 Task: Find connections with filter location Budapest XII. kerület with filter topic #marketswith filter profile language French with filter current company Vedantu with filter school KGiSL Institute of Technology with filter industry Courts of Law with filter service category Financial Planning with filter keywords title Credit Counselor
Action: Mouse pressed left at (557, 73)
Screenshot: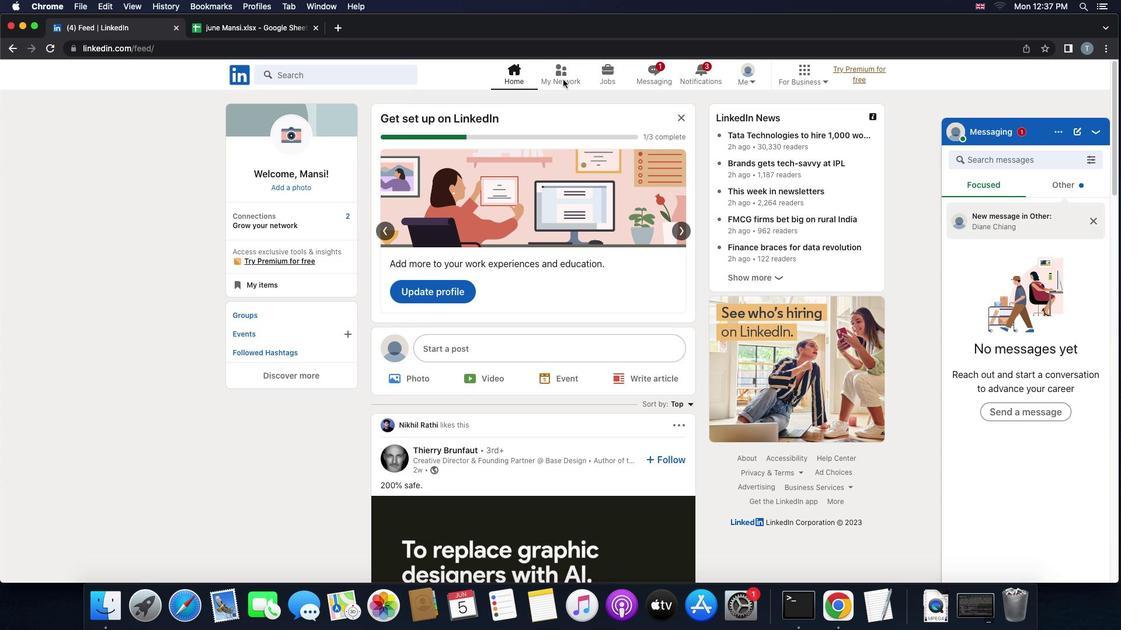 
Action: Mouse pressed left at (557, 73)
Screenshot: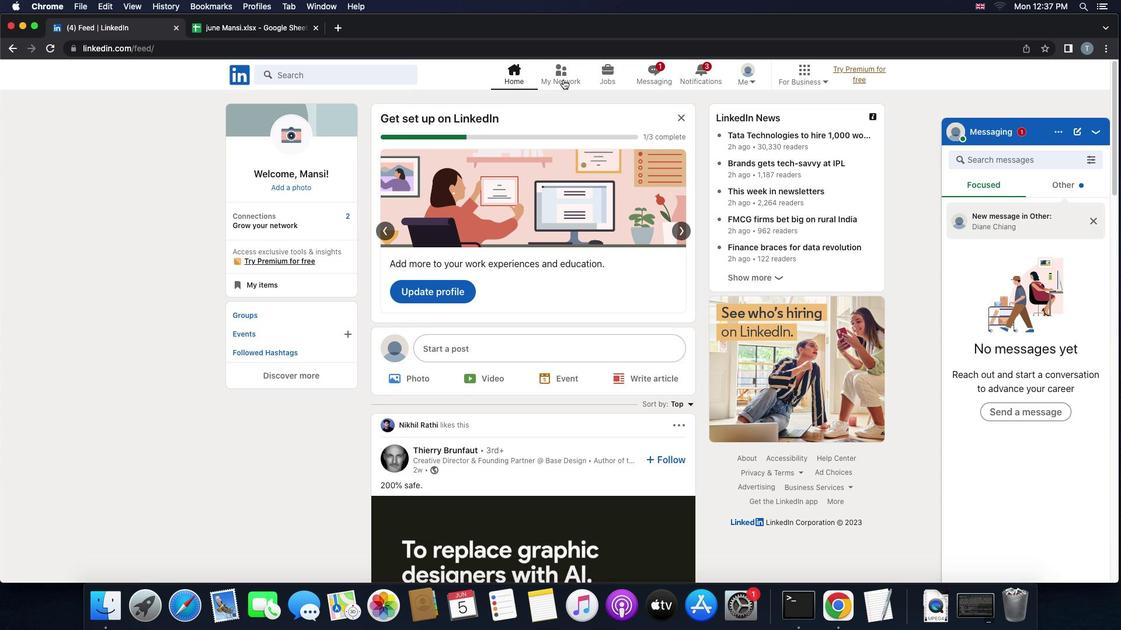 
Action: Mouse moved to (363, 130)
Screenshot: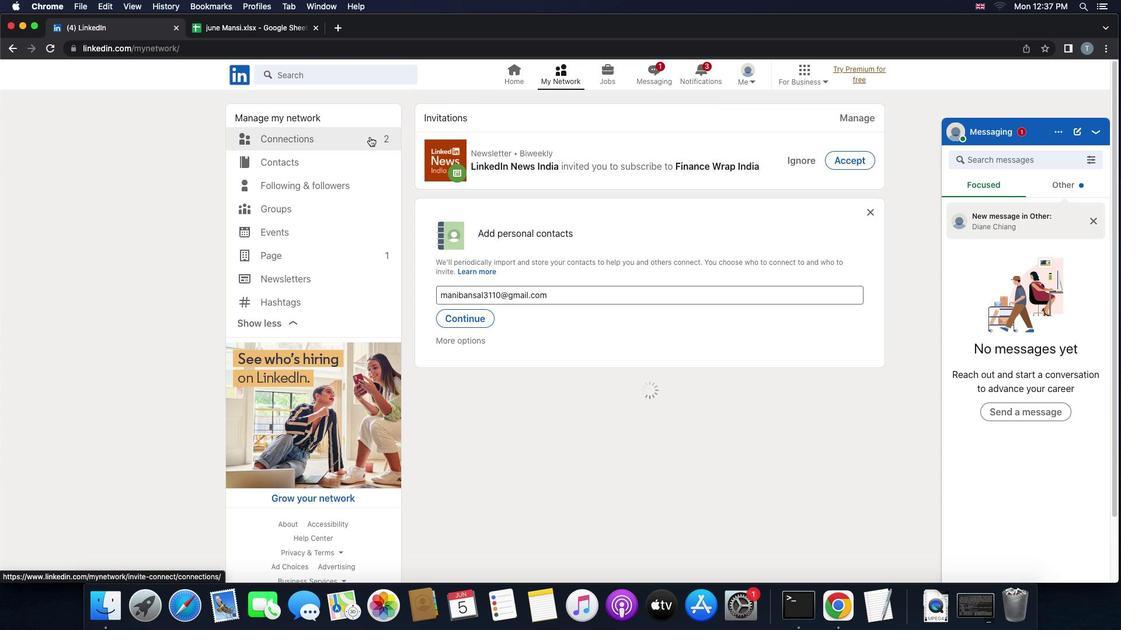 
Action: Mouse pressed left at (363, 130)
Screenshot: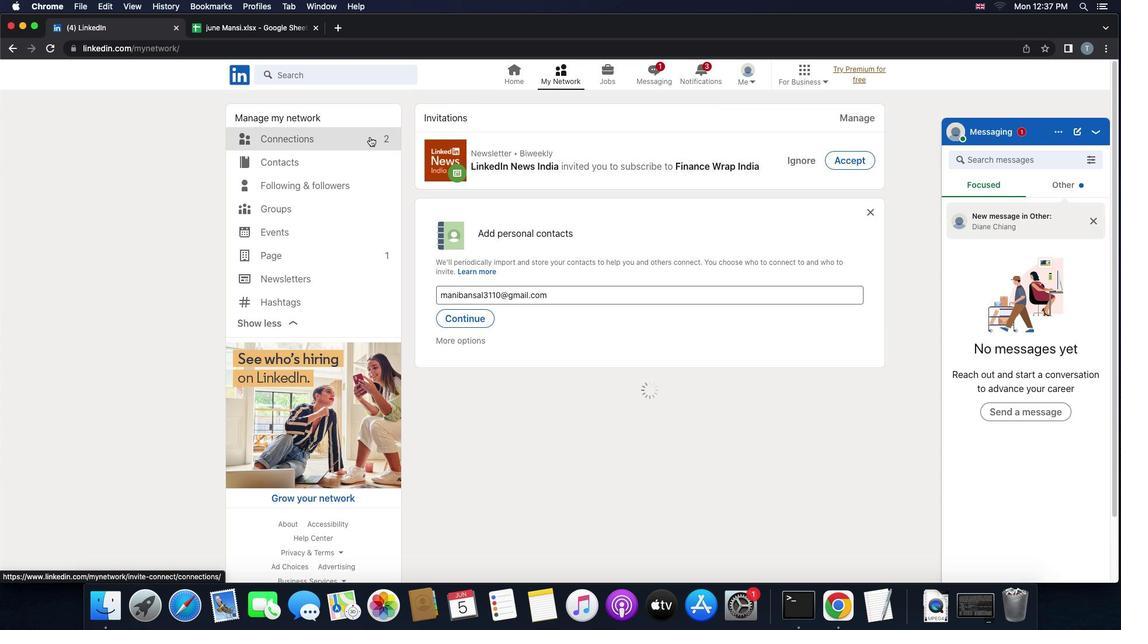 
Action: Mouse pressed left at (363, 130)
Screenshot: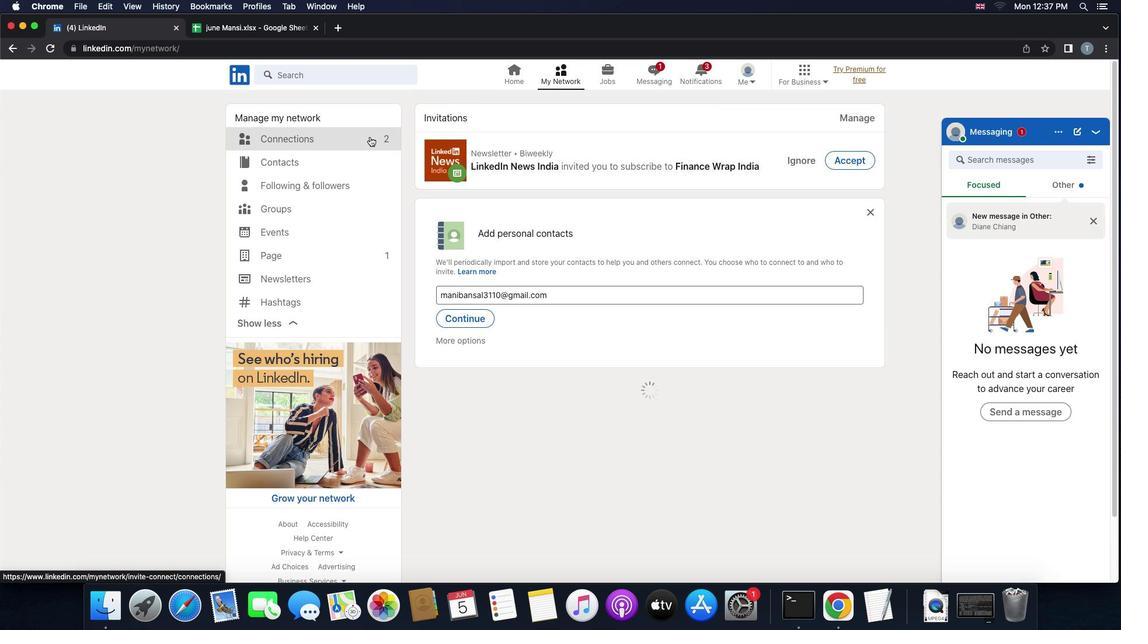
Action: Mouse moved to (633, 127)
Screenshot: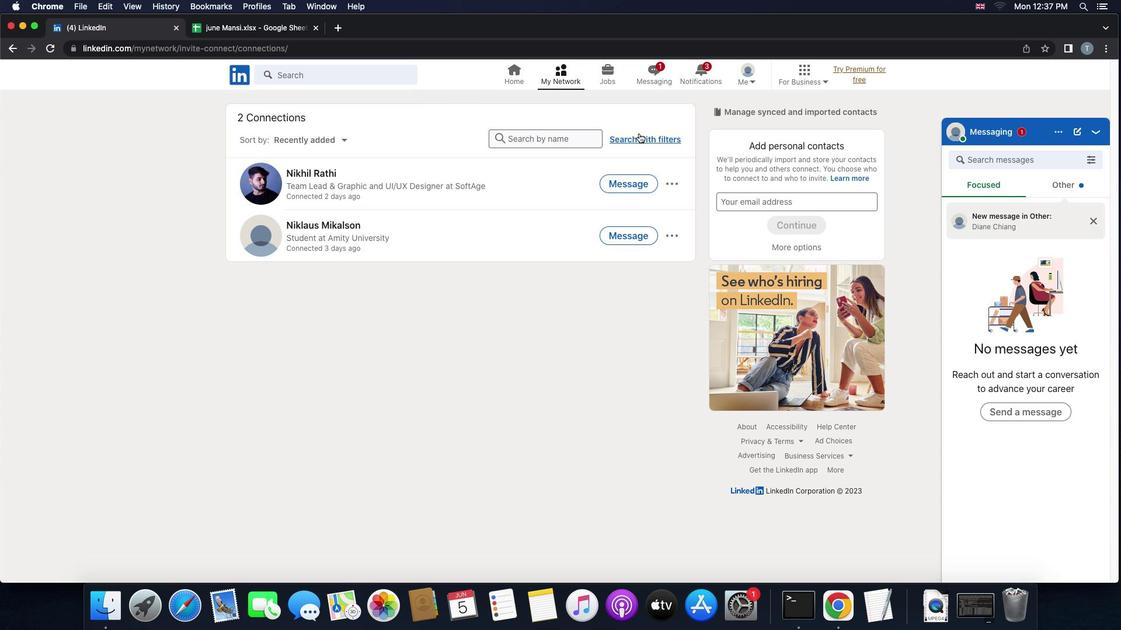 
Action: Mouse pressed left at (633, 127)
Screenshot: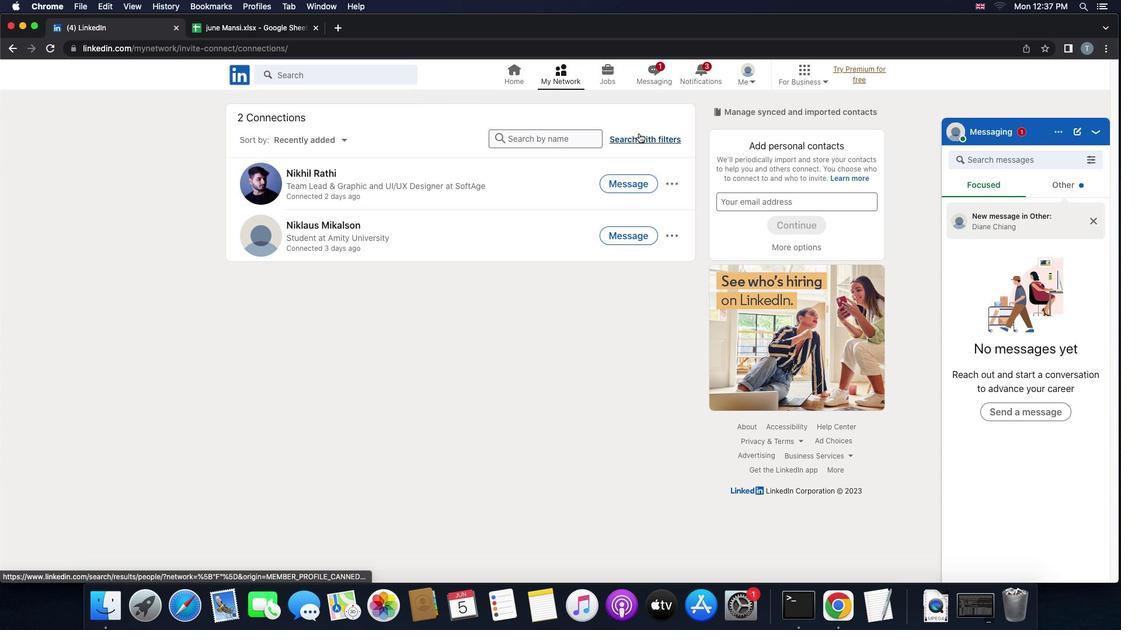 
Action: Mouse moved to (599, 108)
Screenshot: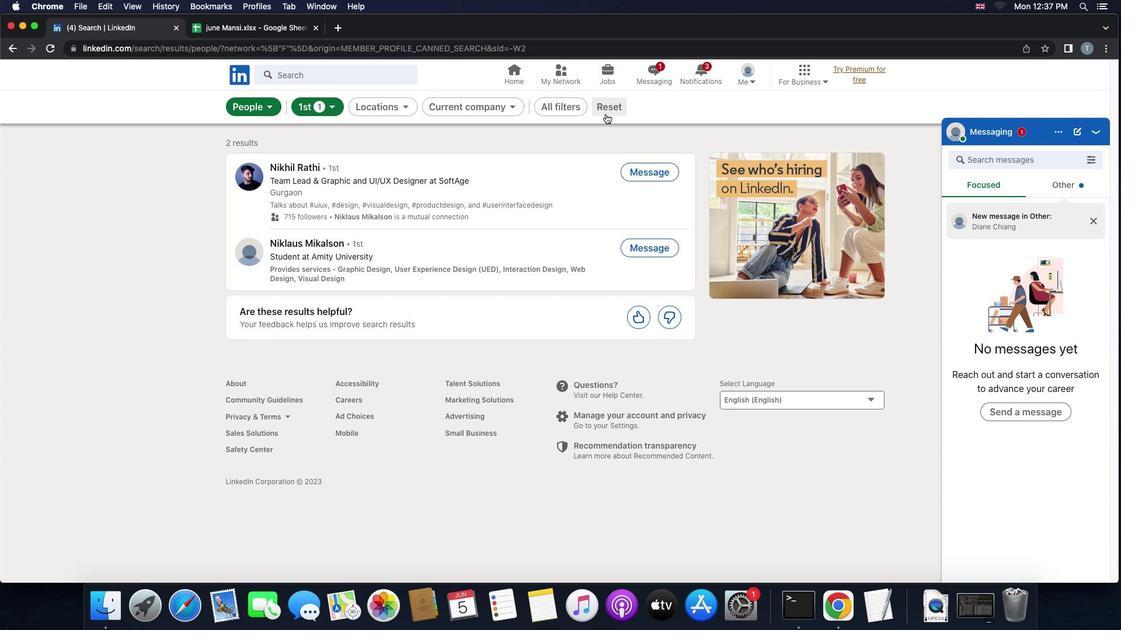 
Action: Mouse pressed left at (599, 108)
Screenshot: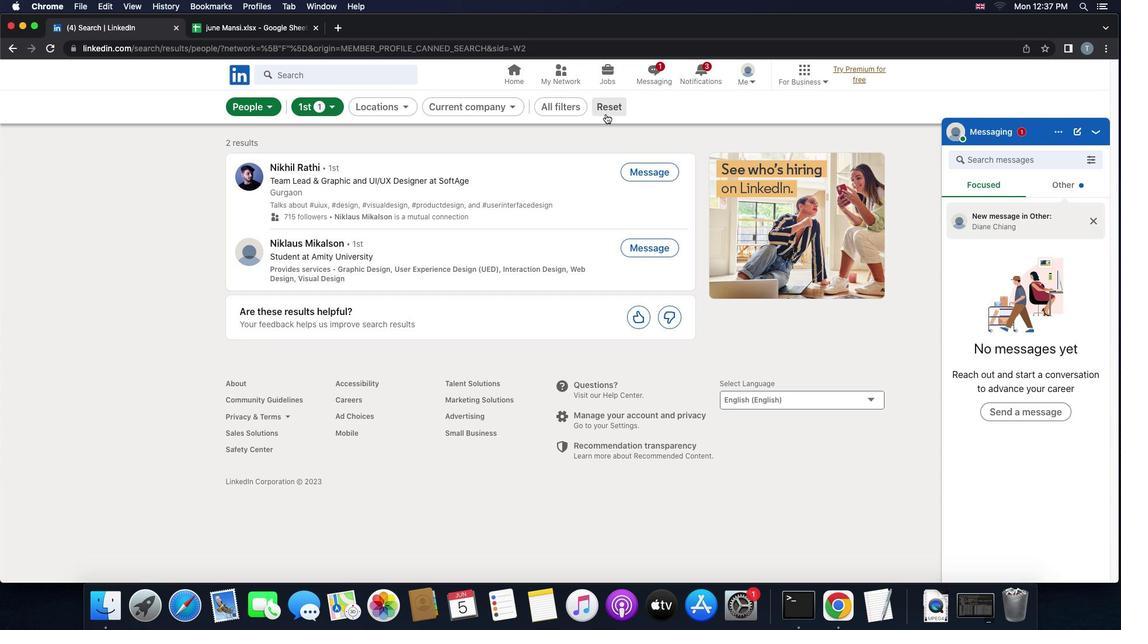 
Action: Mouse moved to (581, 106)
Screenshot: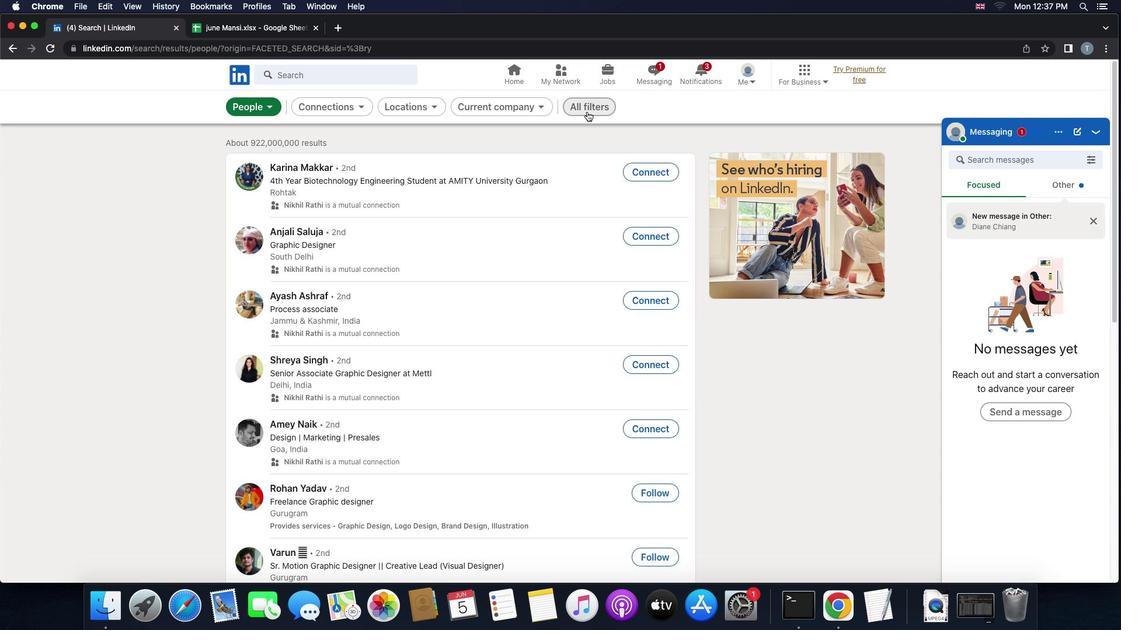 
Action: Mouse pressed left at (581, 106)
Screenshot: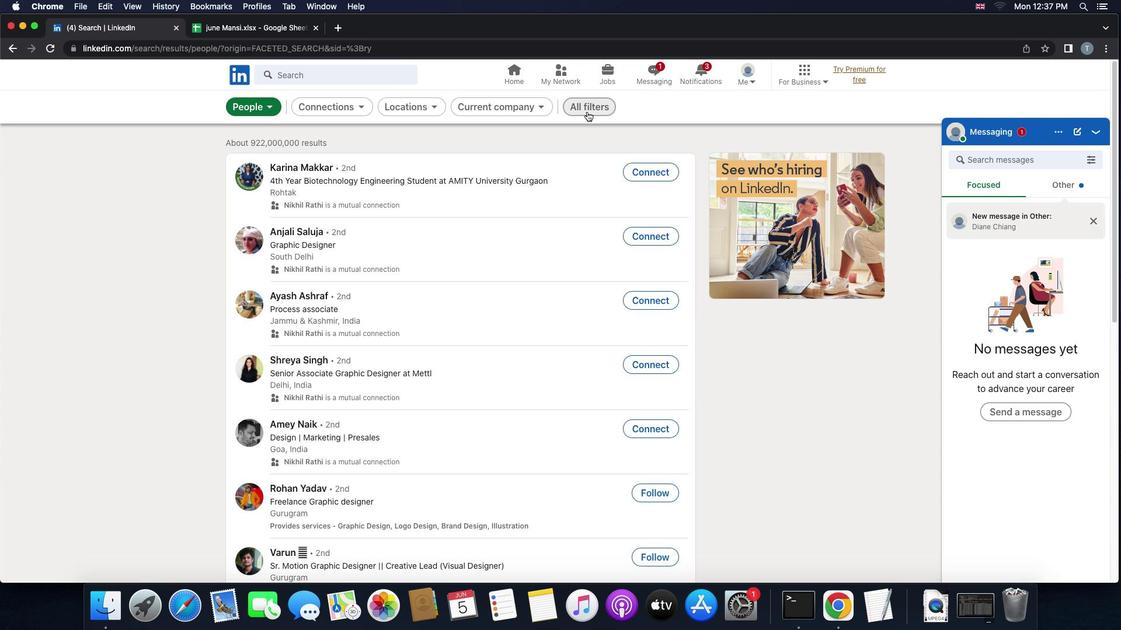 
Action: Mouse moved to (893, 289)
Screenshot: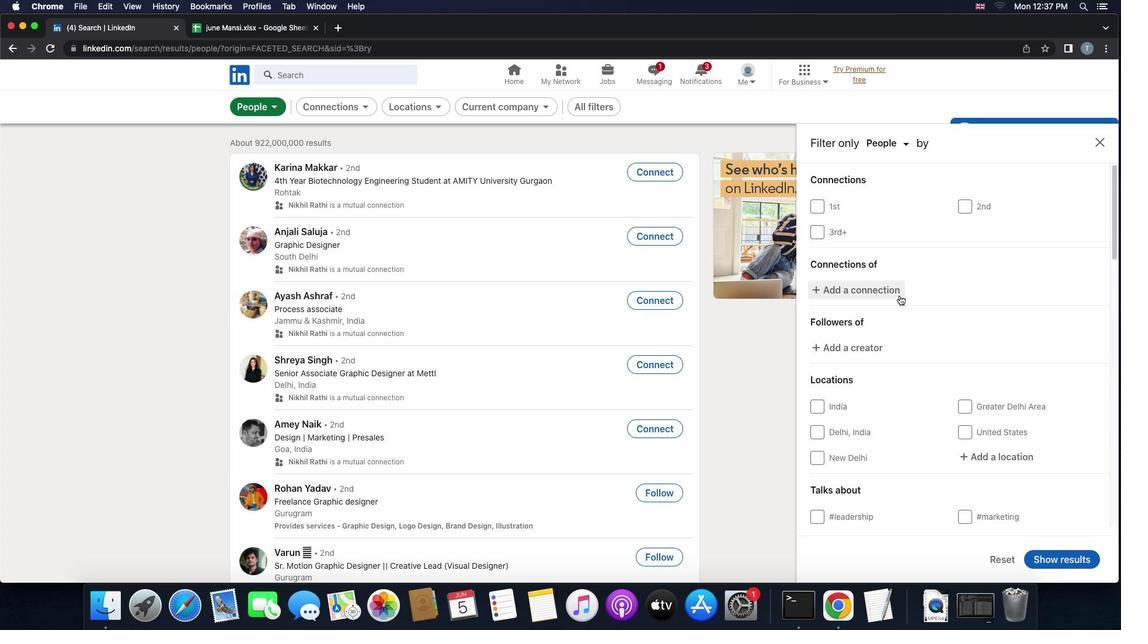 
Action: Mouse scrolled (893, 289) with delta (-5, -5)
Screenshot: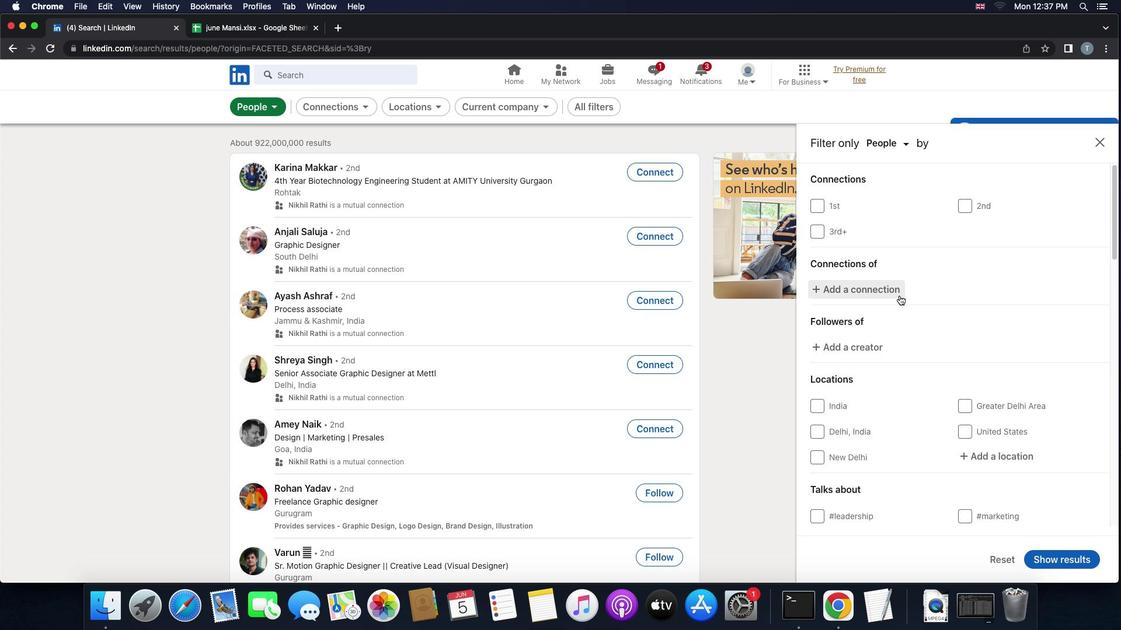 
Action: Mouse scrolled (893, 289) with delta (-5, -5)
Screenshot: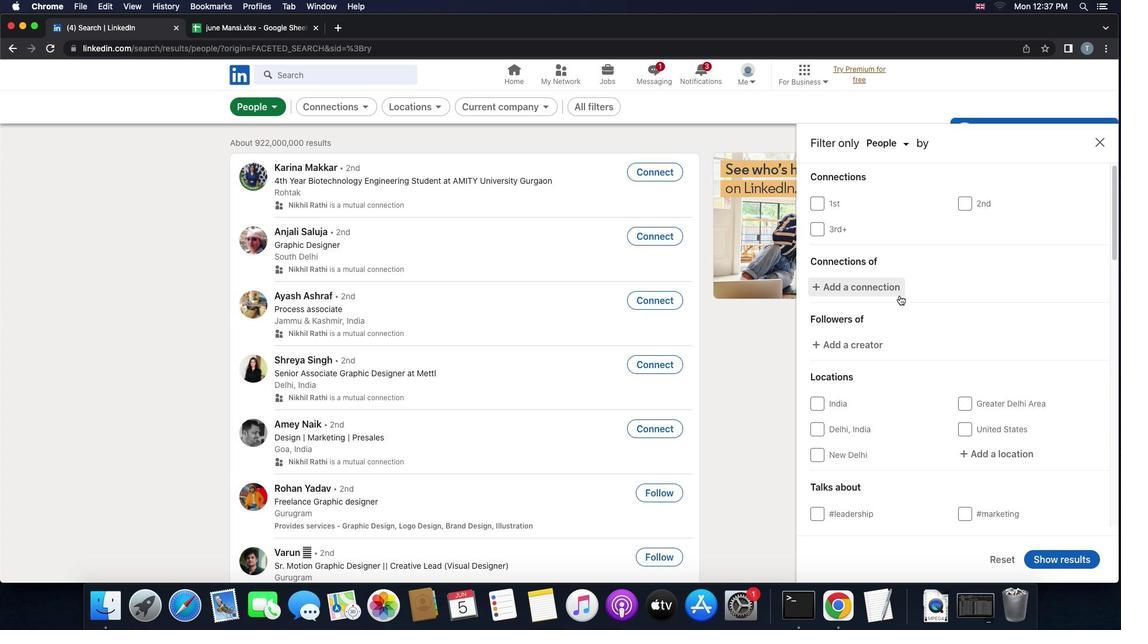 
Action: Mouse scrolled (893, 289) with delta (-5, -6)
Screenshot: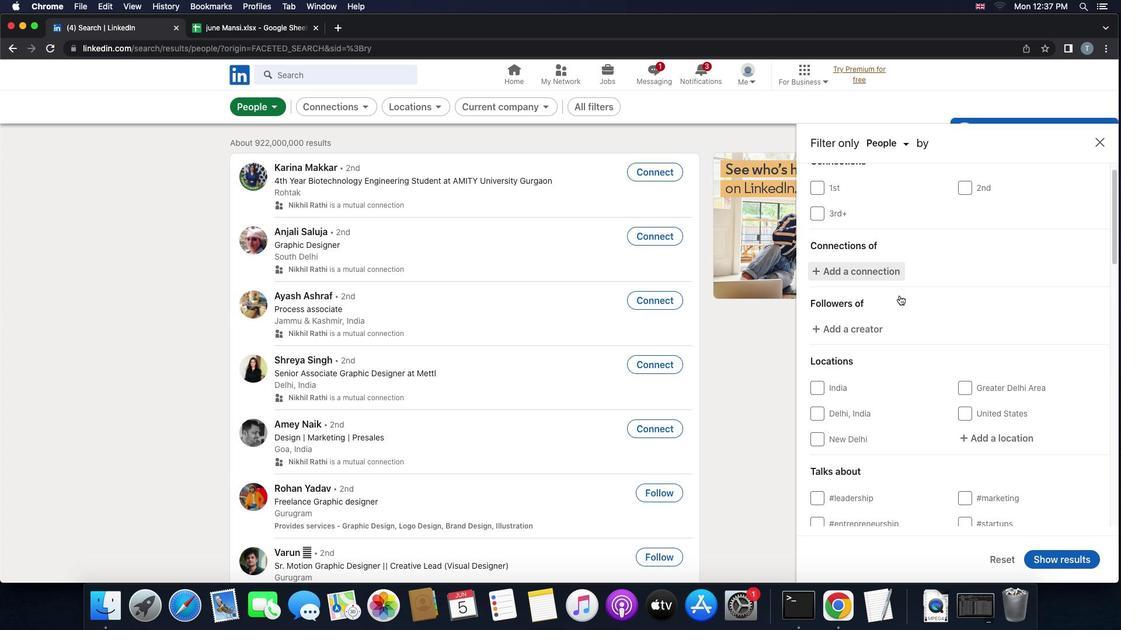 
Action: Mouse scrolled (893, 289) with delta (-5, -6)
Screenshot: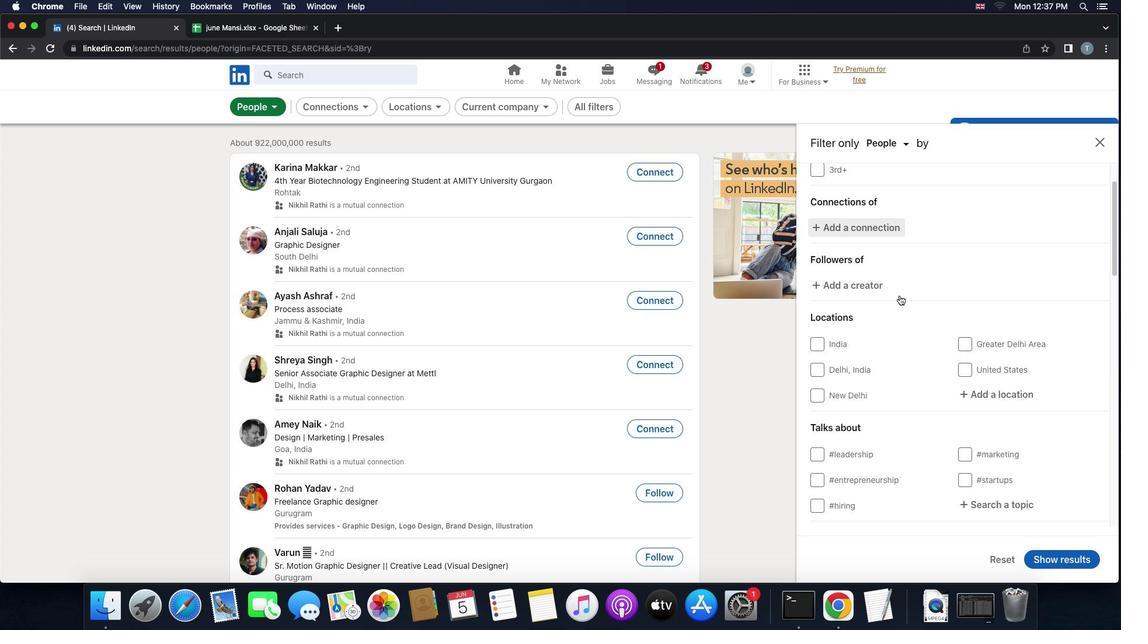 
Action: Mouse scrolled (893, 289) with delta (-5, -5)
Screenshot: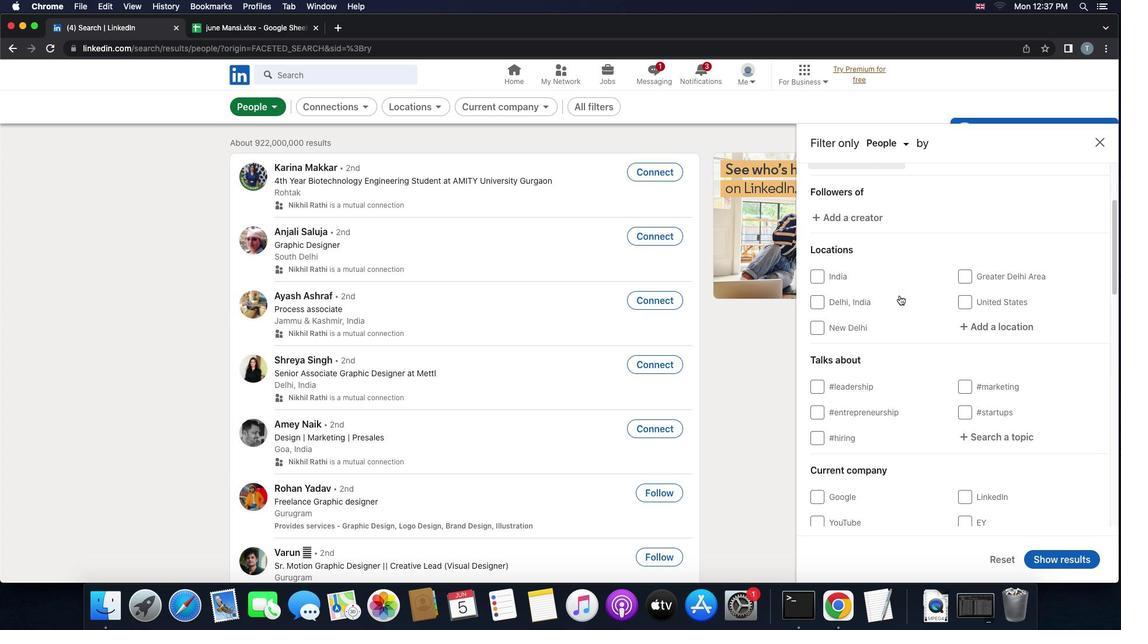 
Action: Mouse scrolled (893, 289) with delta (-5, -5)
Screenshot: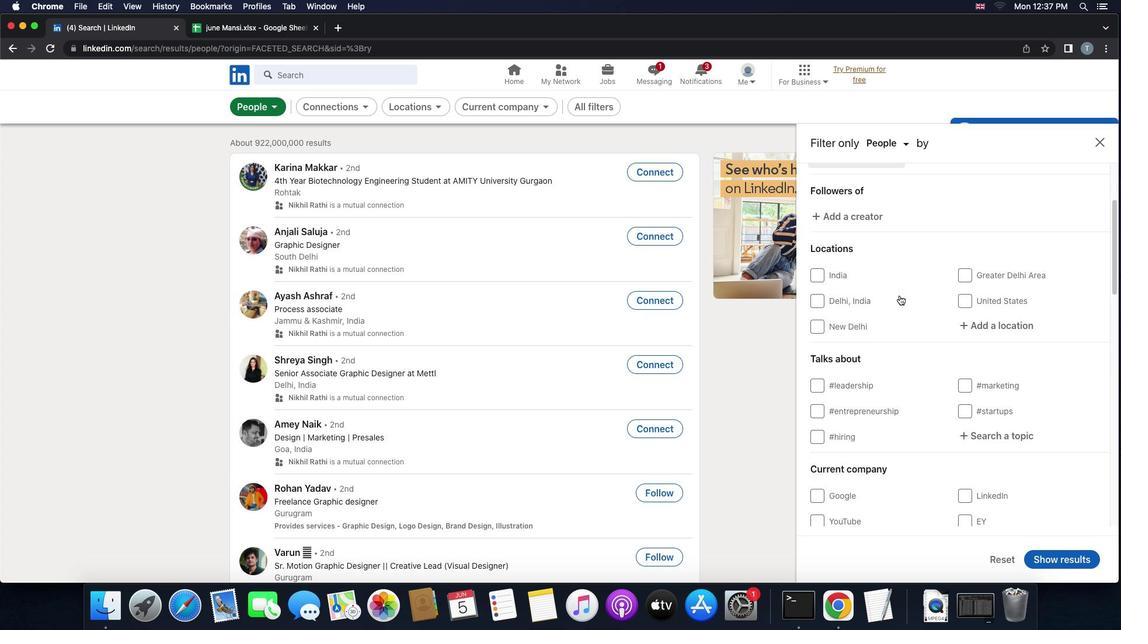 
Action: Mouse moved to (984, 307)
Screenshot: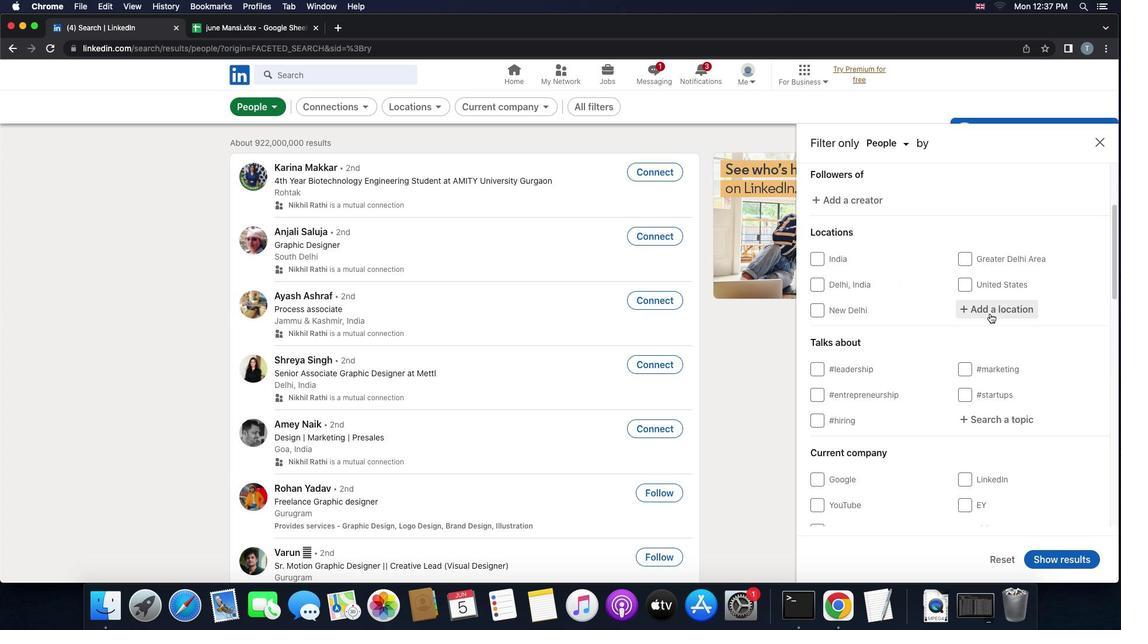 
Action: Mouse pressed left at (984, 307)
Screenshot: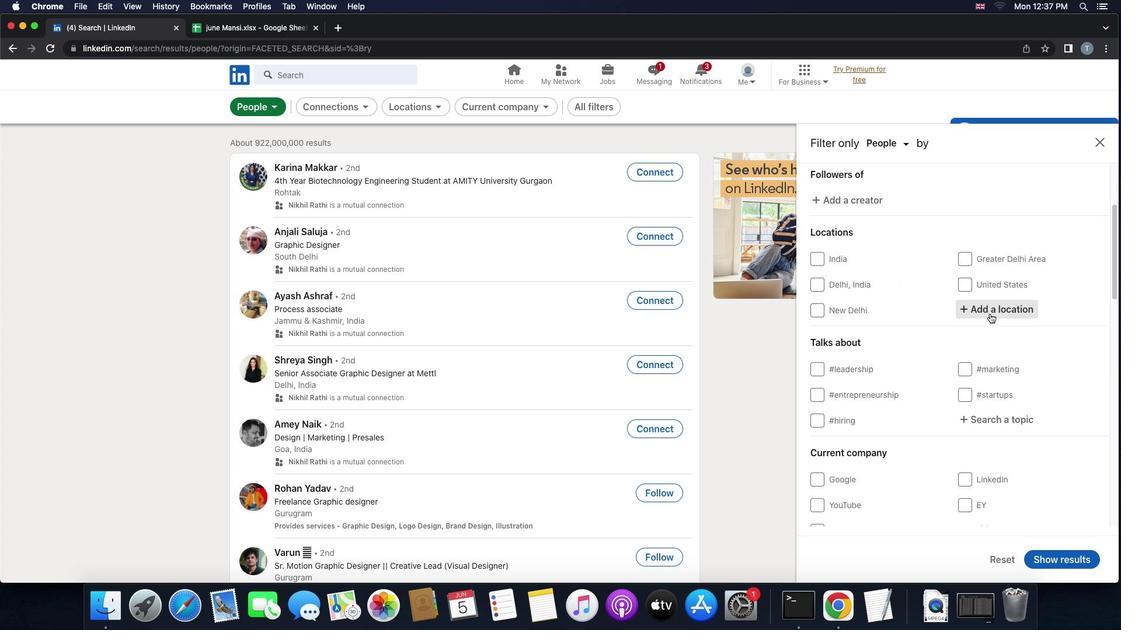 
Action: Key pressed Key.shift'B''u''d''a''p''e''s''t'Key.spaceKey.shift_r'X'Key.shift_r'I''I''.''k''e''r''u''l''e''t'
Screenshot: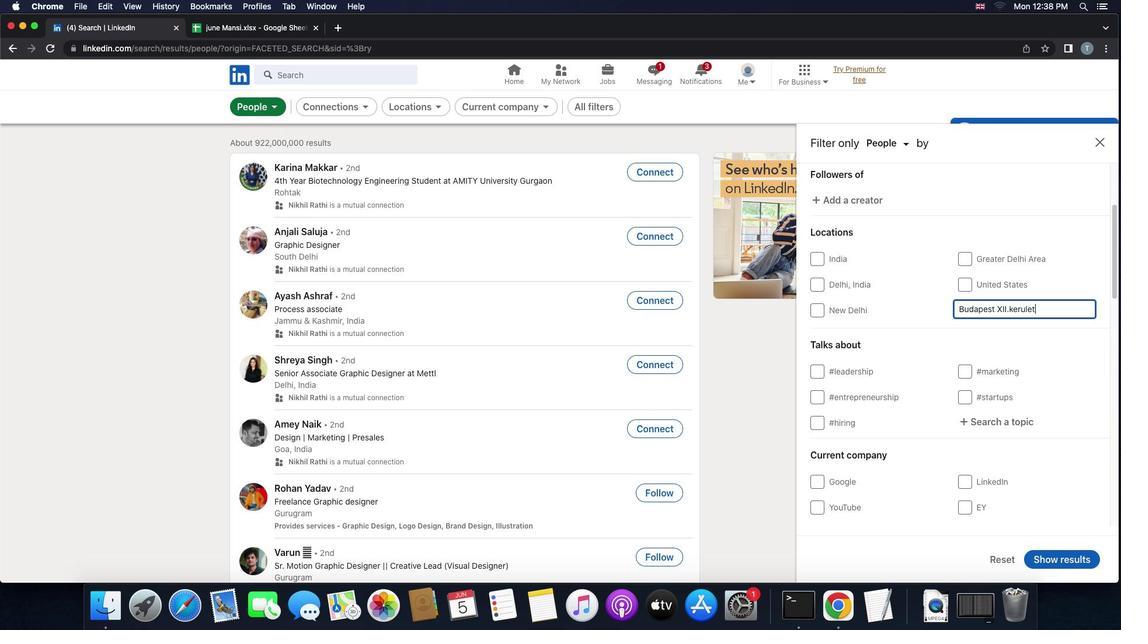 
Action: Mouse moved to (967, 320)
Screenshot: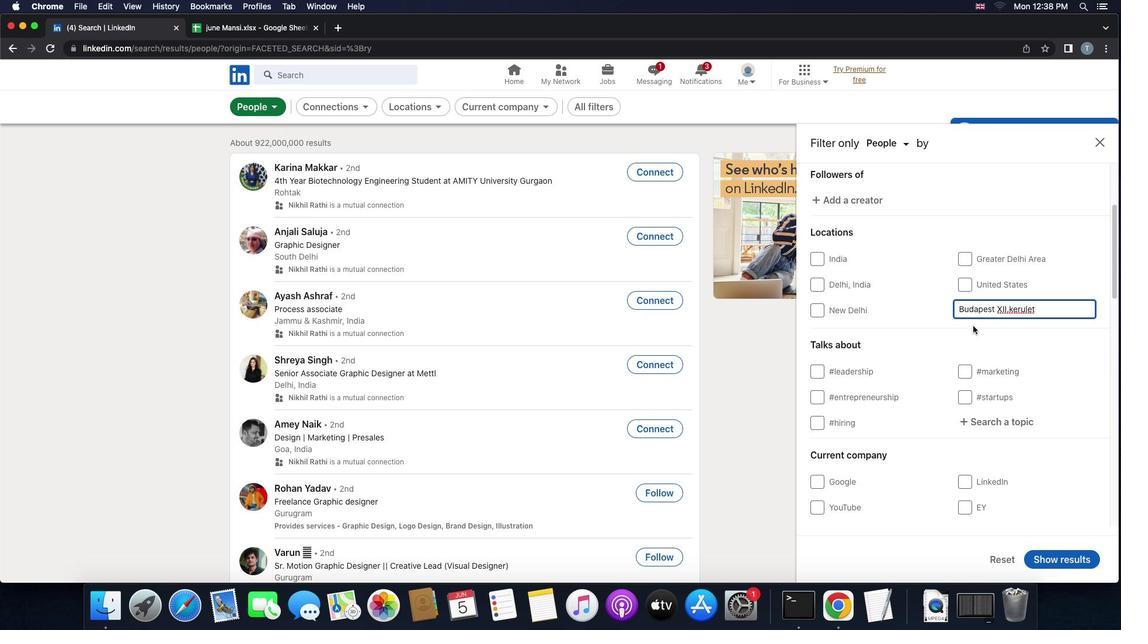 
Action: Key pressed Key.enter
Screenshot: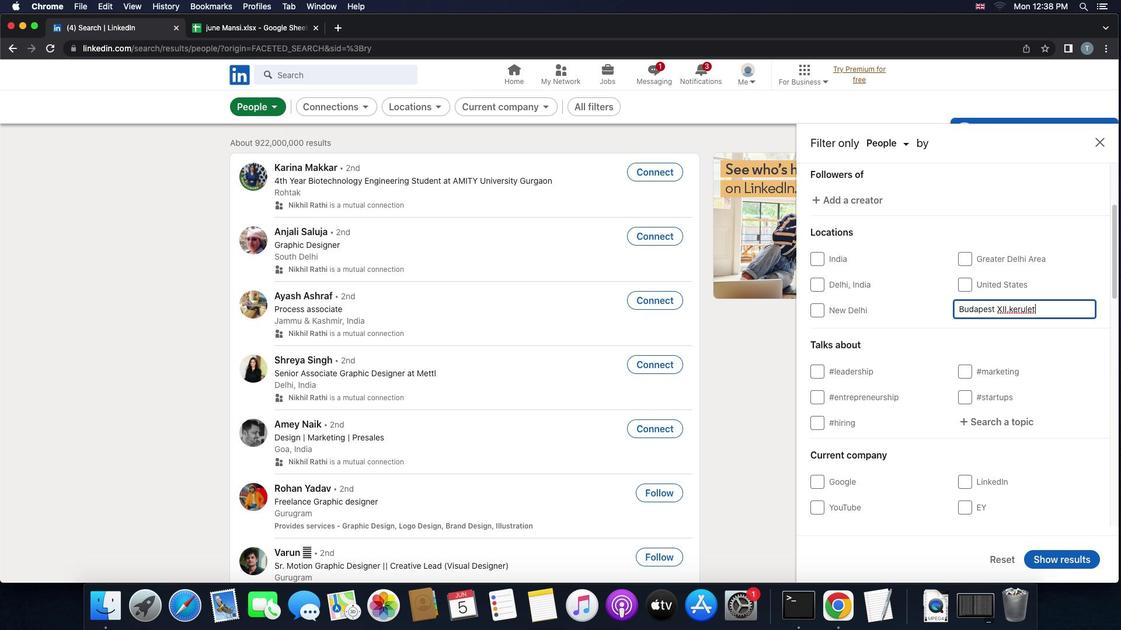 
Action: Mouse moved to (939, 282)
Screenshot: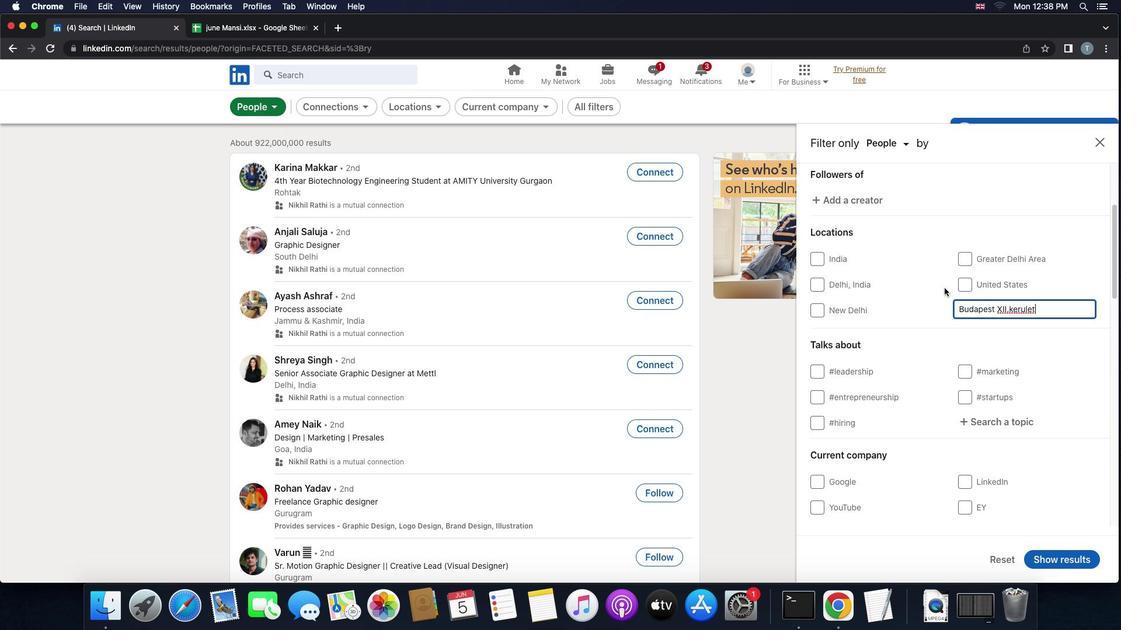 
Action: Mouse scrolled (939, 282) with delta (-5, -5)
Screenshot: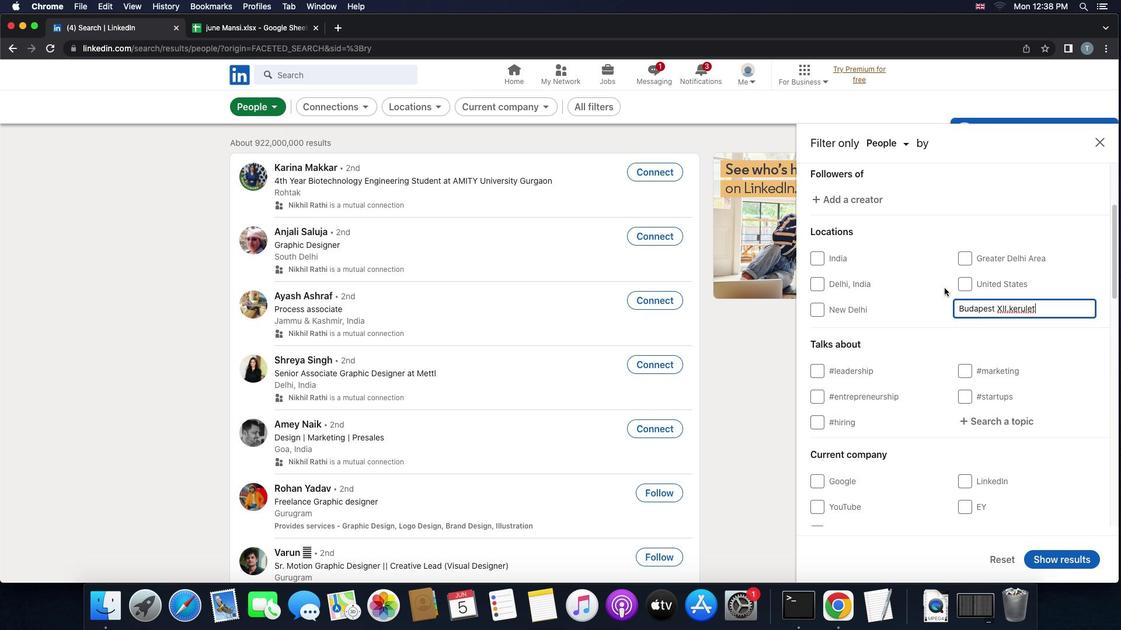
Action: Mouse scrolled (939, 282) with delta (-5, -5)
Screenshot: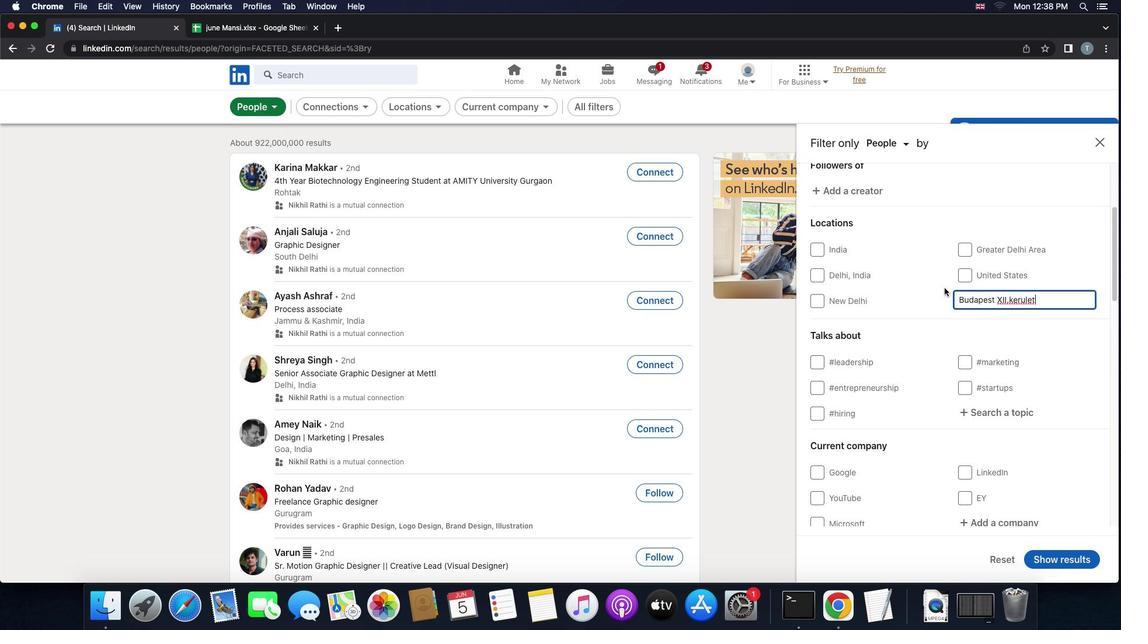 
Action: Mouse scrolled (939, 282) with delta (-5, -6)
Screenshot: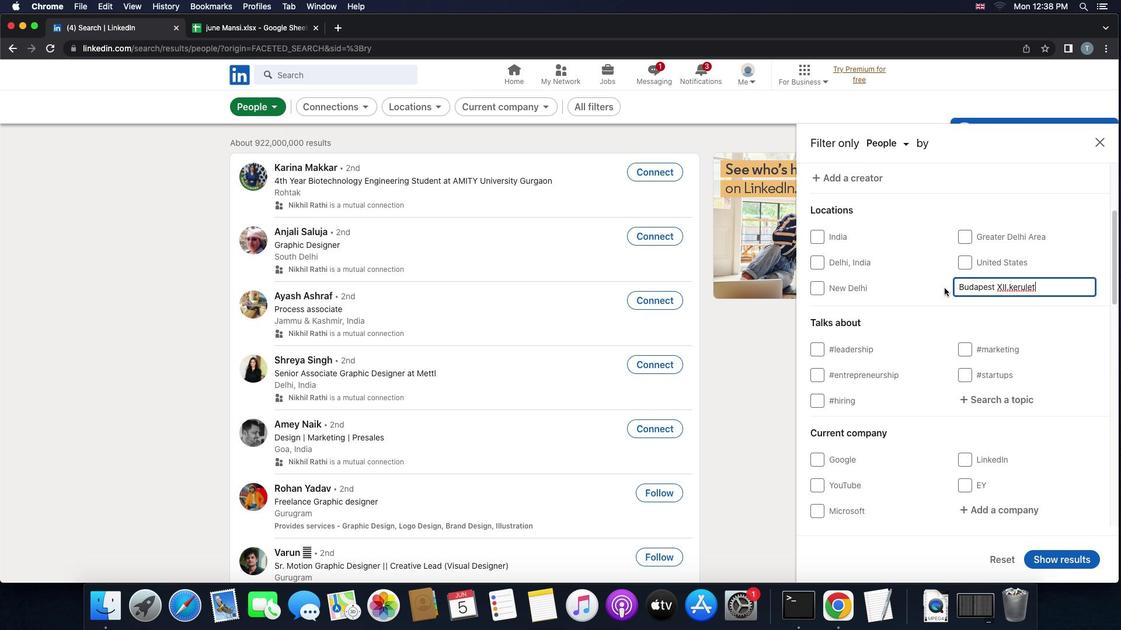 
Action: Mouse moved to (938, 288)
Screenshot: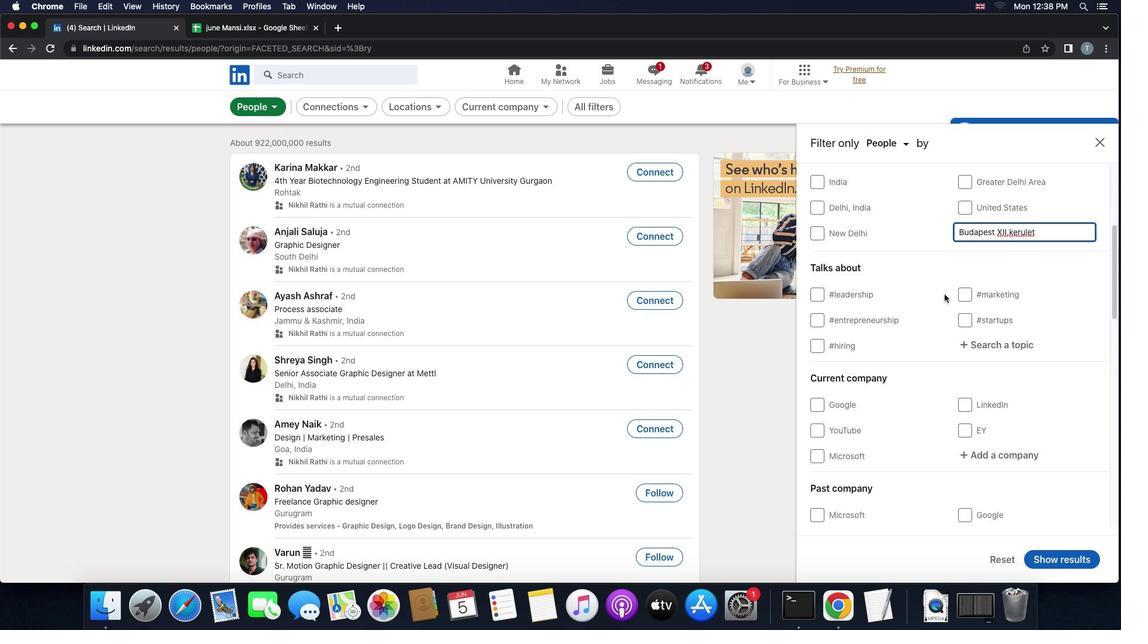 
Action: Mouse scrolled (938, 288) with delta (-5, -5)
Screenshot: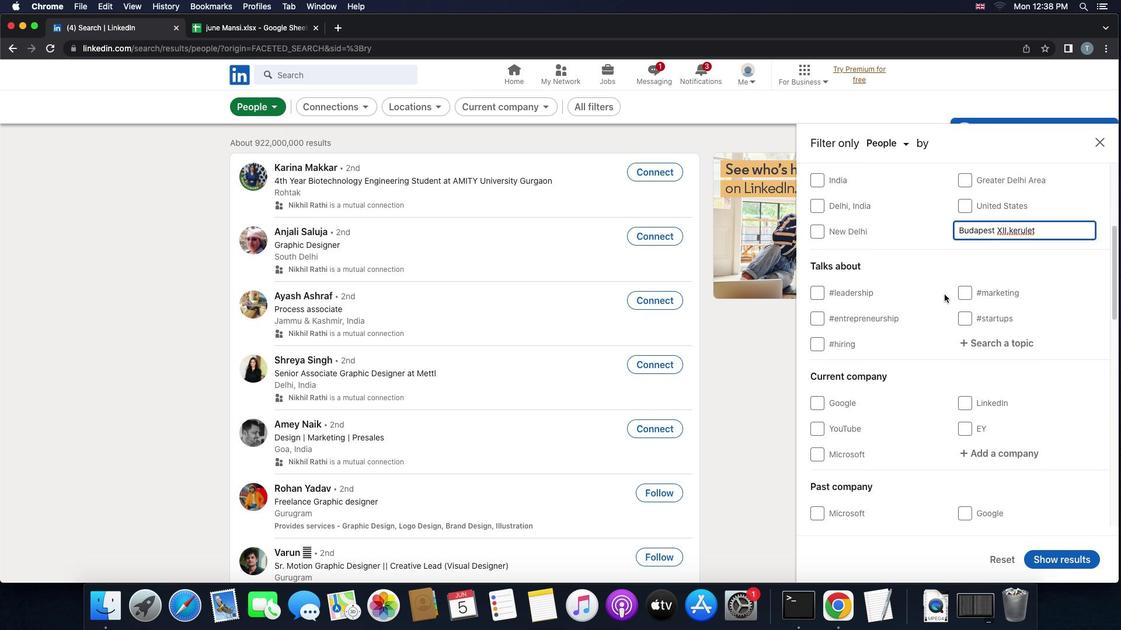 
Action: Mouse scrolled (938, 288) with delta (-5, -5)
Screenshot: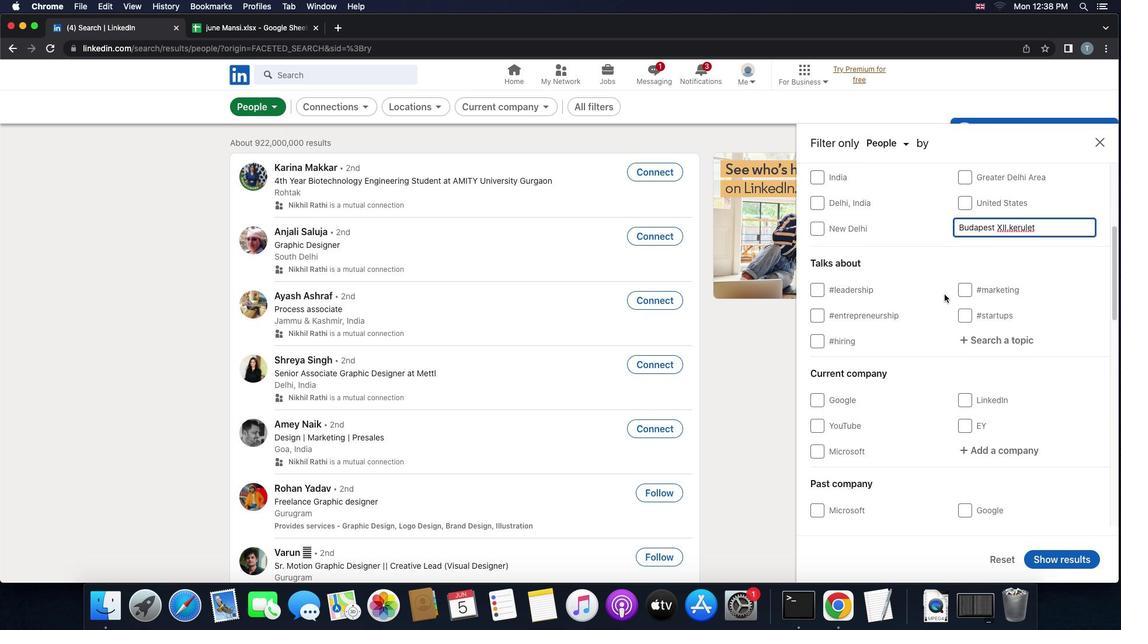 
Action: Mouse moved to (979, 314)
Screenshot: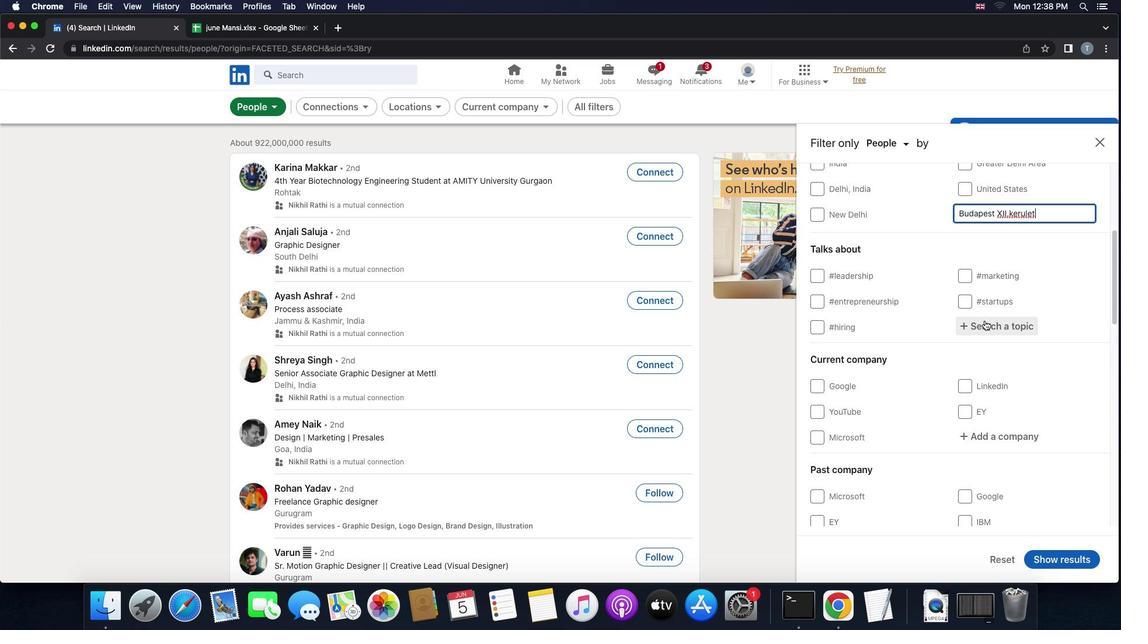 
Action: Mouse pressed left at (979, 314)
Screenshot: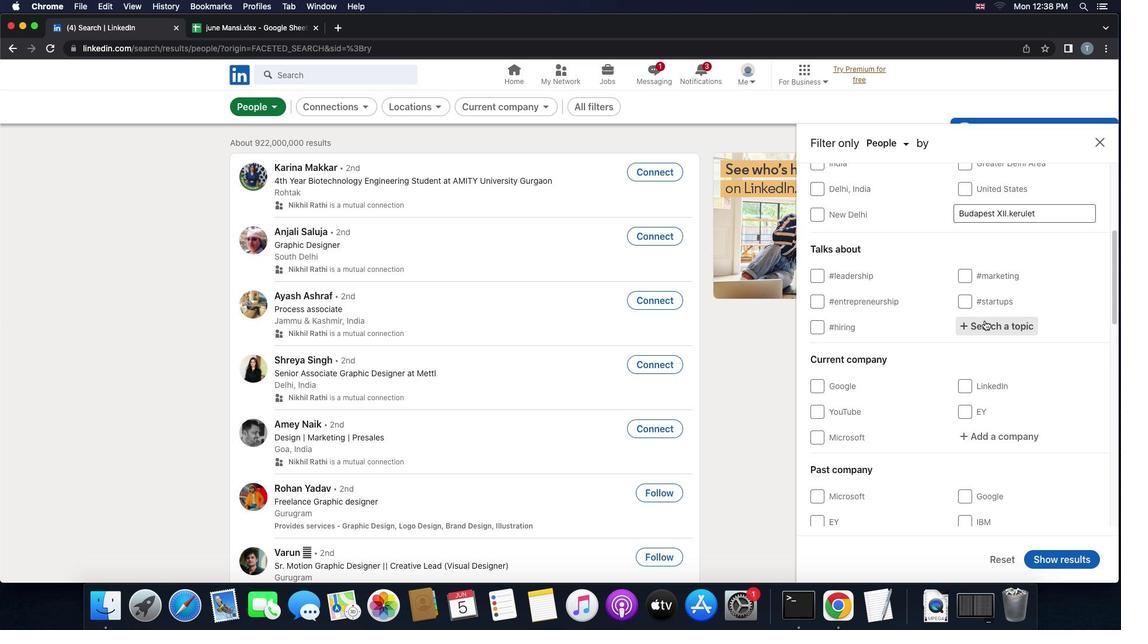 
Action: Key pressed 'm''a''r''k''e''t''s'
Screenshot: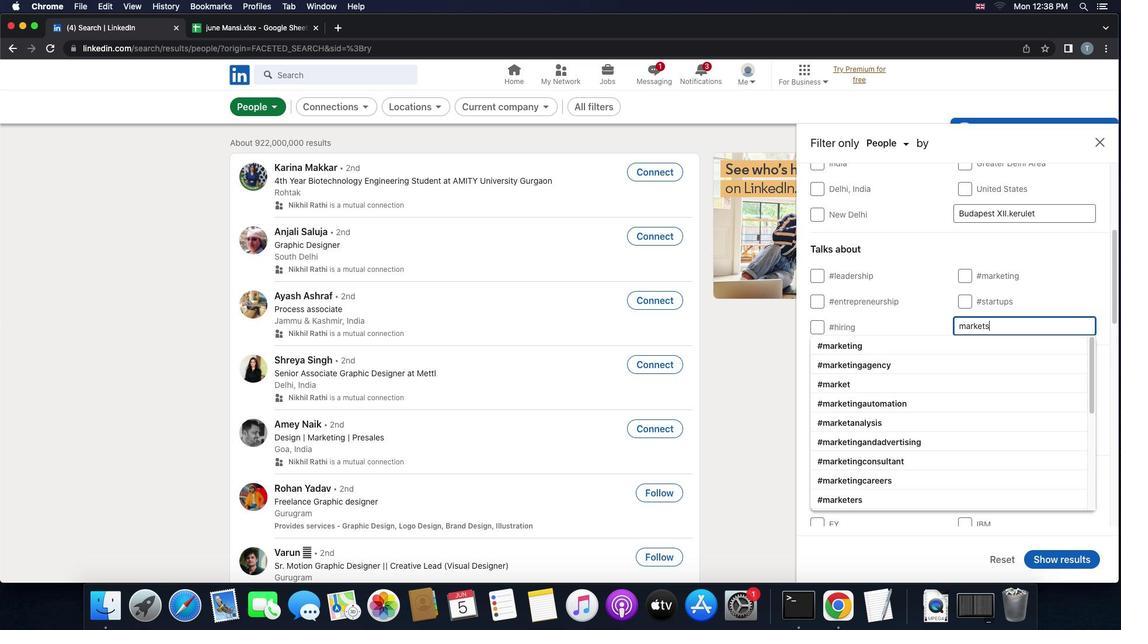 
Action: Mouse moved to (944, 334)
Screenshot: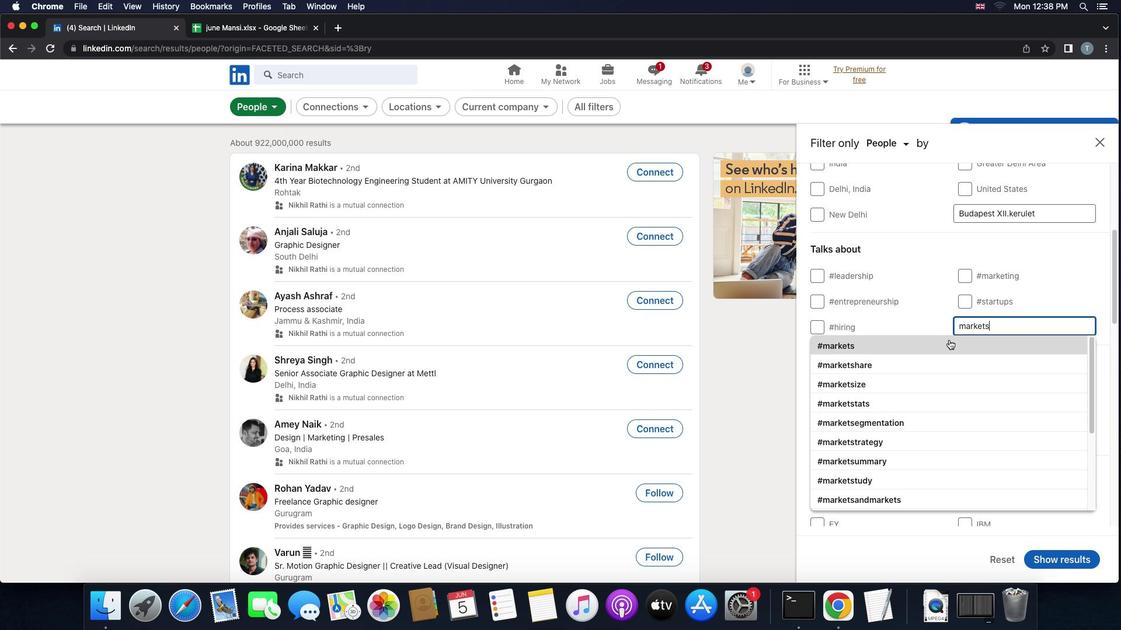 
Action: Mouse pressed left at (944, 334)
Screenshot: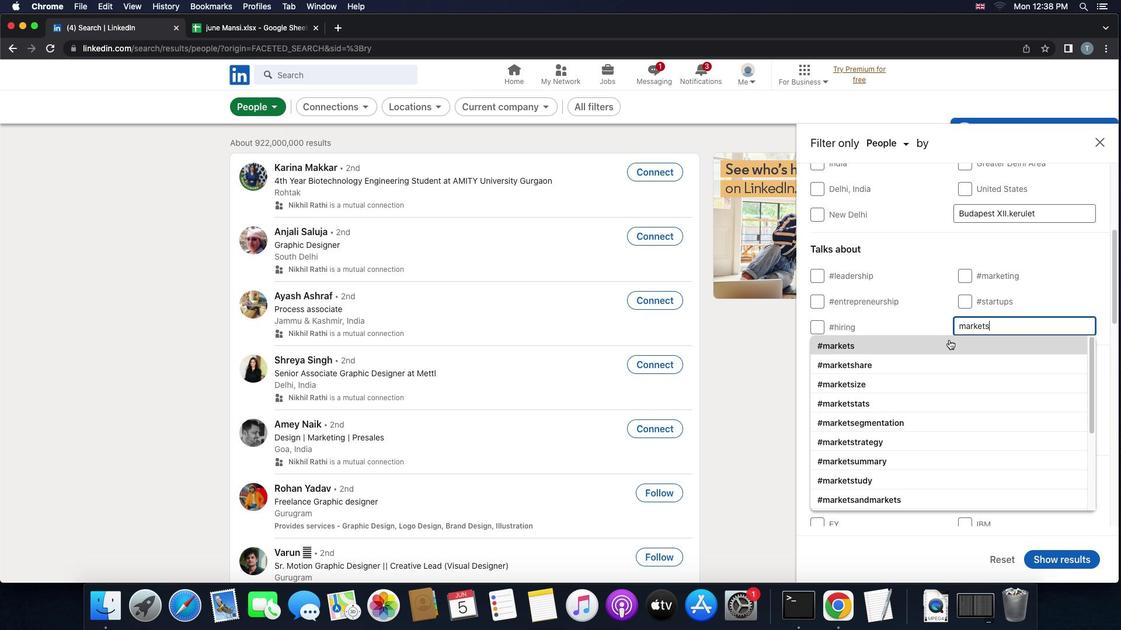 
Action: Mouse moved to (943, 334)
Screenshot: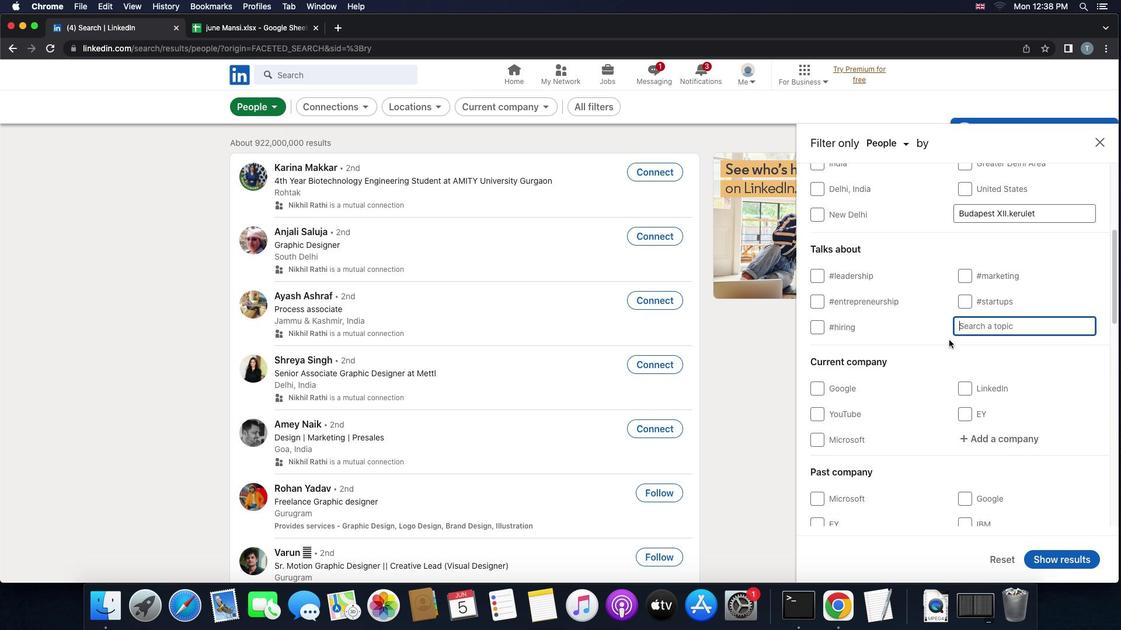 
Action: Mouse scrolled (943, 334) with delta (-5, -5)
Screenshot: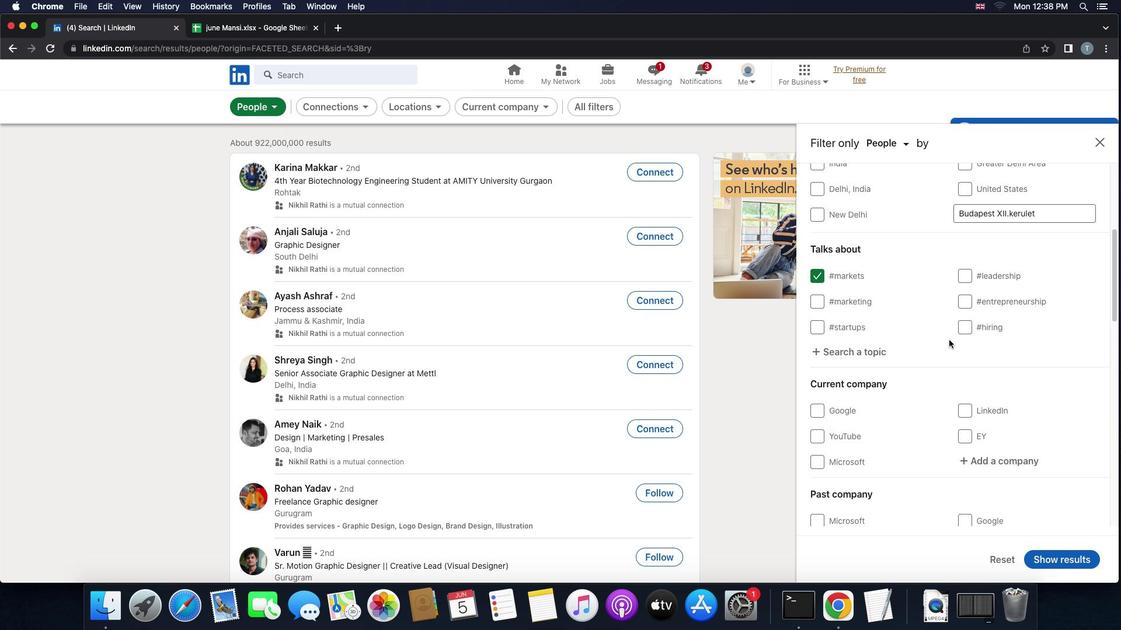 
Action: Mouse scrolled (943, 334) with delta (-5, -5)
Screenshot: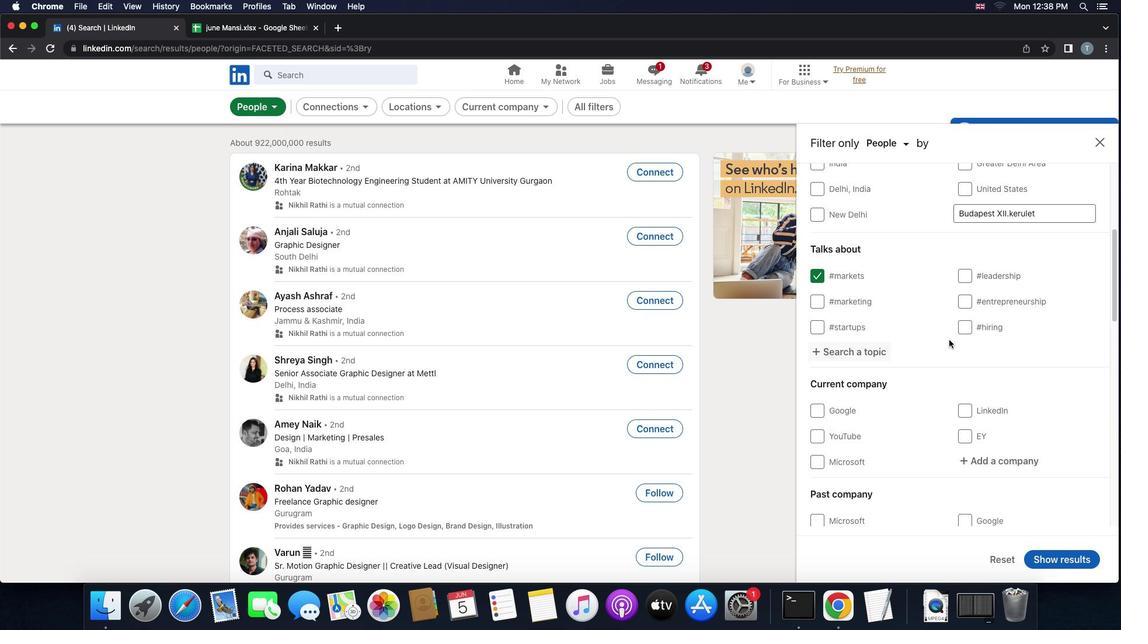 
Action: Mouse scrolled (943, 334) with delta (-5, -6)
Screenshot: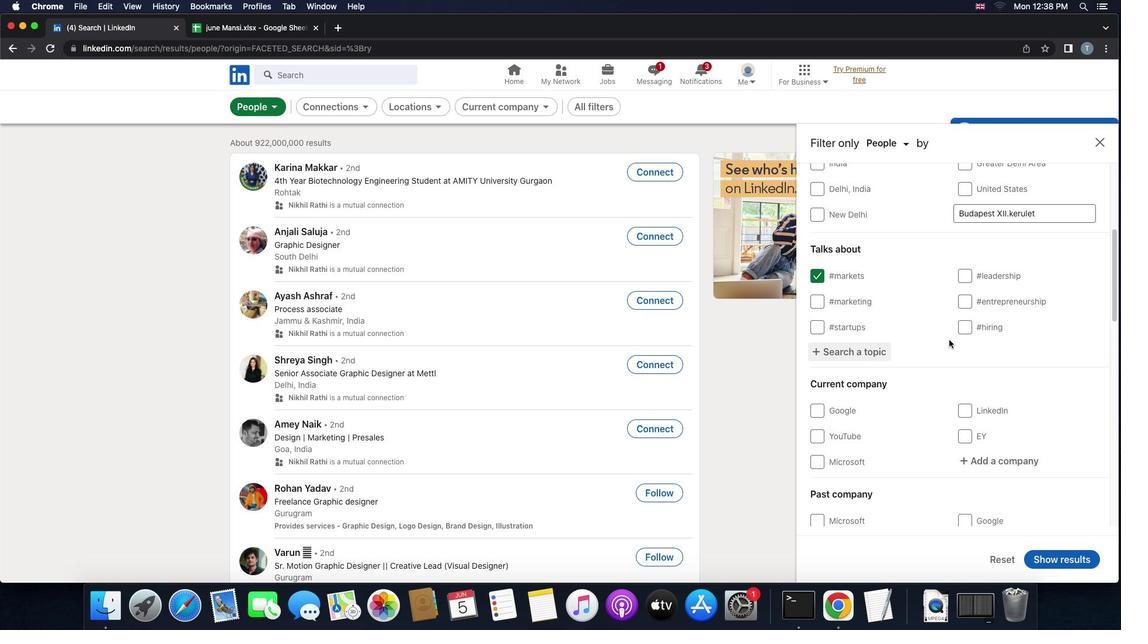 
Action: Mouse scrolled (943, 334) with delta (-5, -6)
Screenshot: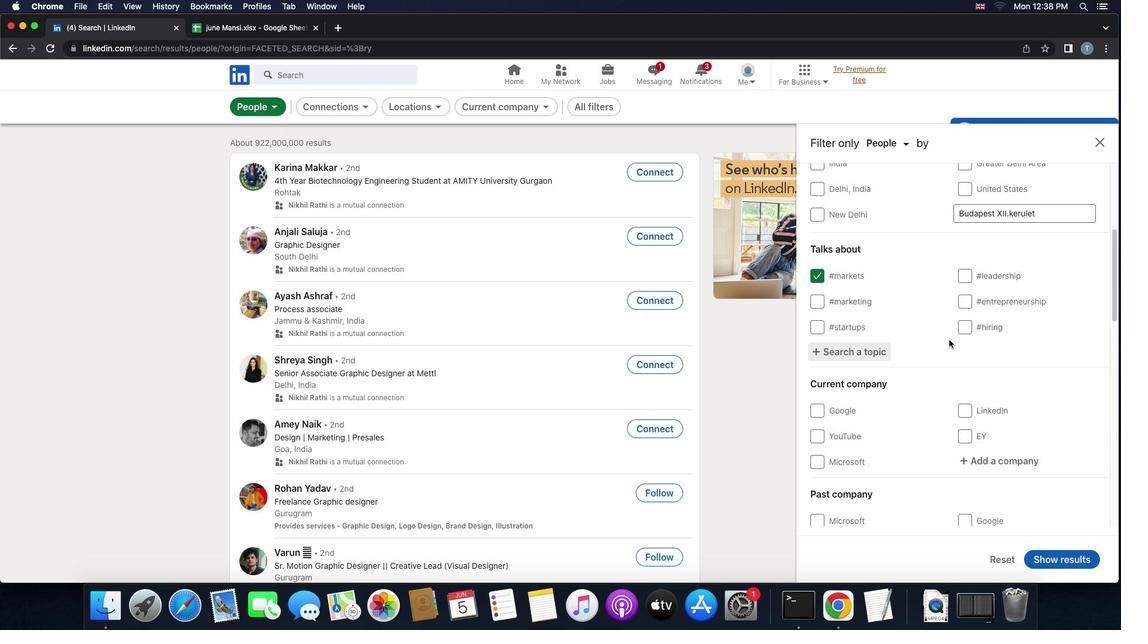 
Action: Mouse scrolled (943, 334) with delta (-5, -5)
Screenshot: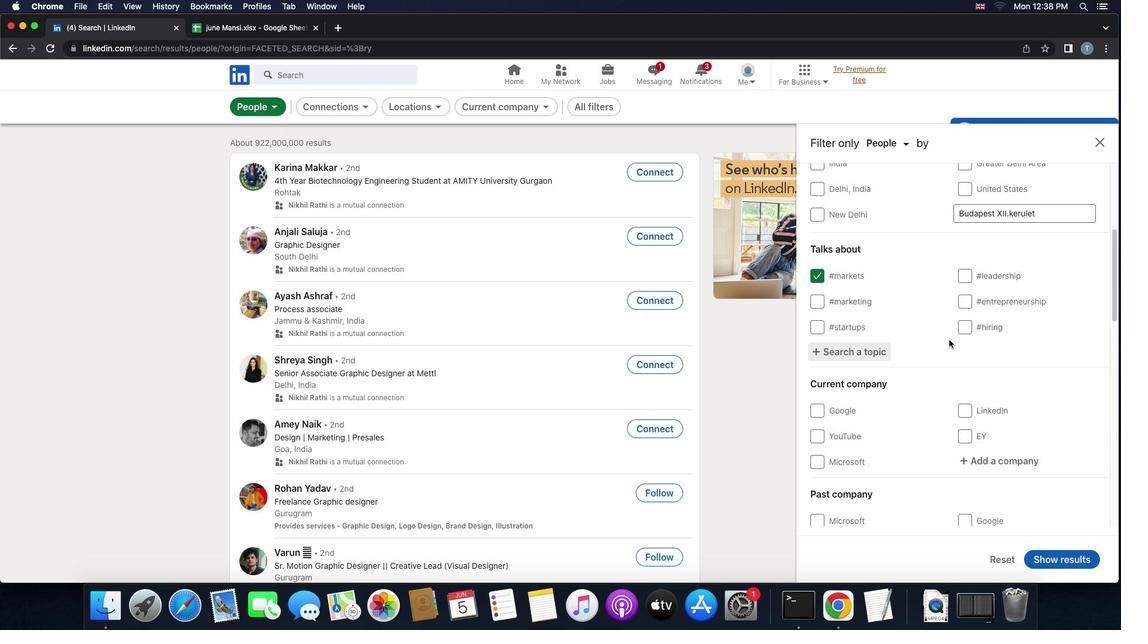 
Action: Mouse scrolled (943, 334) with delta (-5, -5)
Screenshot: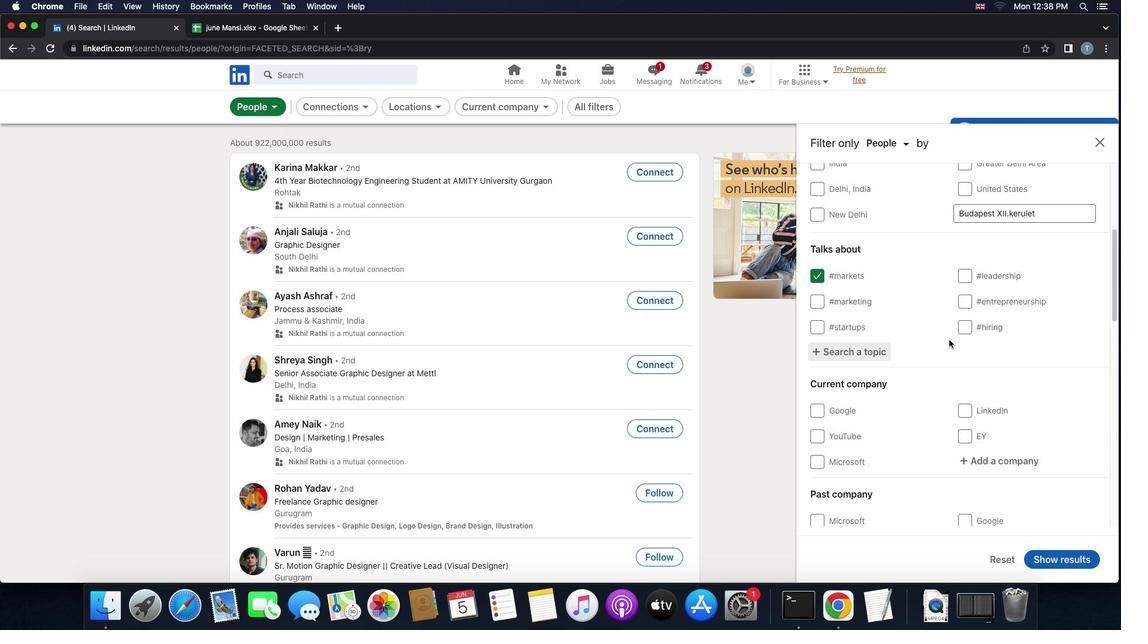
Action: Mouse scrolled (943, 334) with delta (-5, -6)
Screenshot: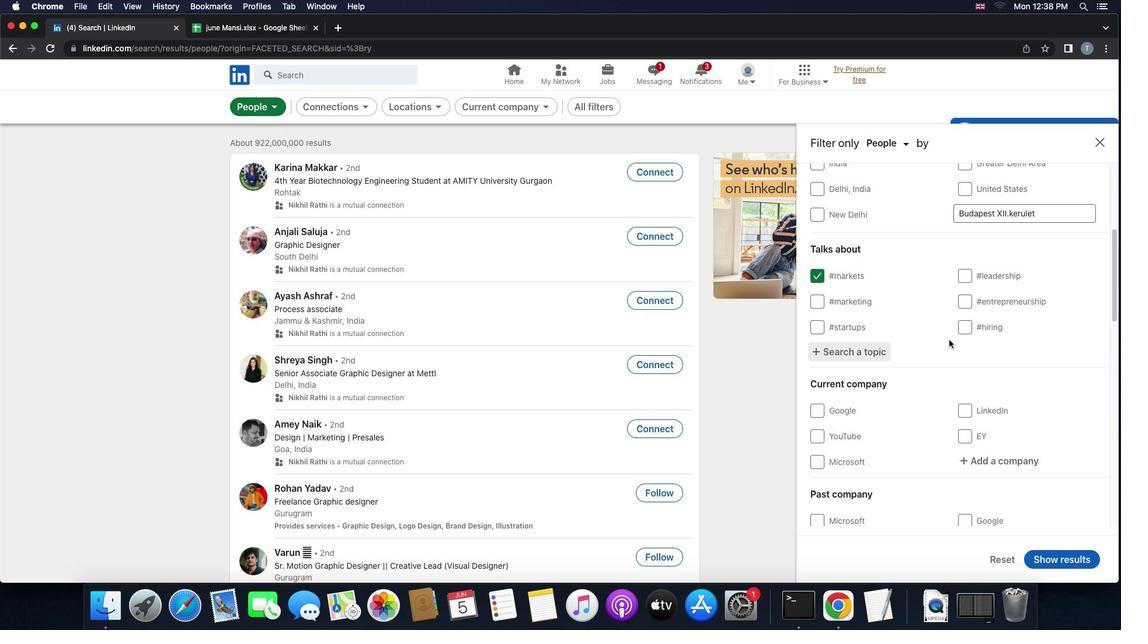 
Action: Mouse moved to (934, 394)
Screenshot: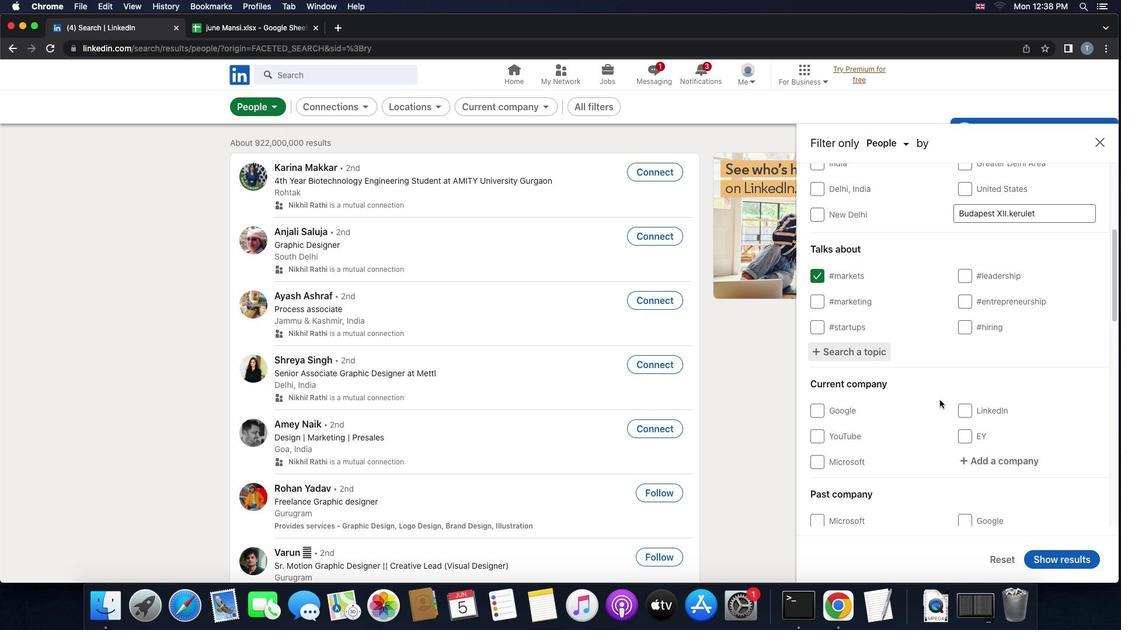 
Action: Mouse scrolled (934, 394) with delta (-5, -5)
Screenshot: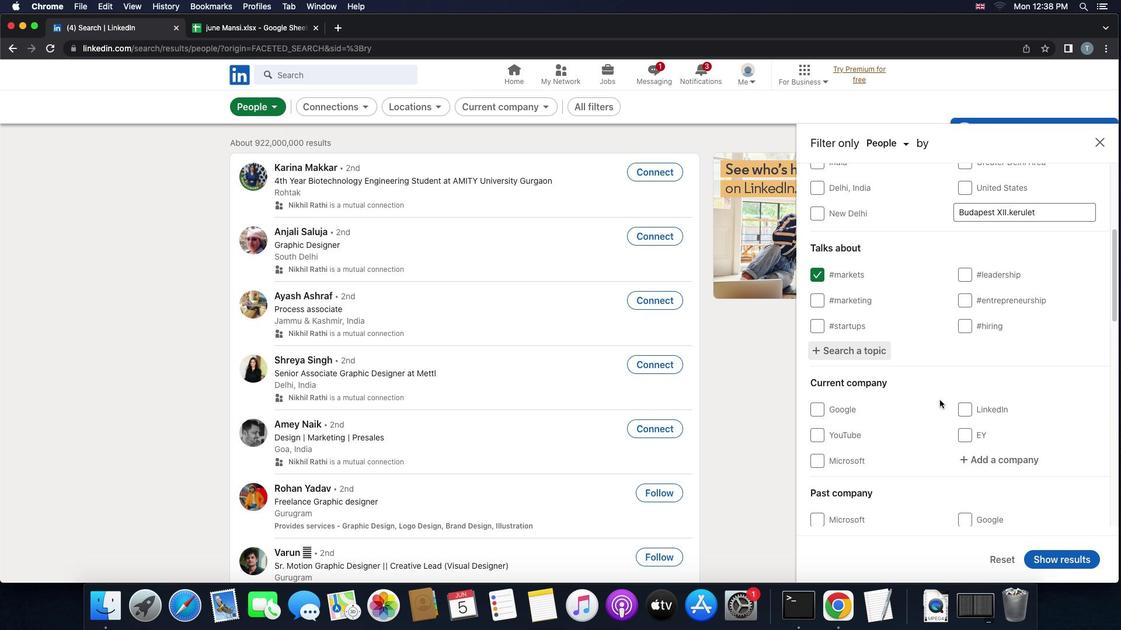
Action: Mouse scrolled (934, 394) with delta (-5, -5)
Screenshot: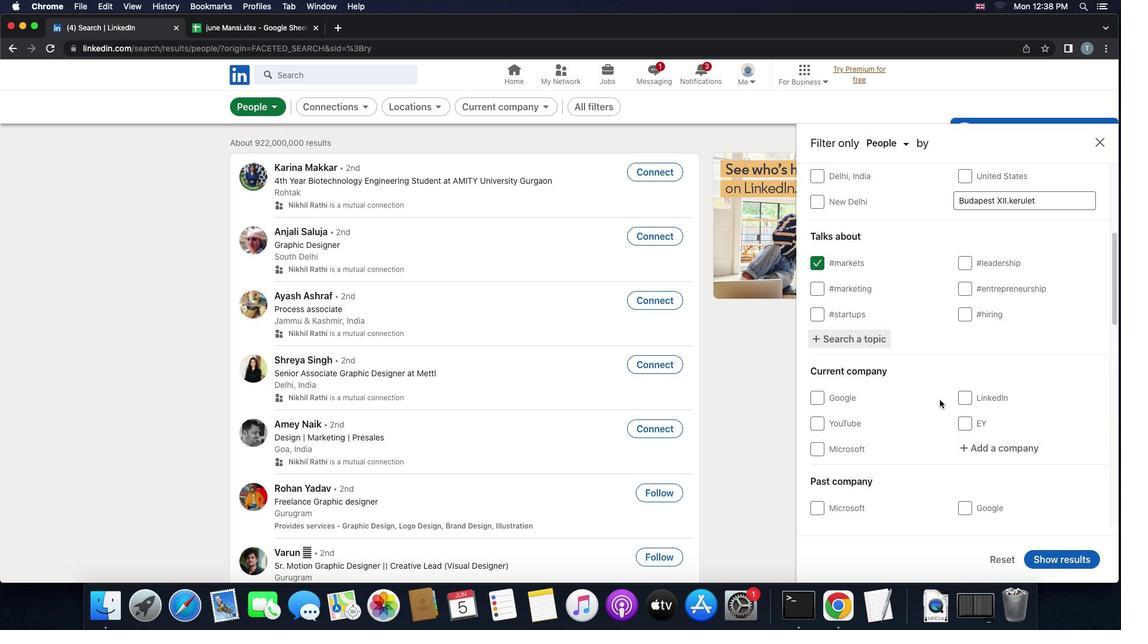 
Action: Mouse scrolled (934, 394) with delta (-5, -6)
Screenshot: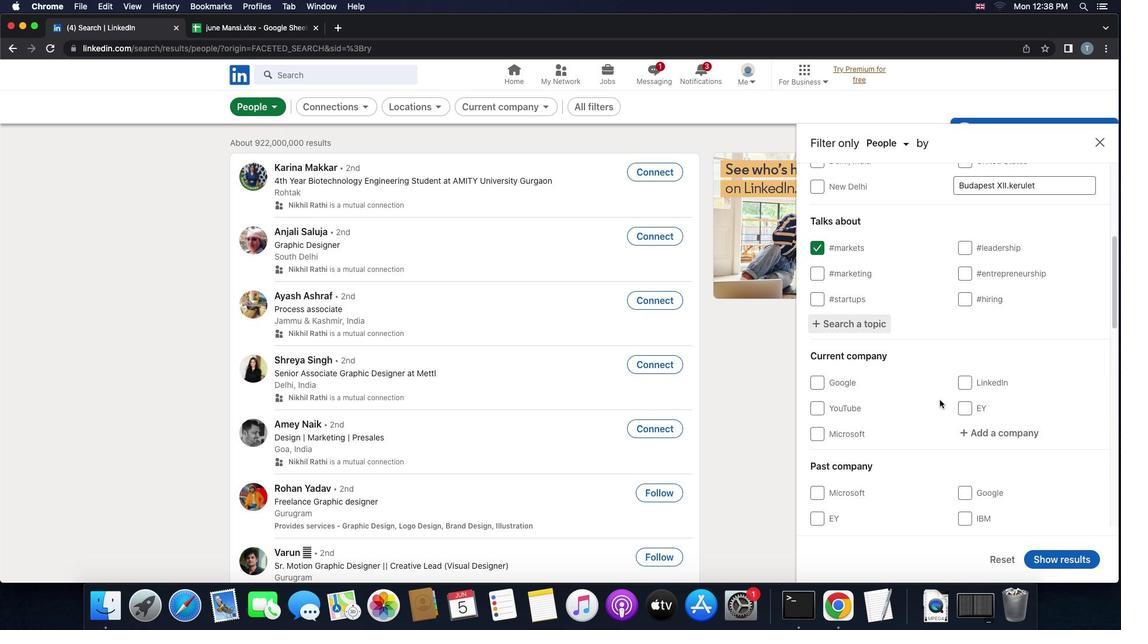 
Action: Mouse scrolled (934, 394) with delta (-5, -5)
Screenshot: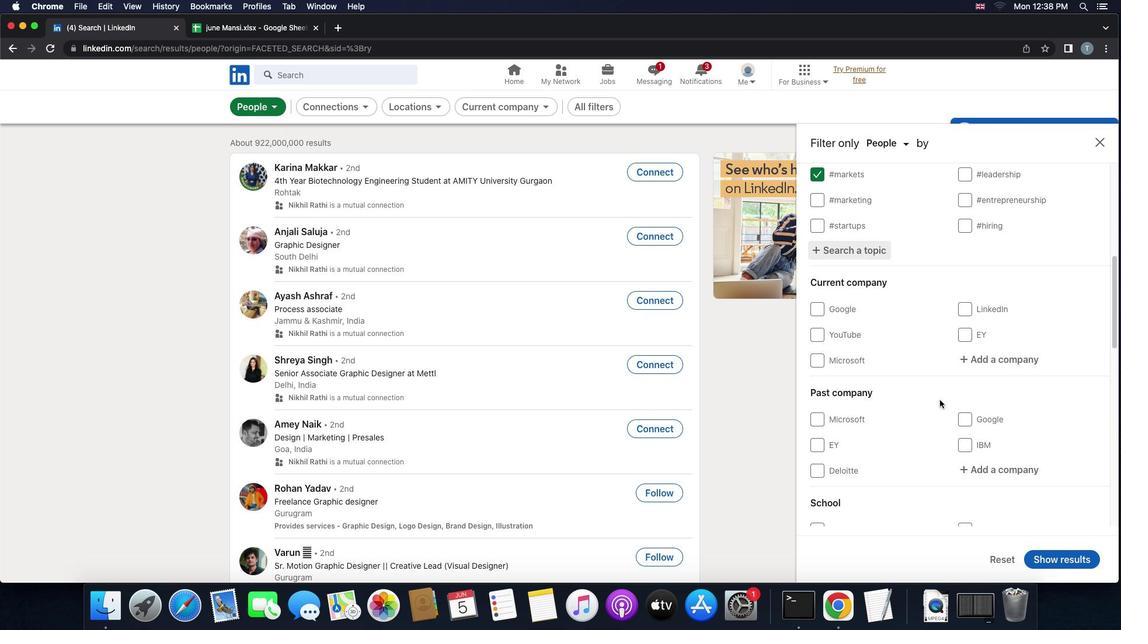 
Action: Mouse moved to (1000, 331)
Screenshot: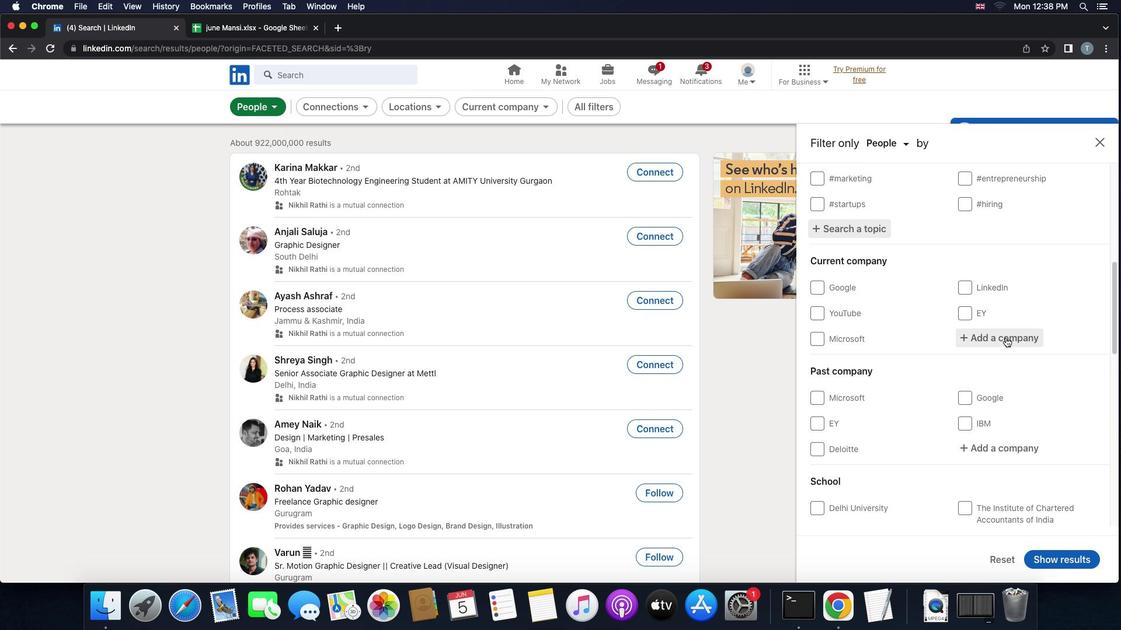 
Action: Mouse pressed left at (1000, 331)
Screenshot: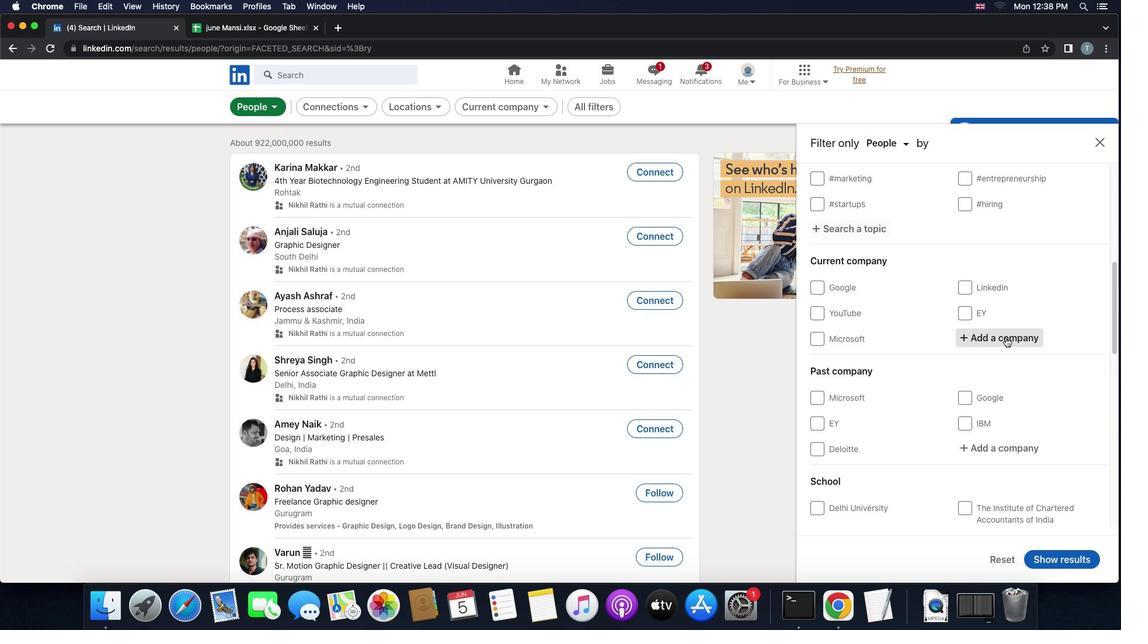 
Action: Key pressed 'v''e''d''a''n''t''u'
Screenshot: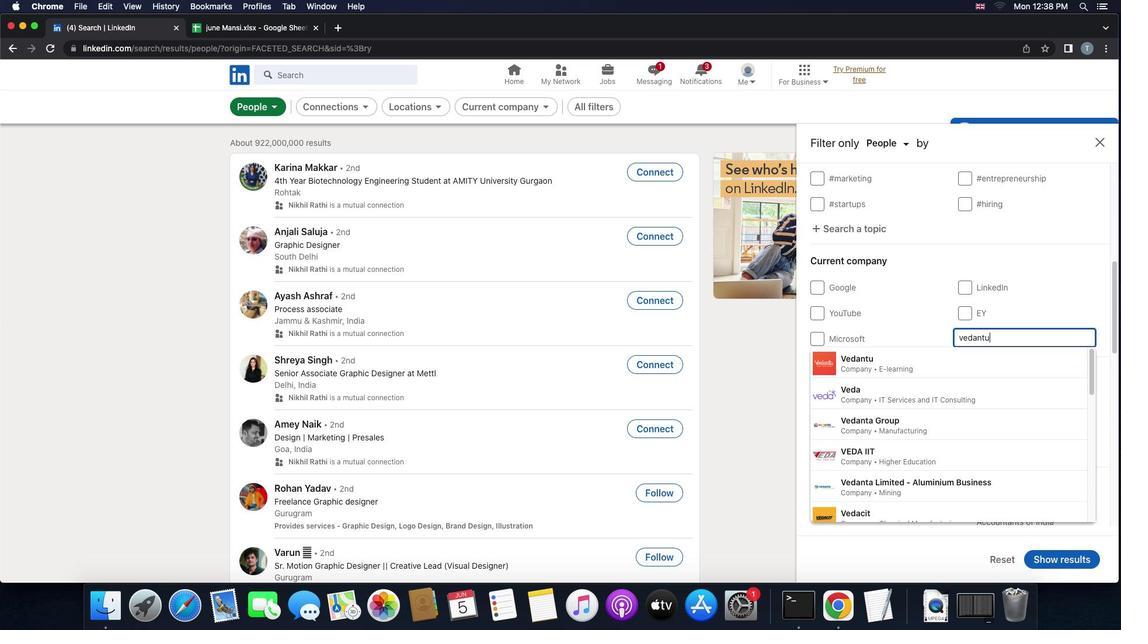 
Action: Mouse moved to (988, 349)
Screenshot: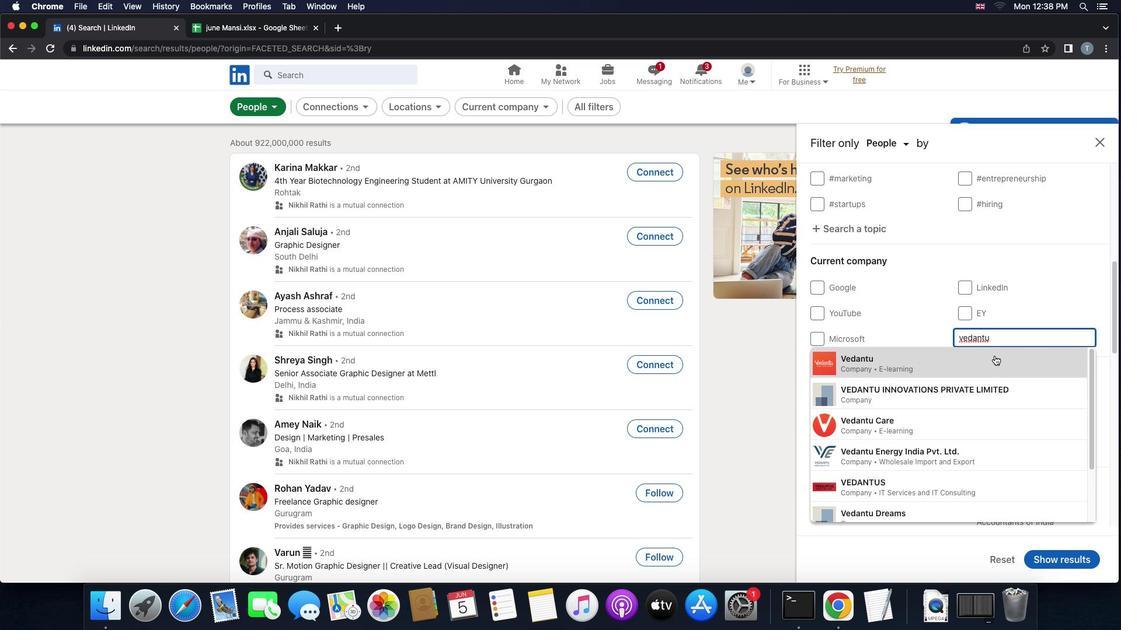 
Action: Mouse pressed left at (988, 349)
Screenshot: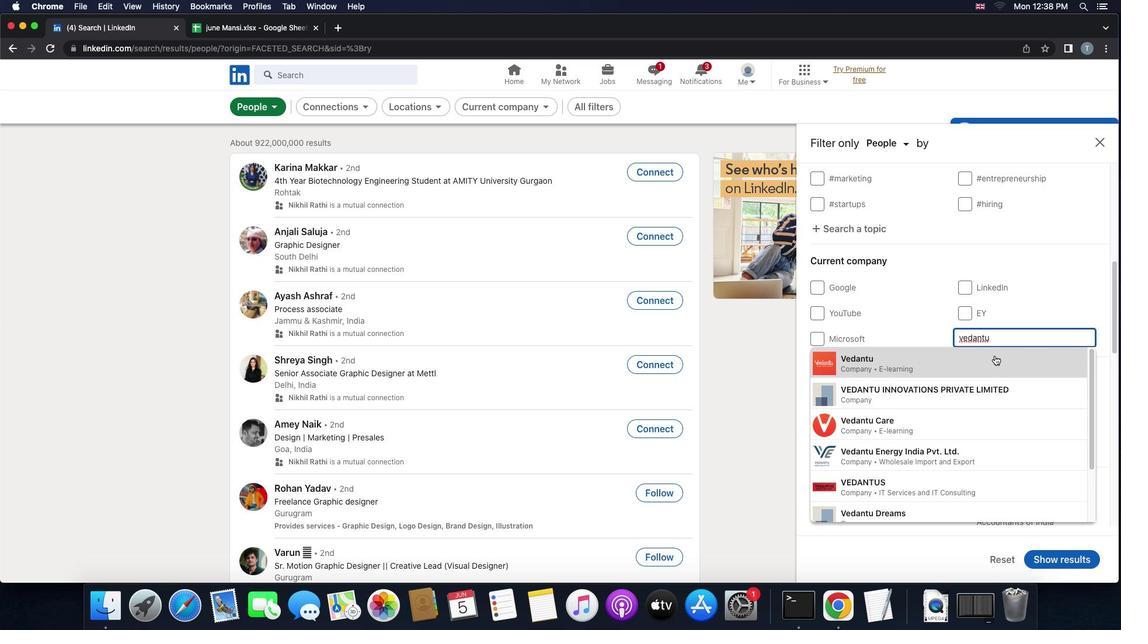 
Action: Mouse moved to (989, 354)
Screenshot: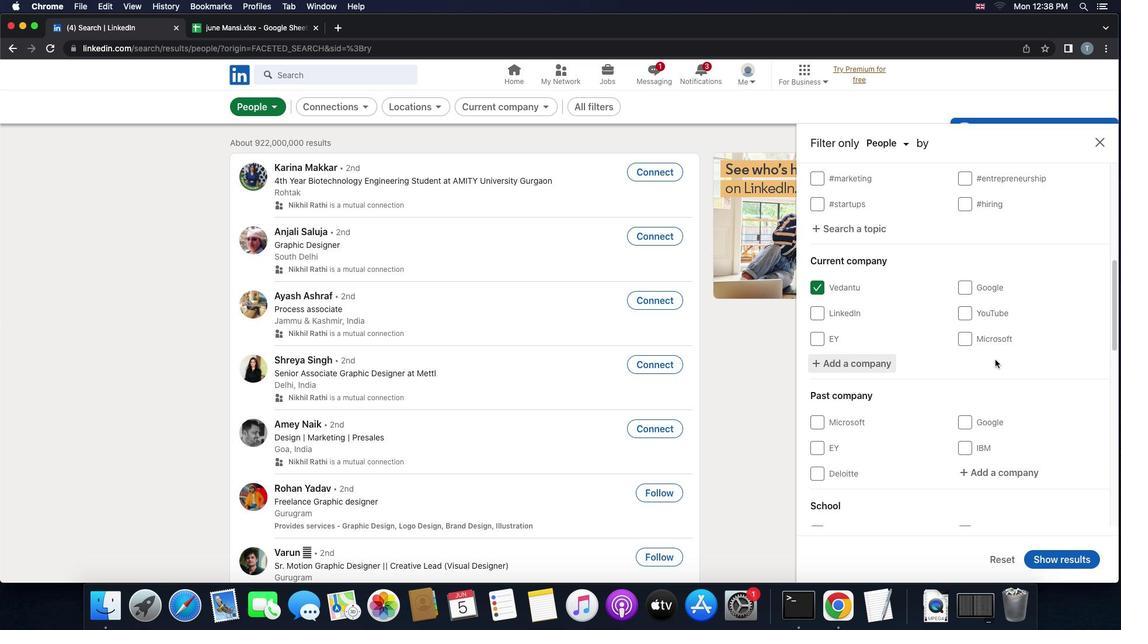 
Action: Mouse scrolled (989, 354) with delta (-5, -5)
Screenshot: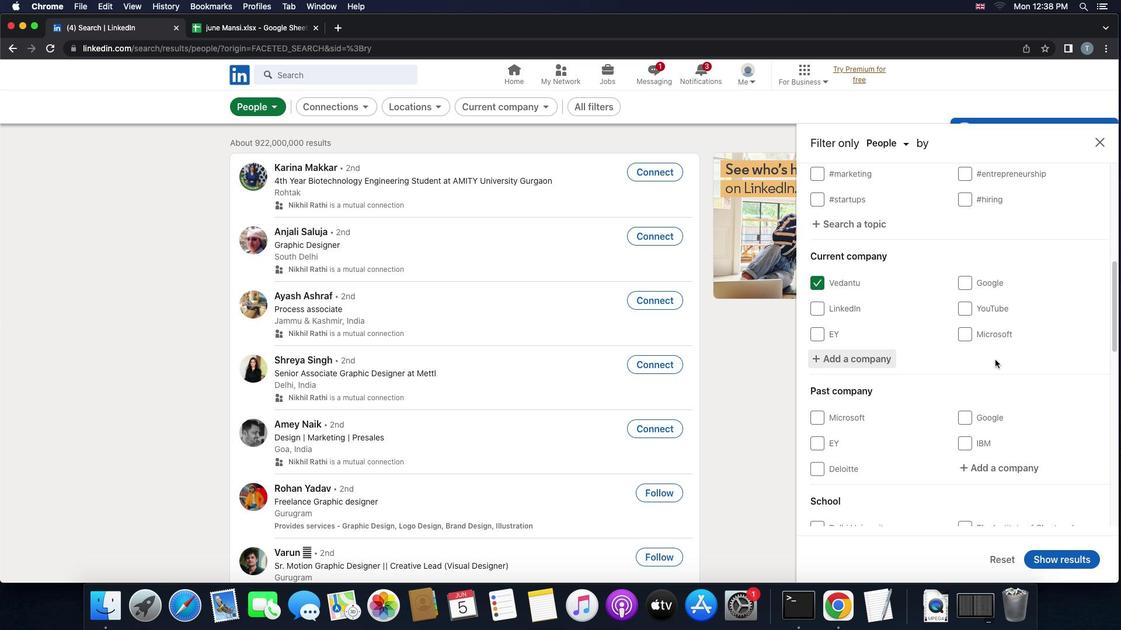 
Action: Mouse scrolled (989, 354) with delta (-5, -5)
Screenshot: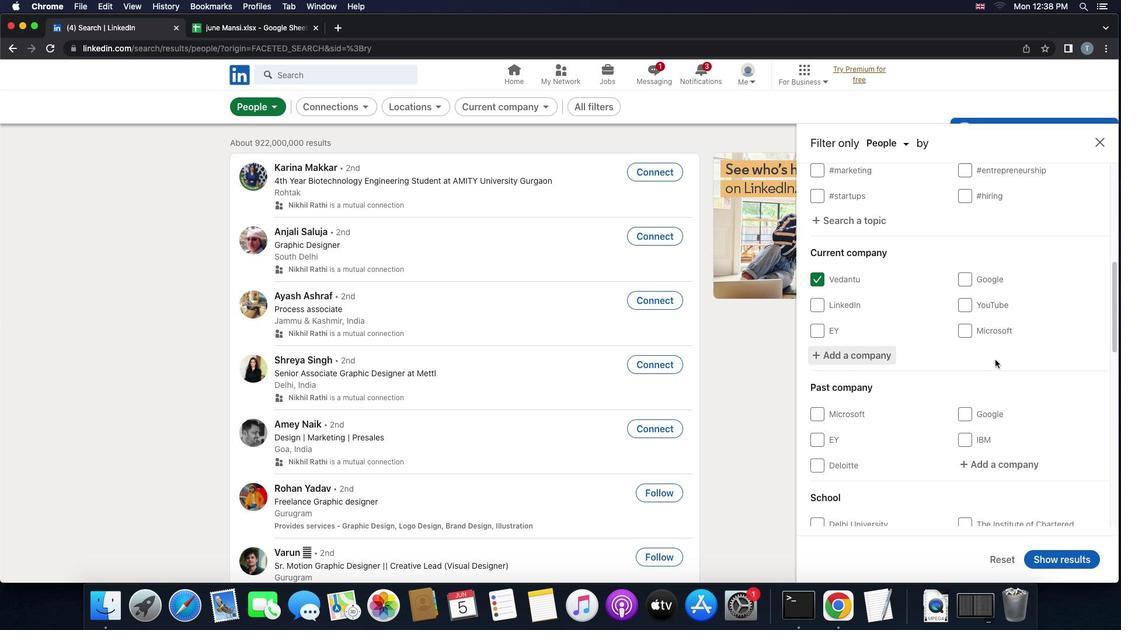 
Action: Mouse scrolled (989, 354) with delta (-5, -6)
Screenshot: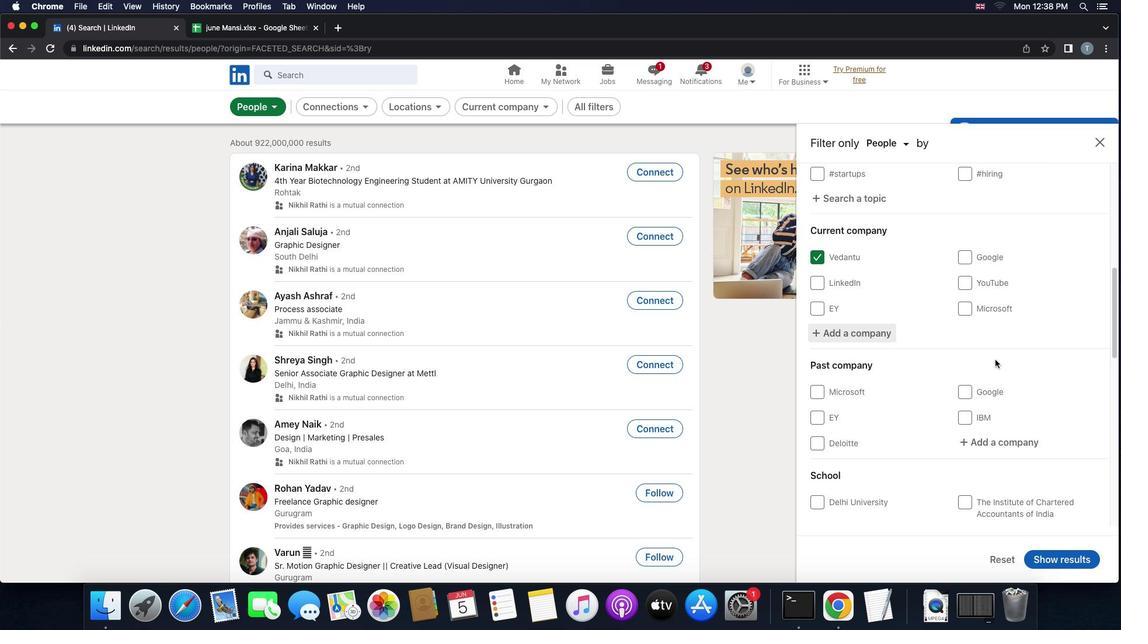 
Action: Mouse scrolled (989, 354) with delta (-5, -5)
Screenshot: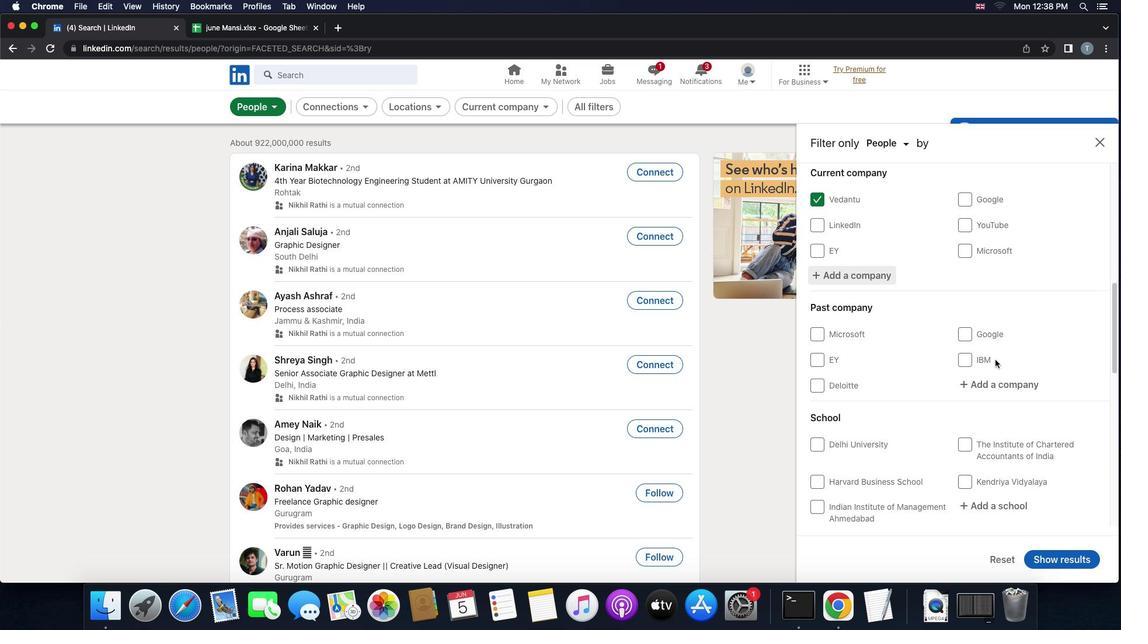 
Action: Mouse scrolled (989, 354) with delta (-5, -5)
Screenshot: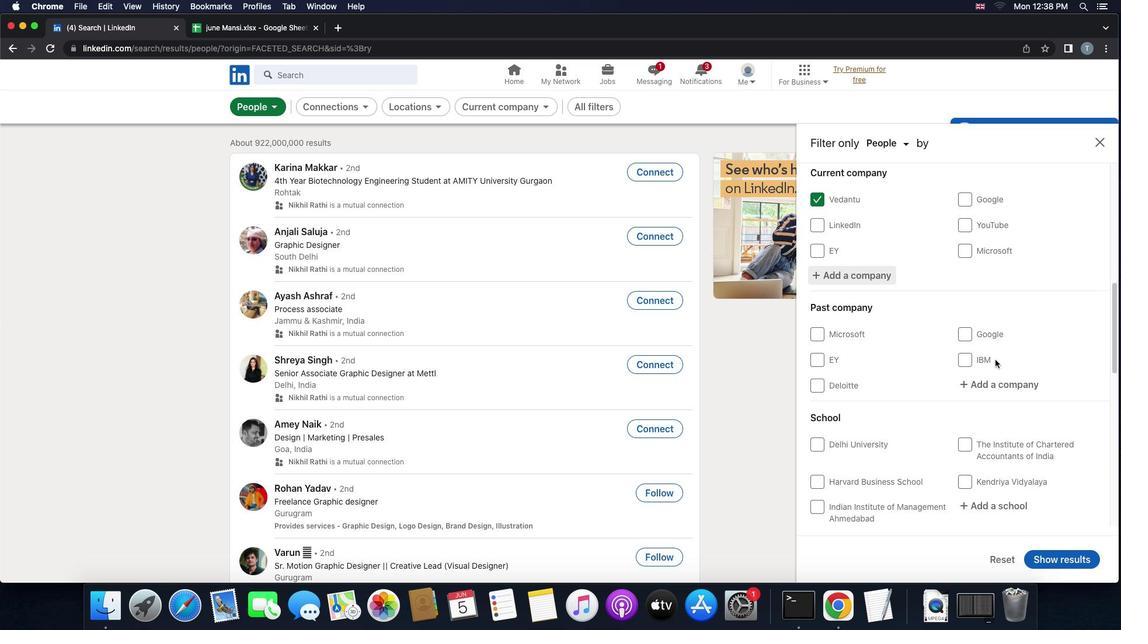 
Action: Mouse scrolled (989, 354) with delta (-5, -7)
Screenshot: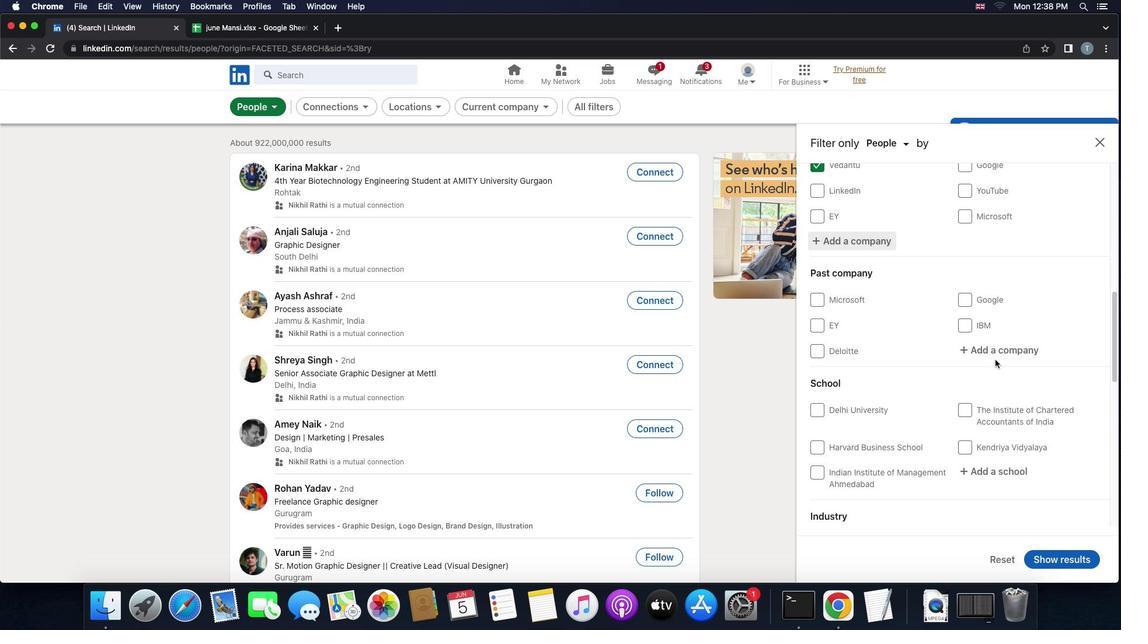 
Action: Mouse moved to (1015, 417)
Screenshot: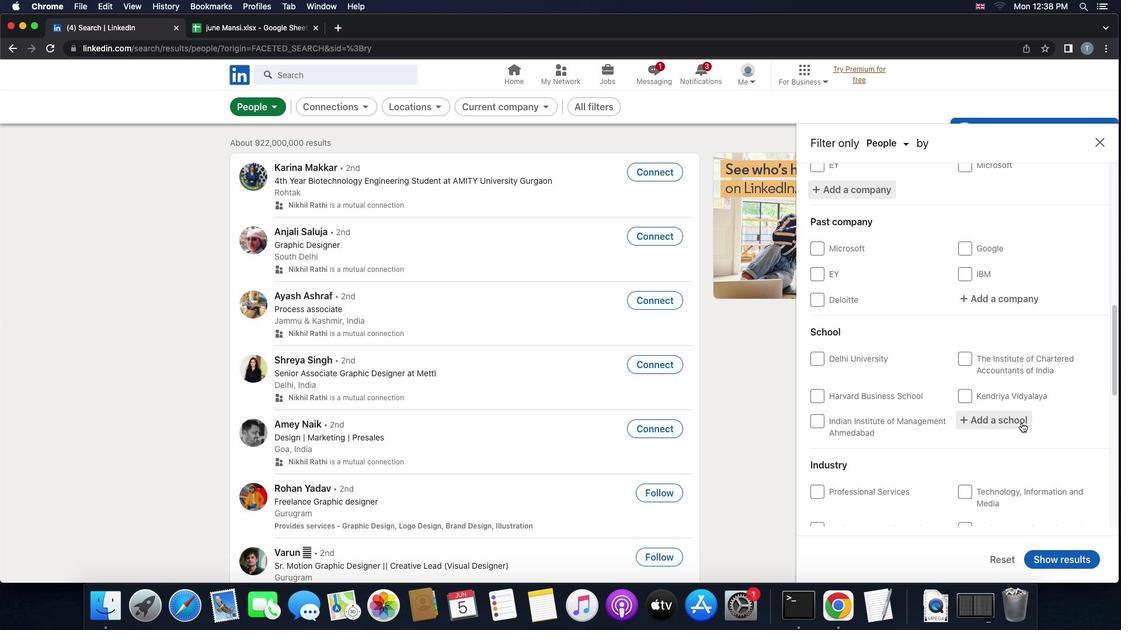 
Action: Mouse pressed left at (1015, 417)
Screenshot: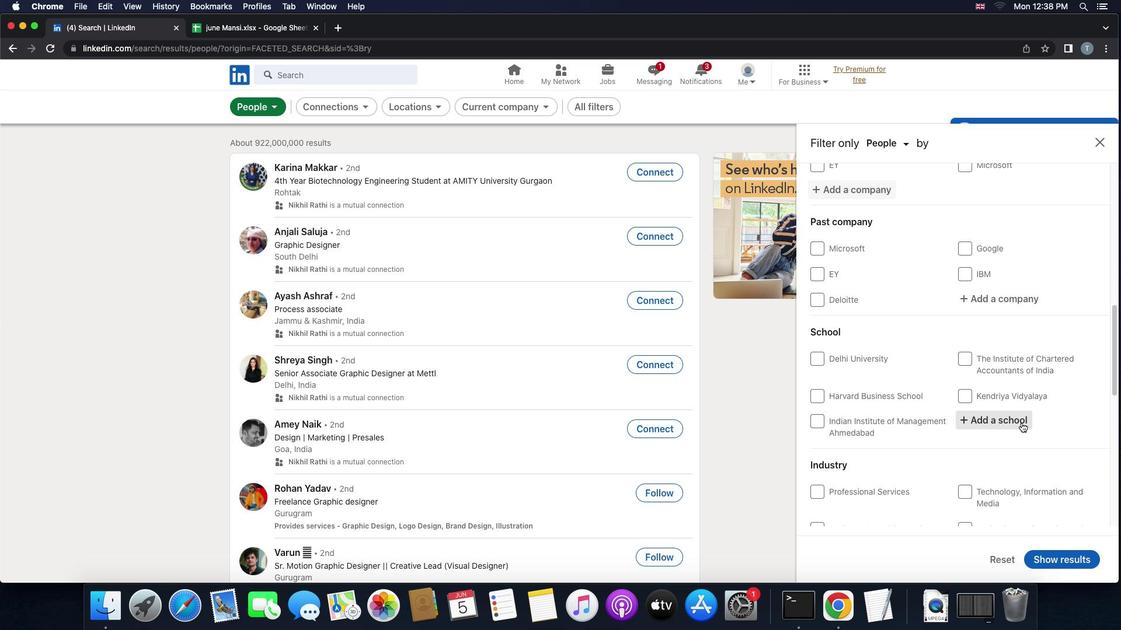 
Action: Key pressed Key.shift'K''G''i'Key.shift'S''L'Key.shift
Screenshot: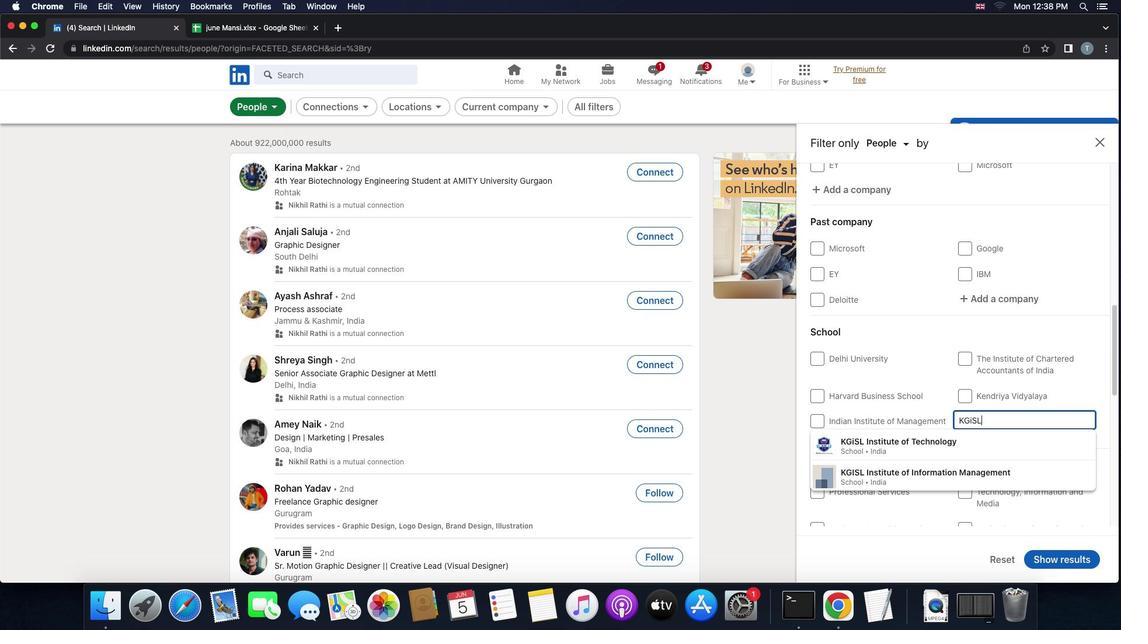 
Action: Mouse moved to (882, 450)
Screenshot: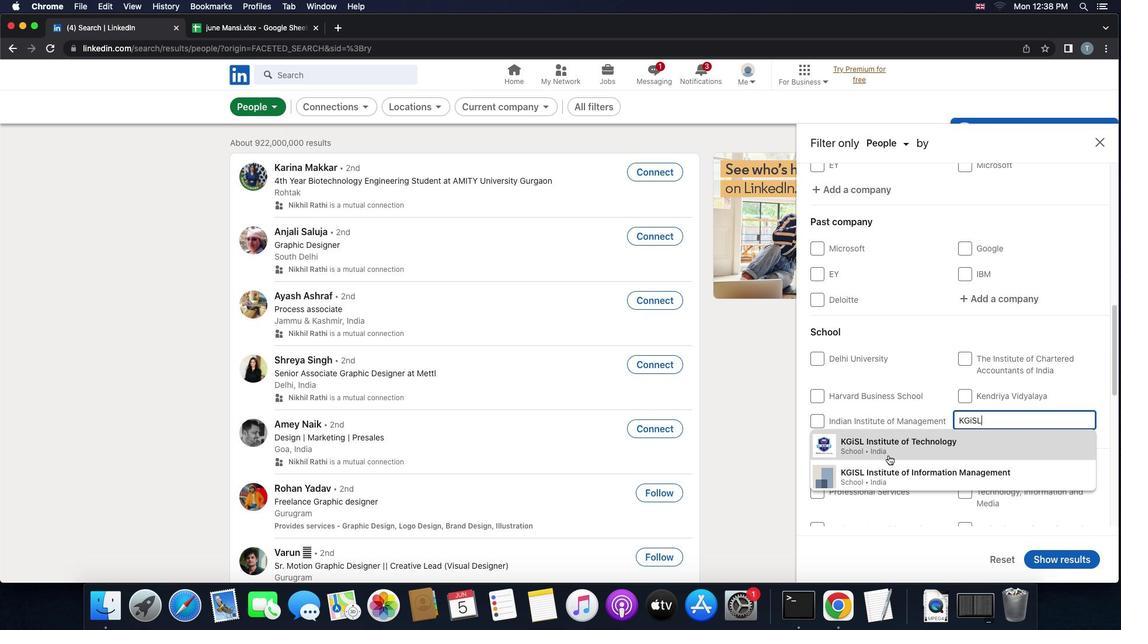 
Action: Mouse pressed left at (882, 450)
Screenshot: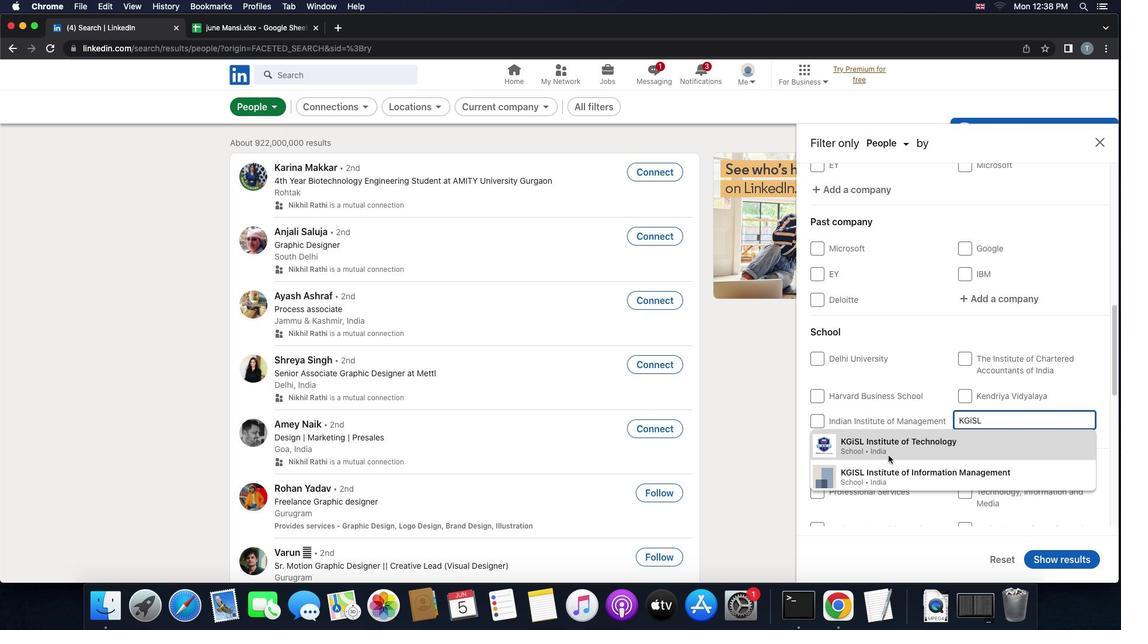 
Action: Mouse moved to (907, 447)
Screenshot: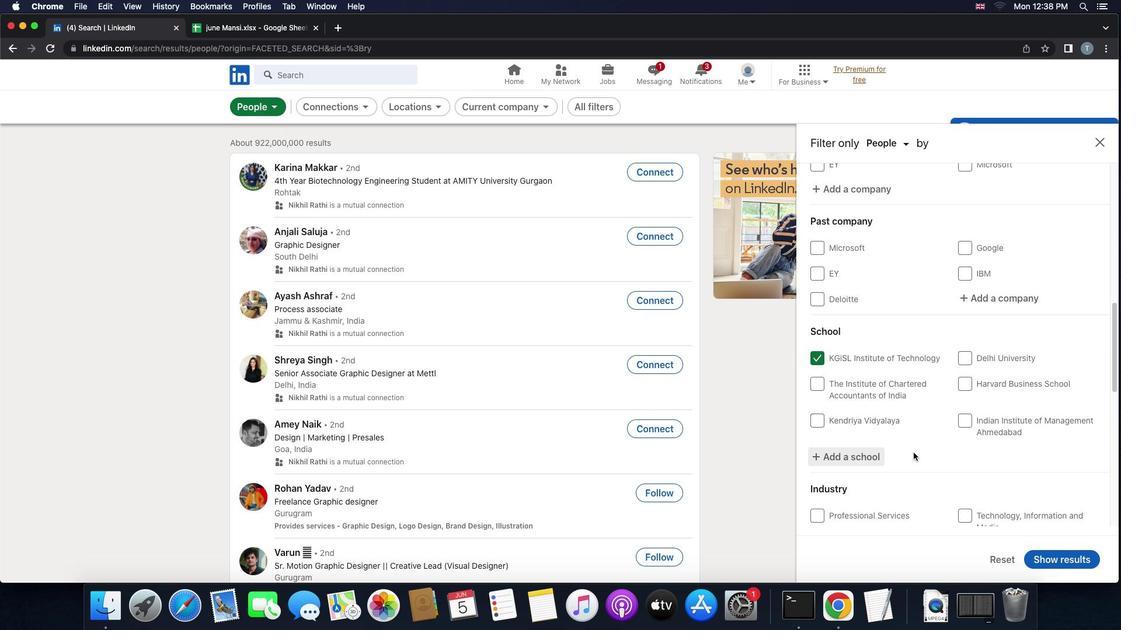 
Action: Mouse scrolled (907, 447) with delta (-5, -5)
Screenshot: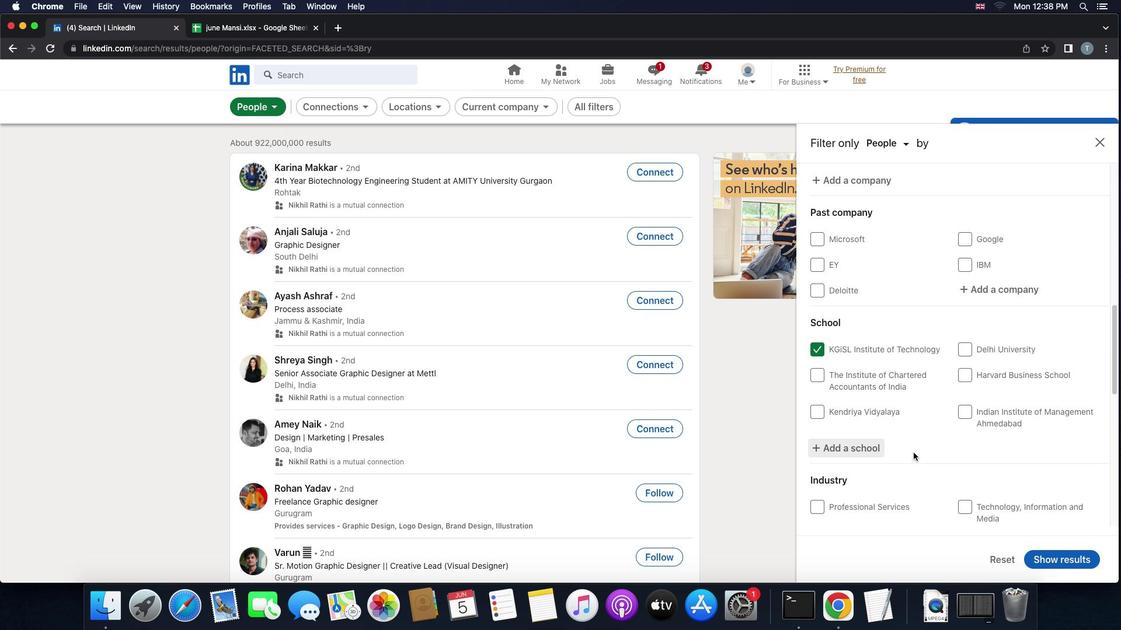 
Action: Mouse scrolled (907, 447) with delta (-5, -5)
Screenshot: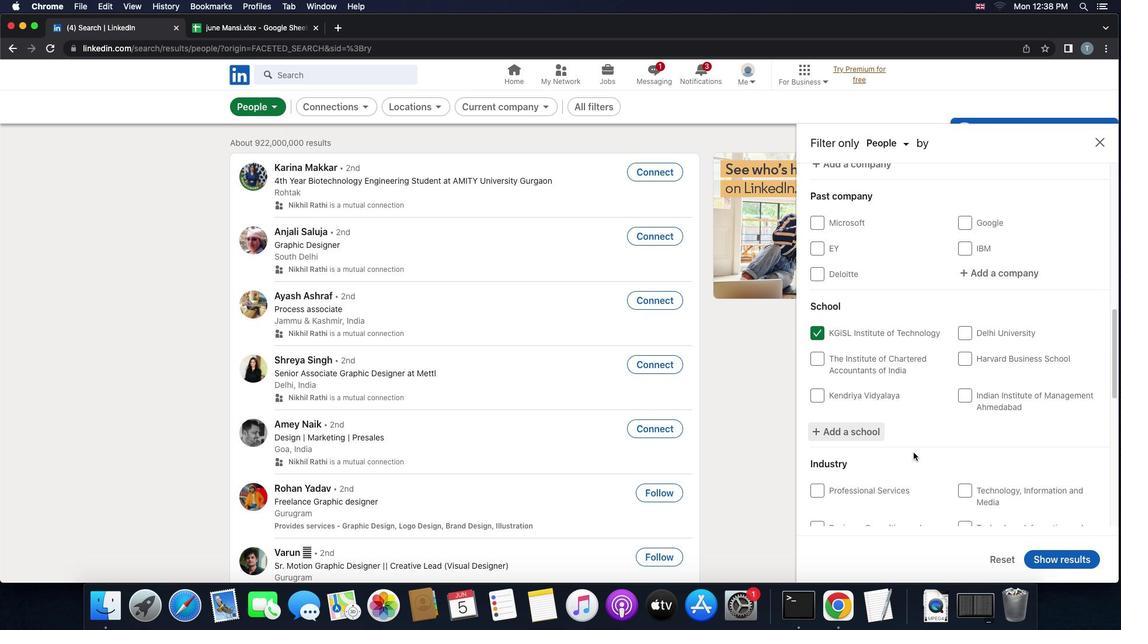 
Action: Mouse scrolled (907, 447) with delta (-5, -6)
Screenshot: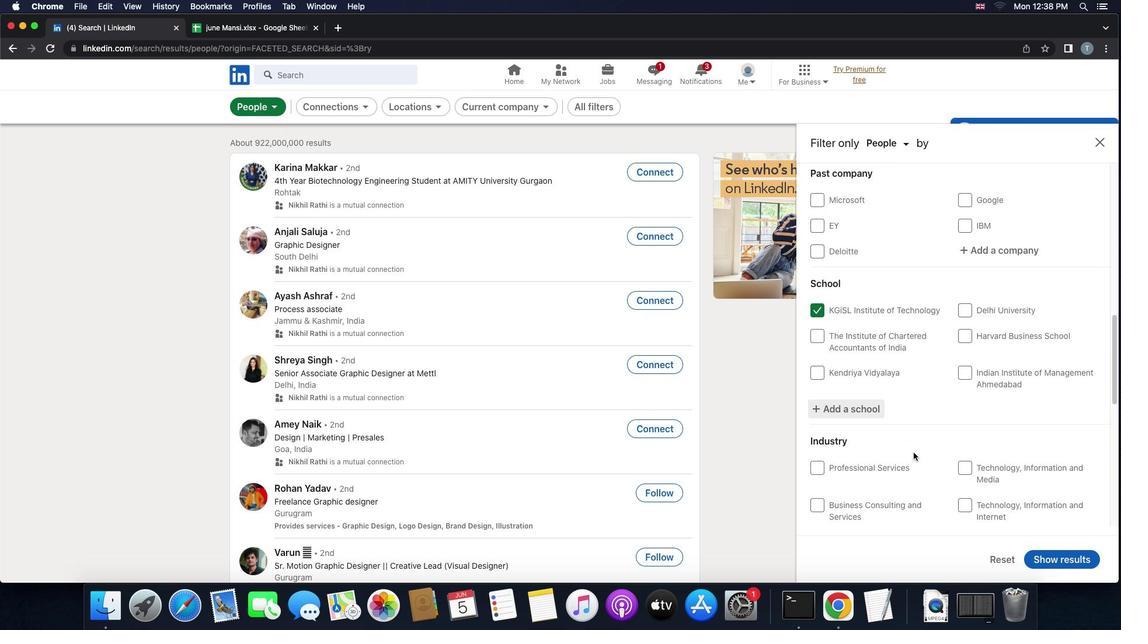 
Action: Mouse scrolled (907, 447) with delta (-5, -7)
Screenshot: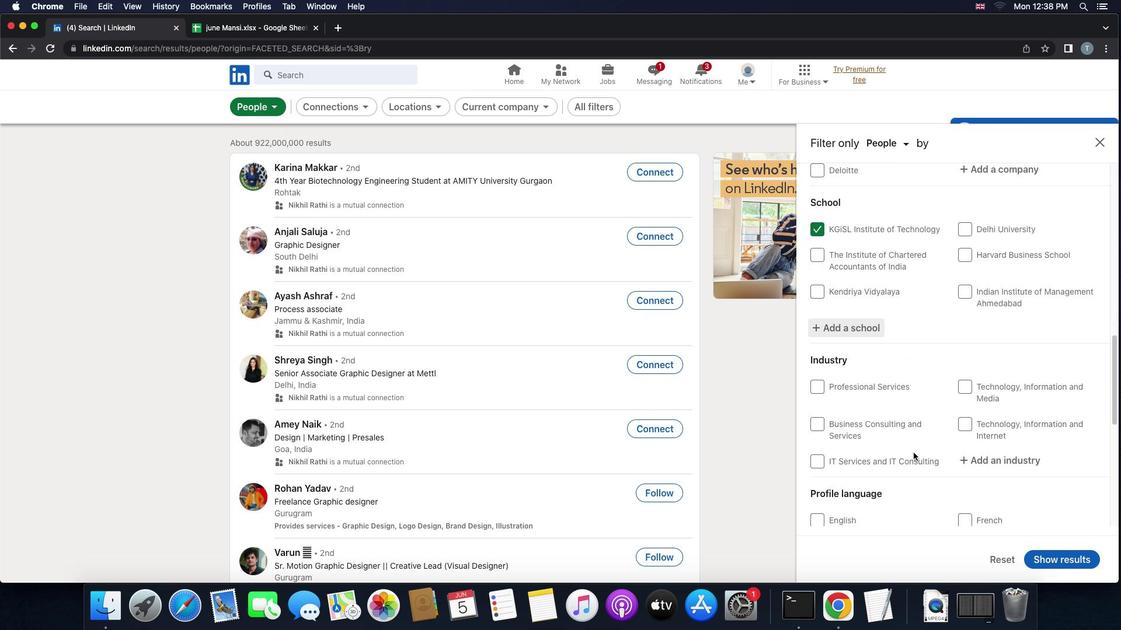 
Action: Mouse scrolled (907, 447) with delta (-5, -5)
Screenshot: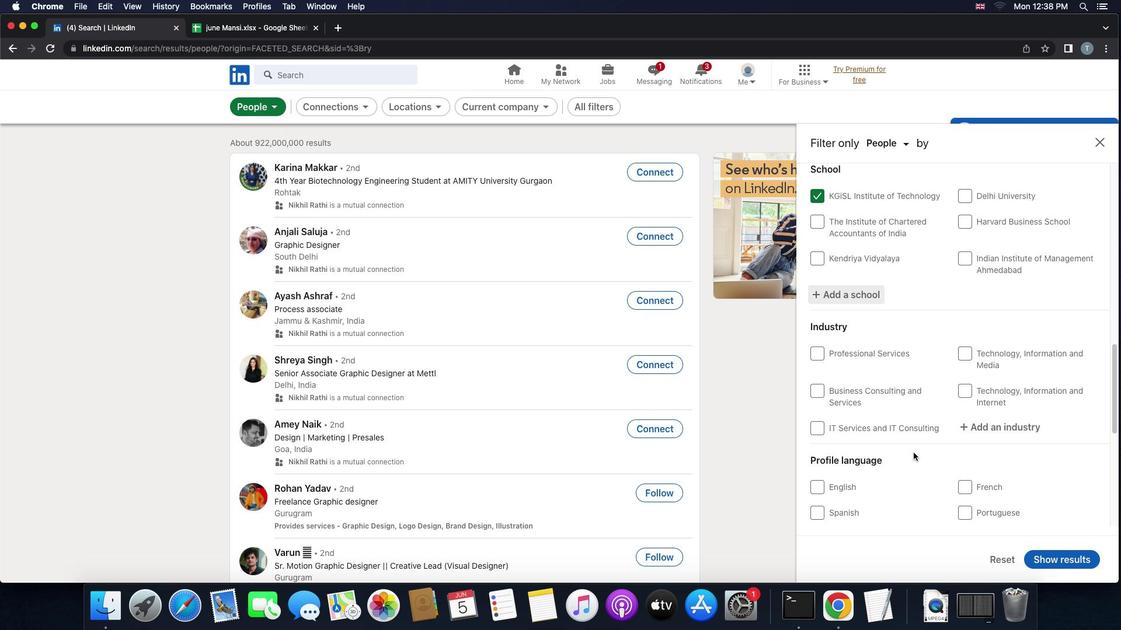 
Action: Mouse scrolled (907, 447) with delta (-5, -5)
Screenshot: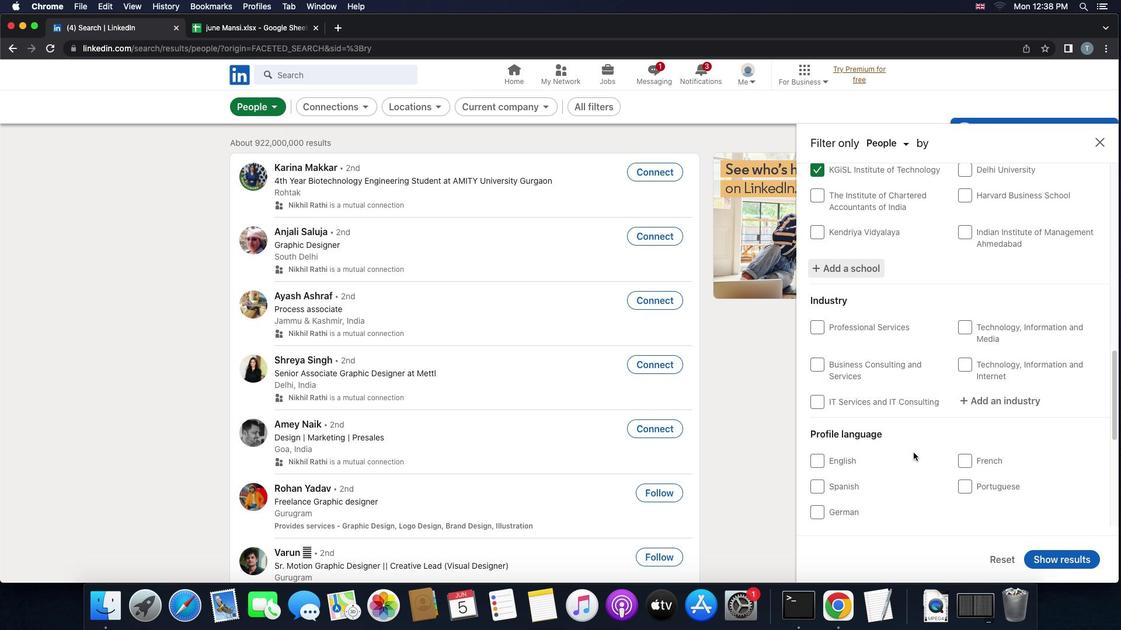 
Action: Mouse scrolled (907, 447) with delta (-5, -6)
Screenshot: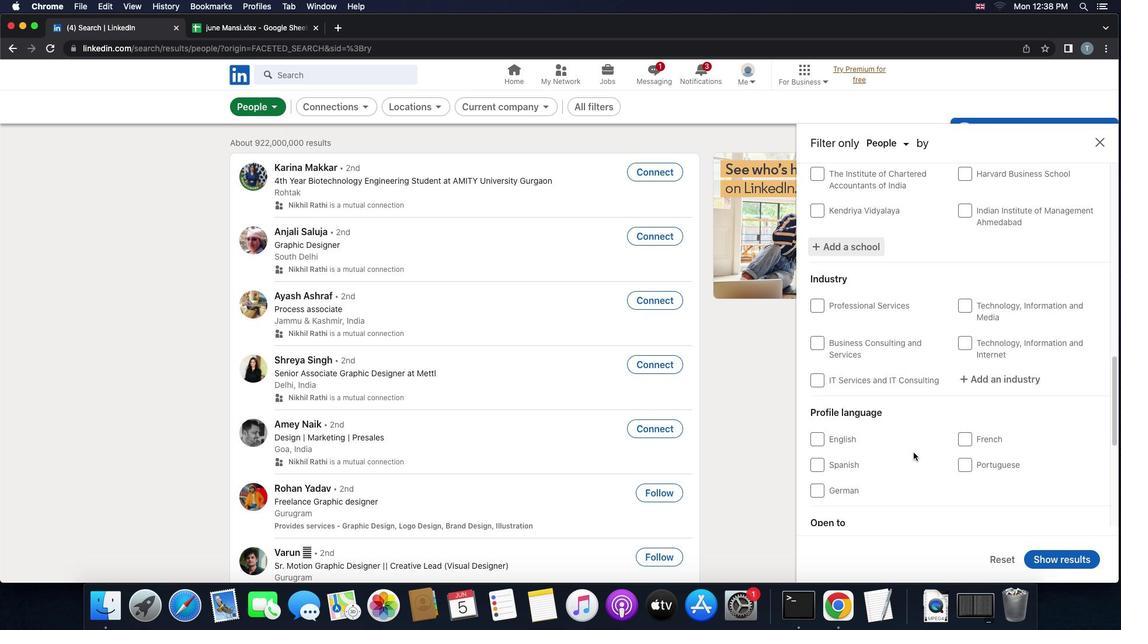 
Action: Mouse moved to (988, 350)
Screenshot: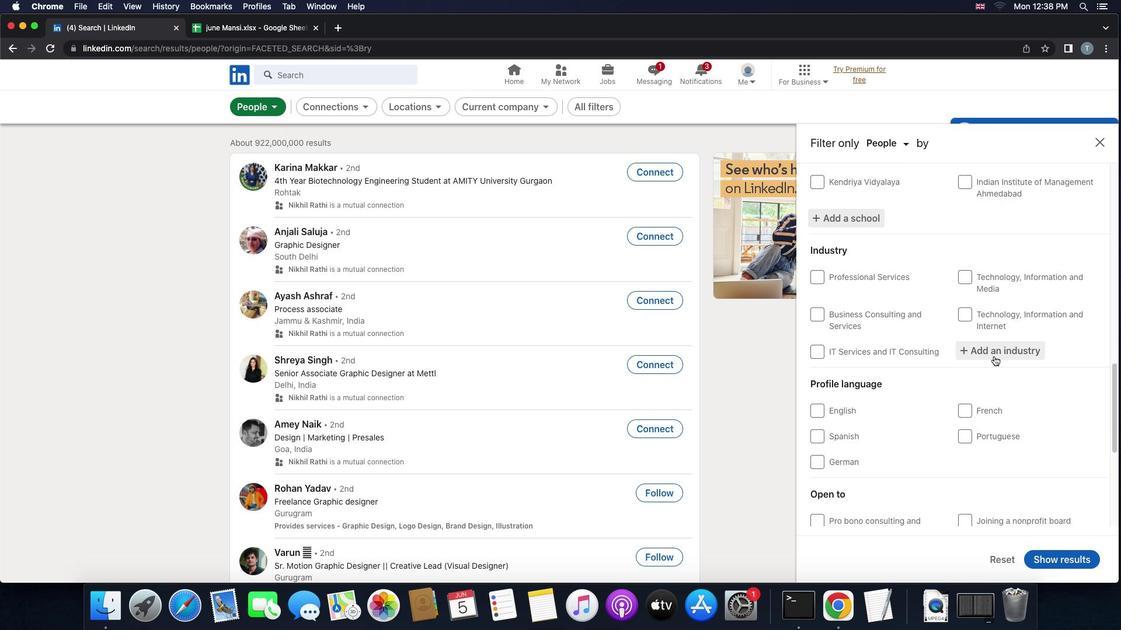 
Action: Mouse pressed left at (988, 350)
Screenshot: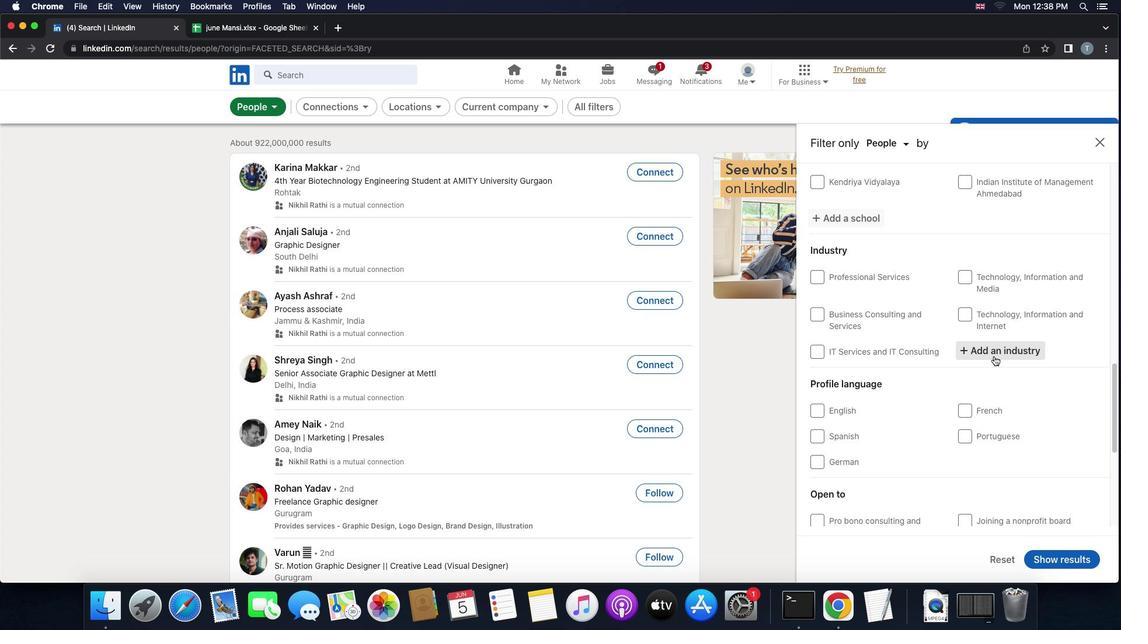 
Action: Key pressed 'c''o''u''r''t''s'Key.space'o''f'Key.space'l''a''w'
Screenshot: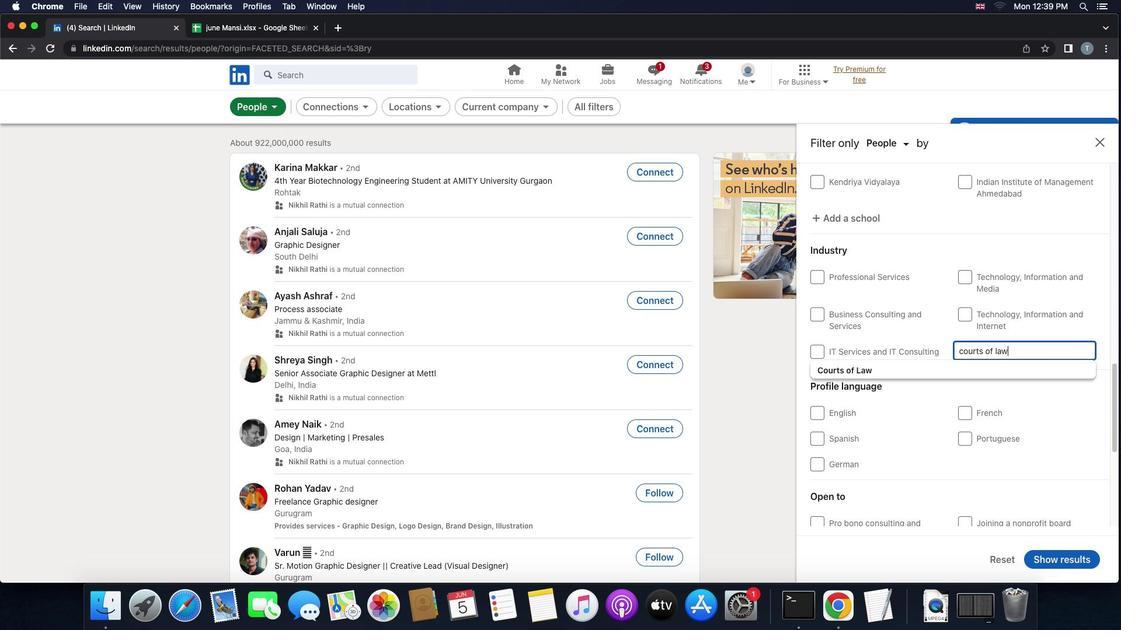 
Action: Mouse moved to (942, 365)
Screenshot: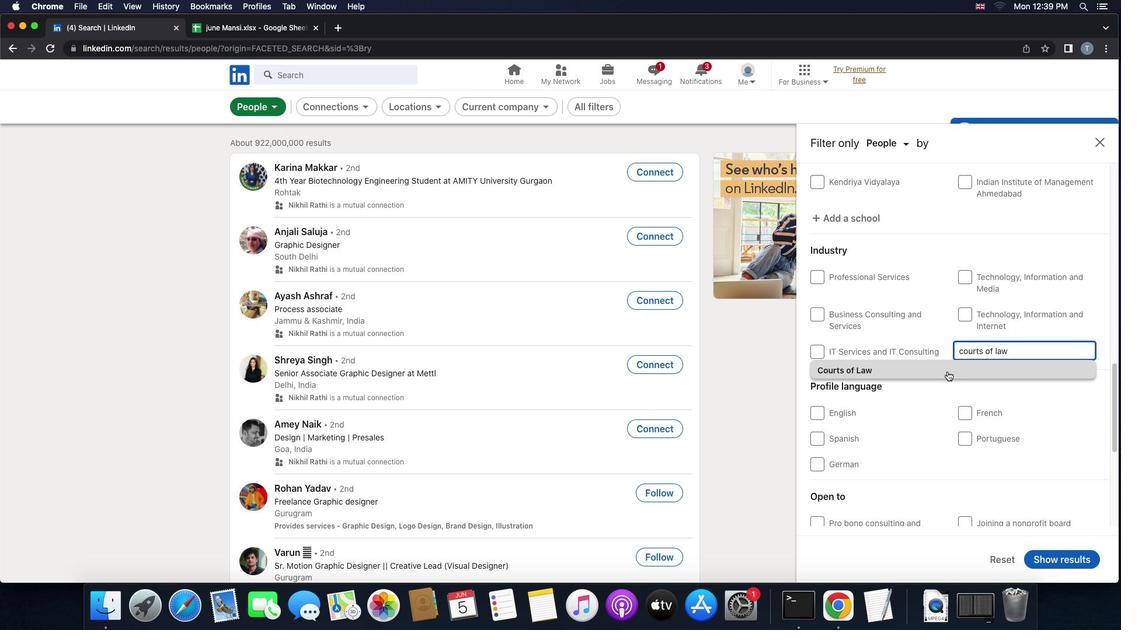 
Action: Mouse pressed left at (942, 365)
Screenshot: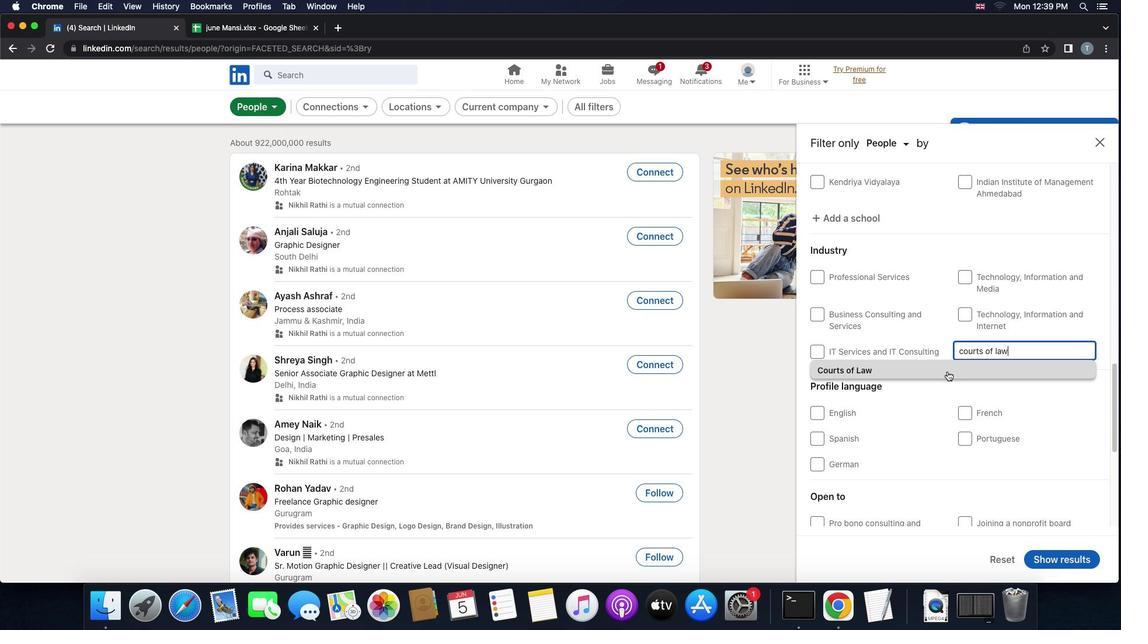 
Action: Mouse scrolled (942, 365) with delta (-5, -5)
Screenshot: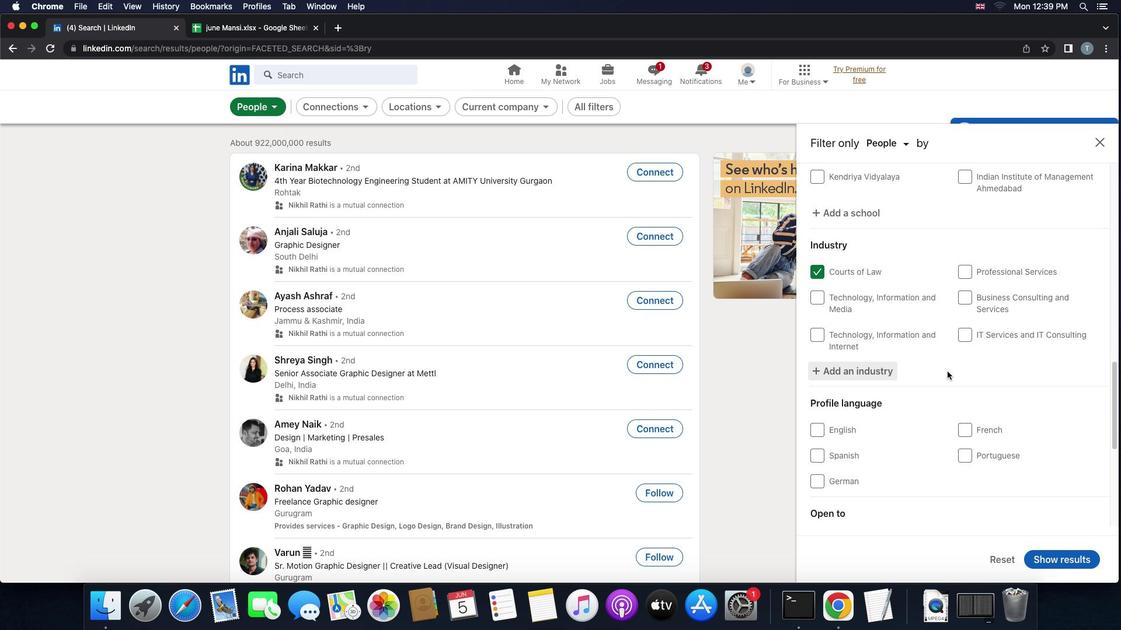
Action: Mouse scrolled (942, 365) with delta (-5, -5)
Screenshot: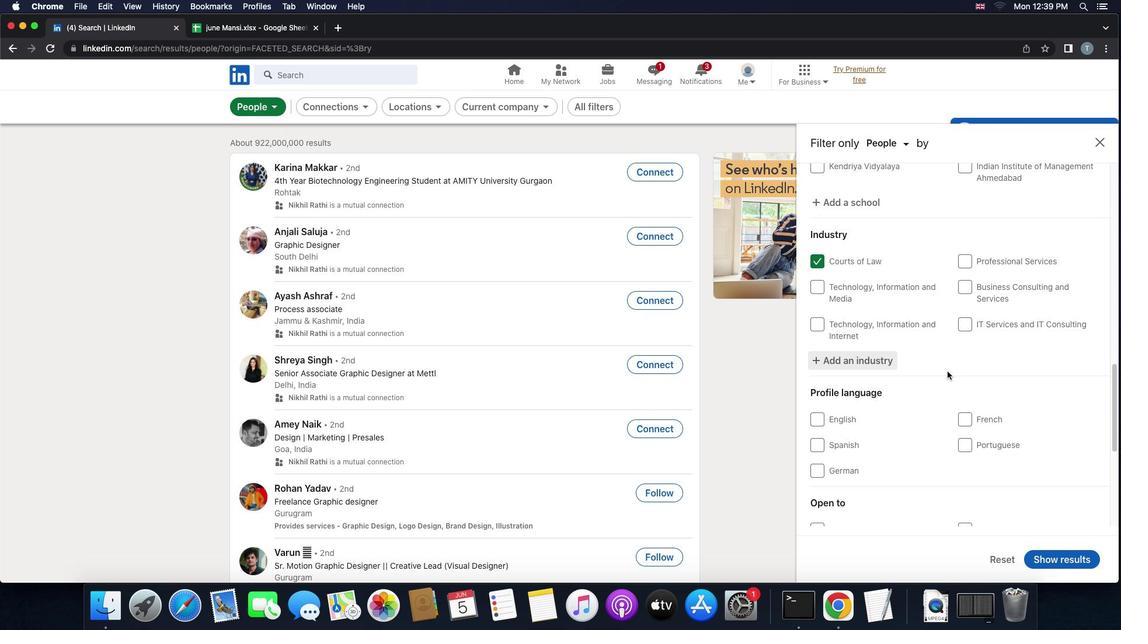 
Action: Mouse scrolled (942, 365) with delta (-5, -6)
Screenshot: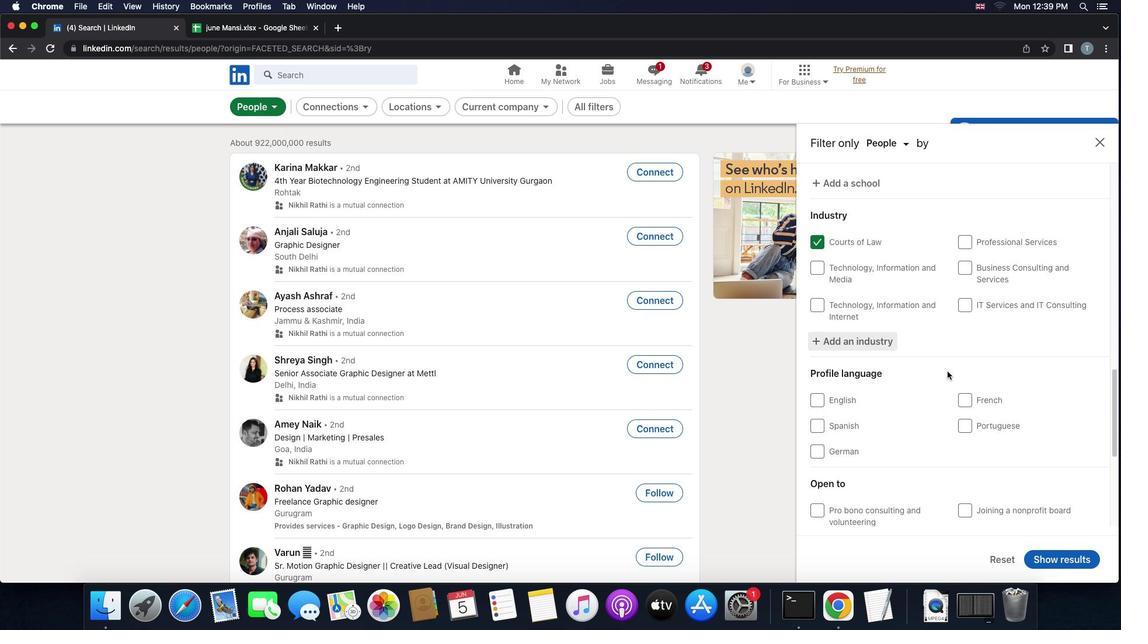 
Action: Mouse scrolled (942, 365) with delta (-5, -6)
Screenshot: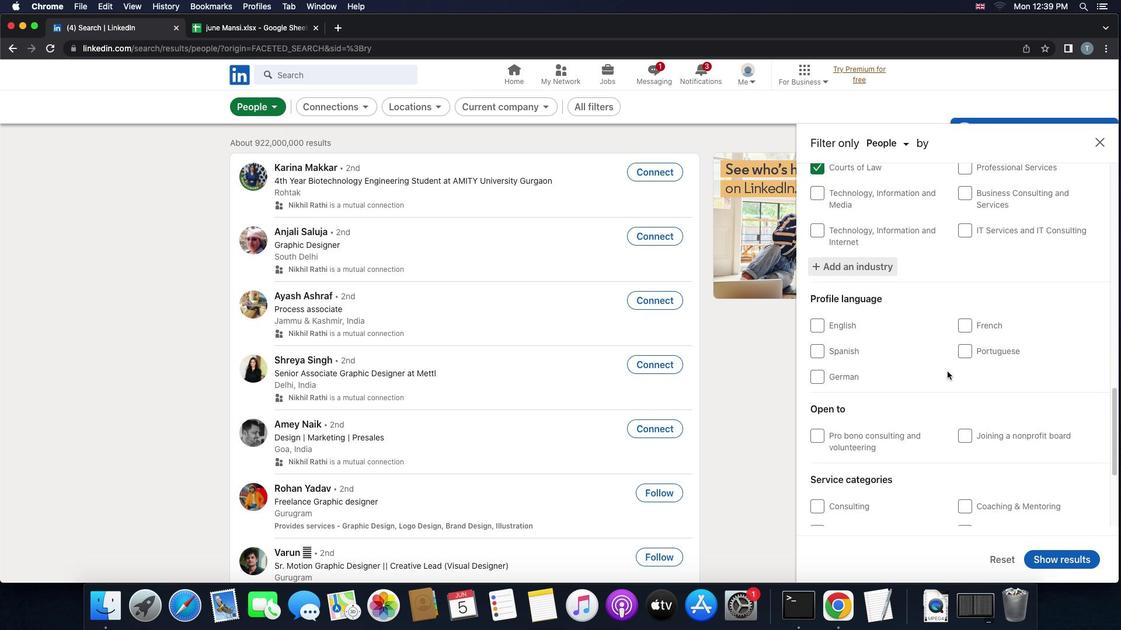 
Action: Mouse scrolled (942, 365) with delta (-5, -5)
Screenshot: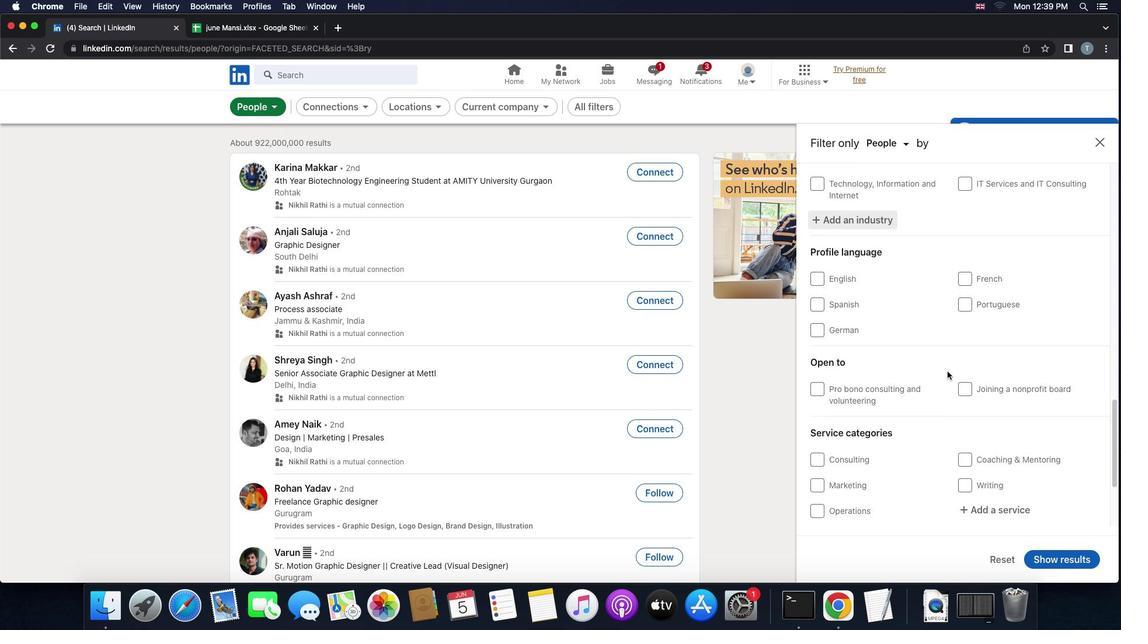 
Action: Mouse scrolled (942, 365) with delta (-5, -5)
Screenshot: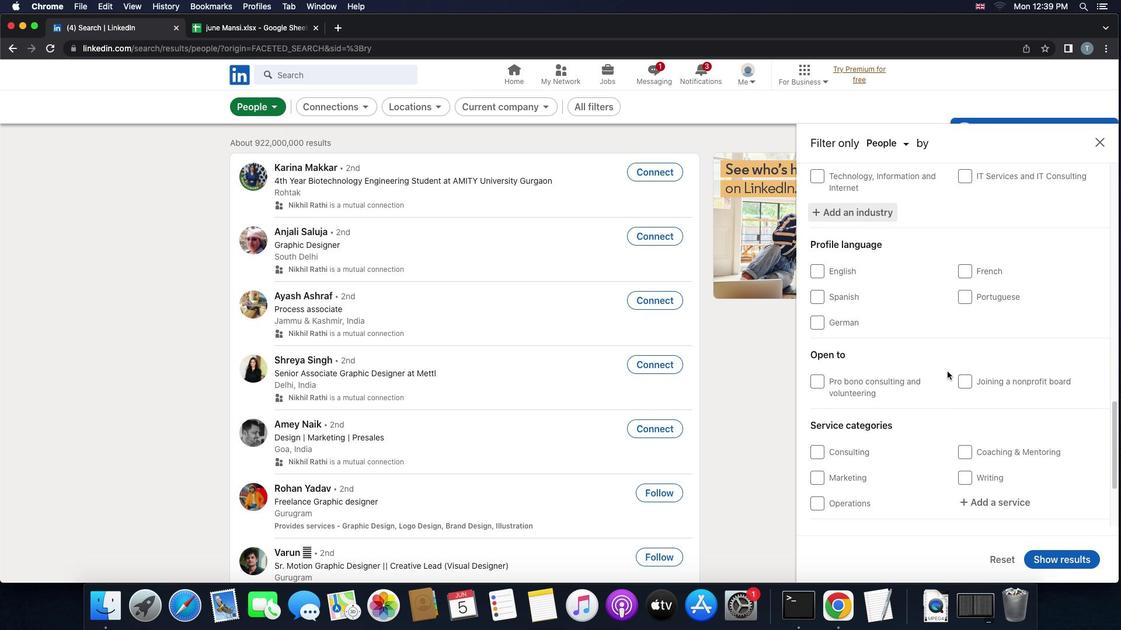 
Action: Mouse scrolled (942, 365) with delta (-5, -5)
Screenshot: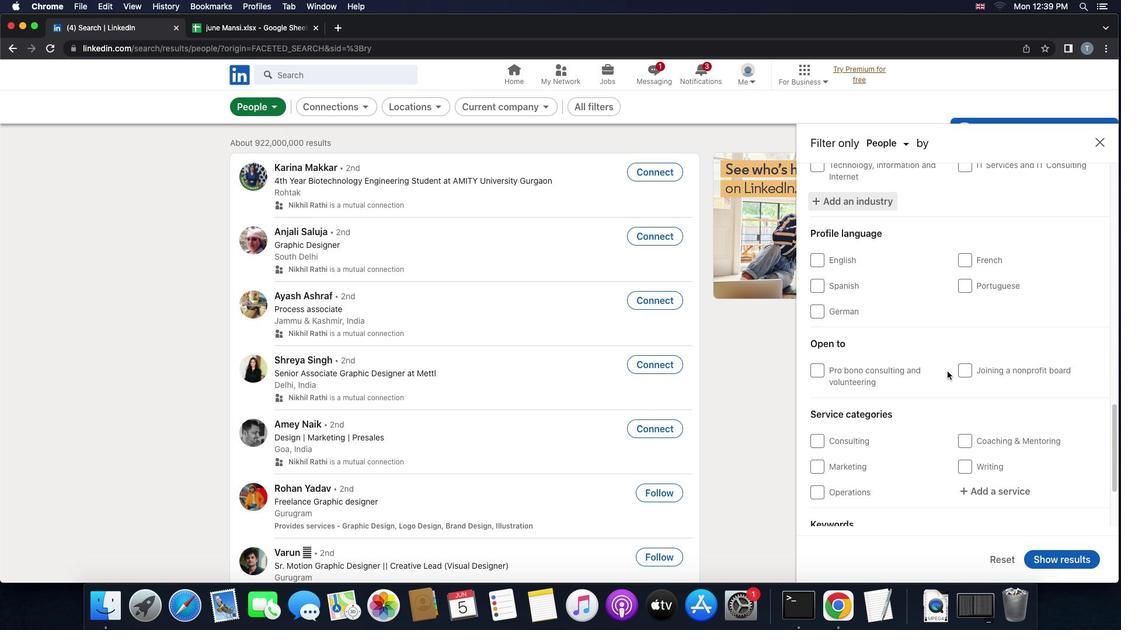 
Action: Mouse scrolled (942, 365) with delta (-5, -5)
Screenshot: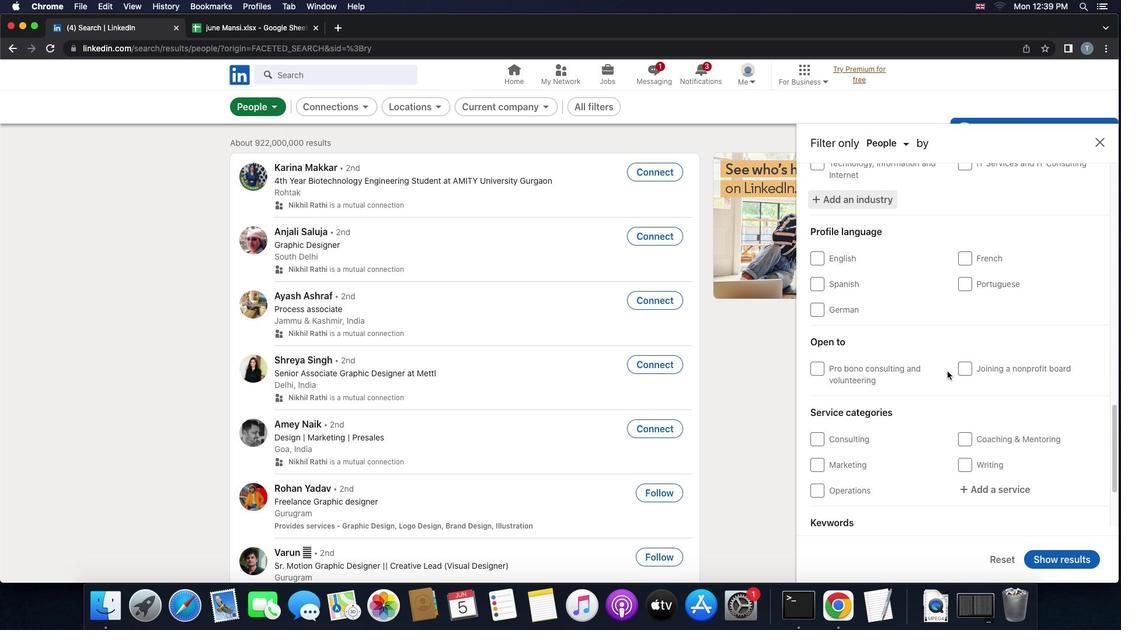 
Action: Mouse moved to (966, 254)
Screenshot: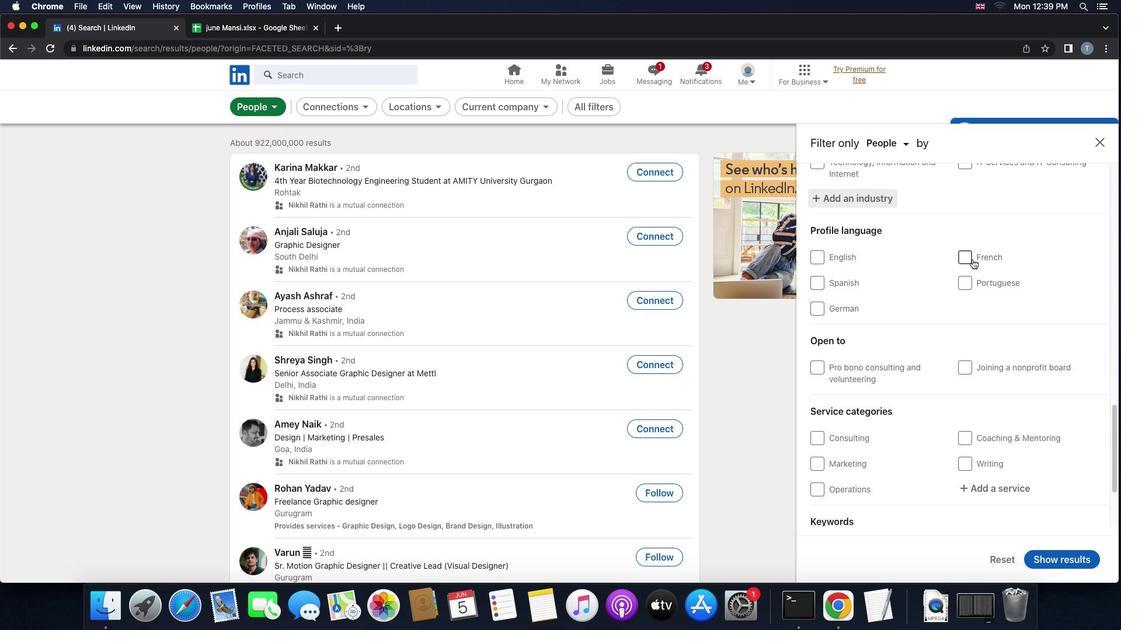 
Action: Mouse pressed left at (966, 254)
Screenshot: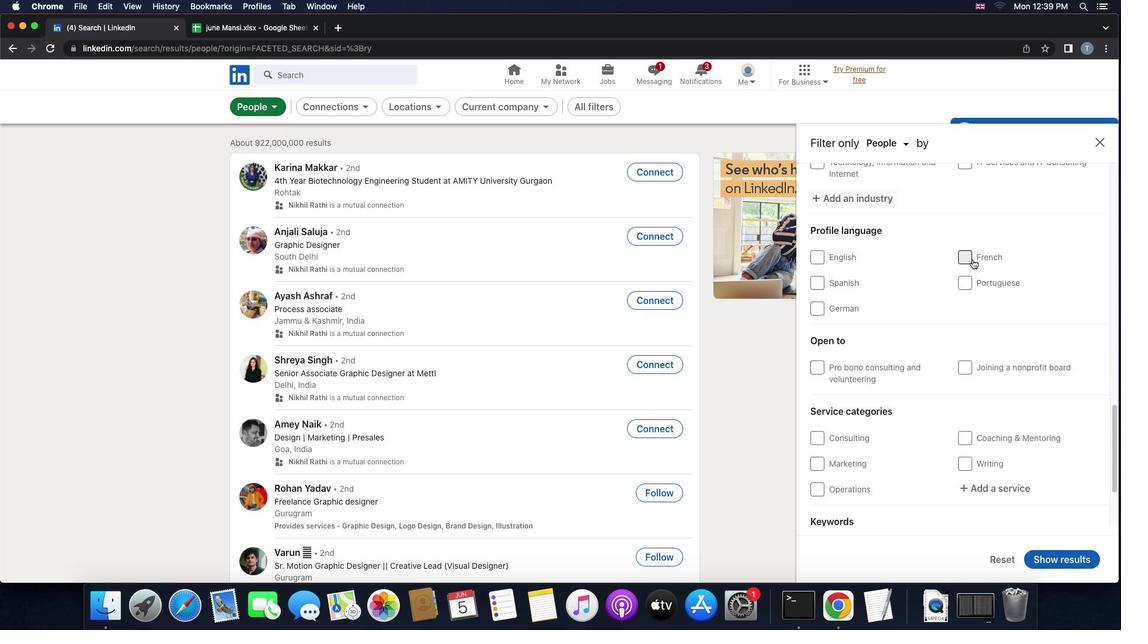 
Action: Mouse moved to (970, 306)
Screenshot: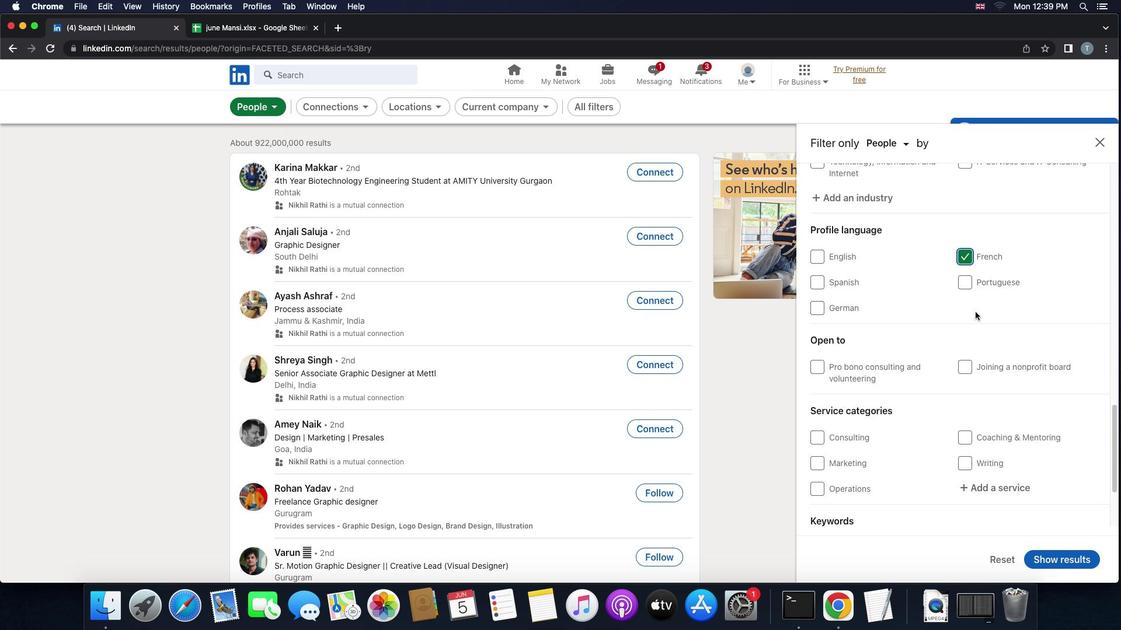 
Action: Mouse scrolled (970, 306) with delta (-5, -5)
Screenshot: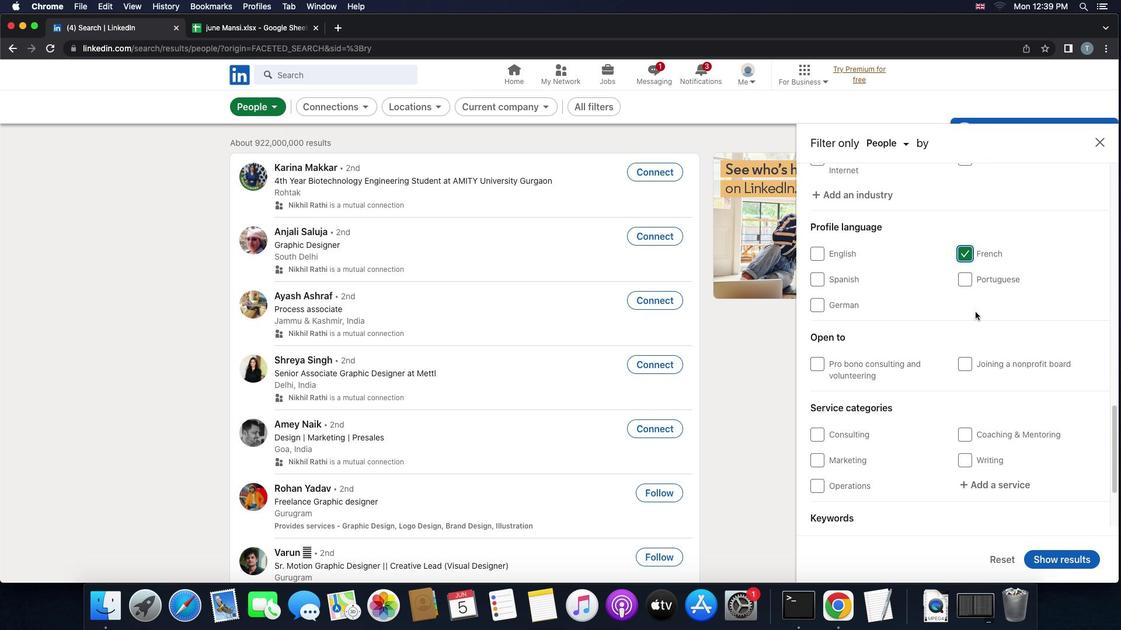 
Action: Mouse scrolled (970, 306) with delta (-5, -5)
Screenshot: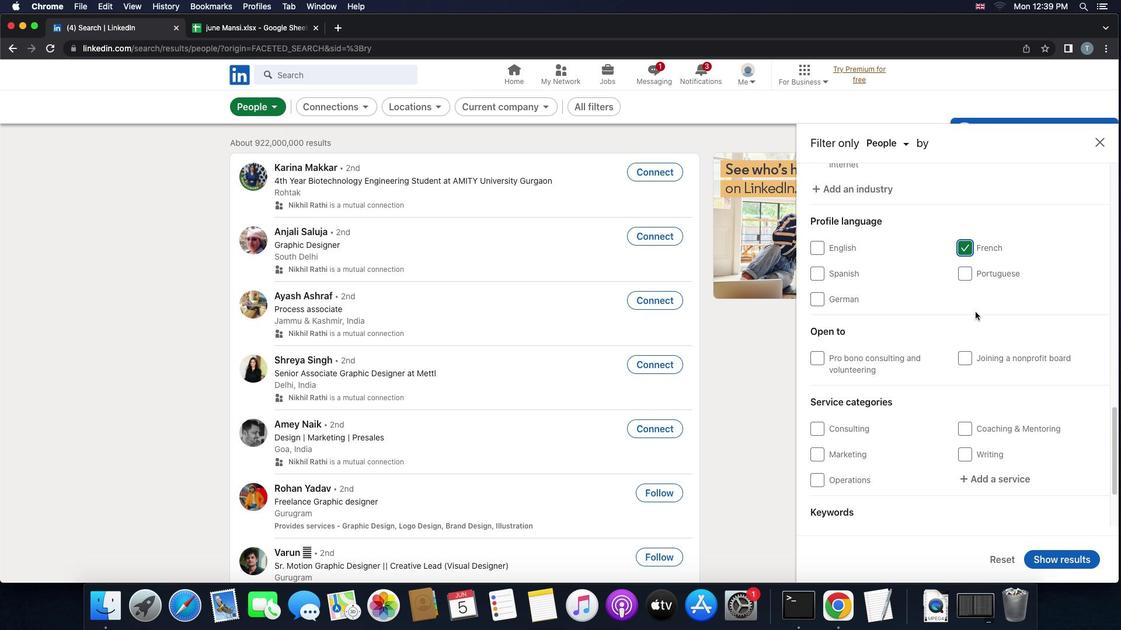 
Action: Mouse scrolled (970, 306) with delta (-5, -6)
Screenshot: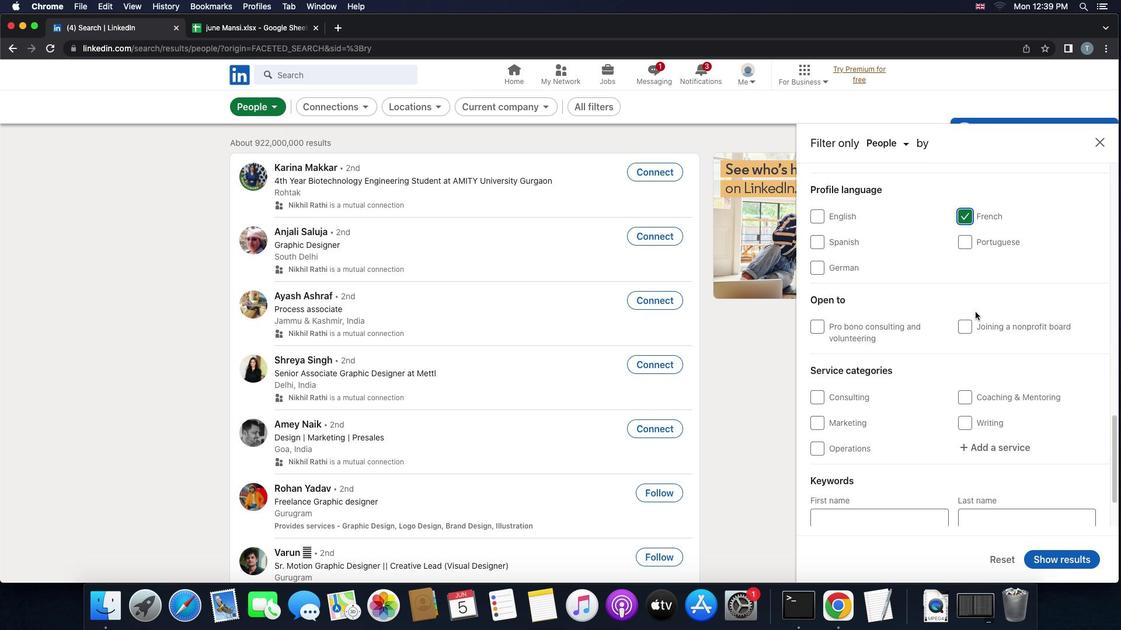 
Action: Mouse moved to (969, 313)
Screenshot: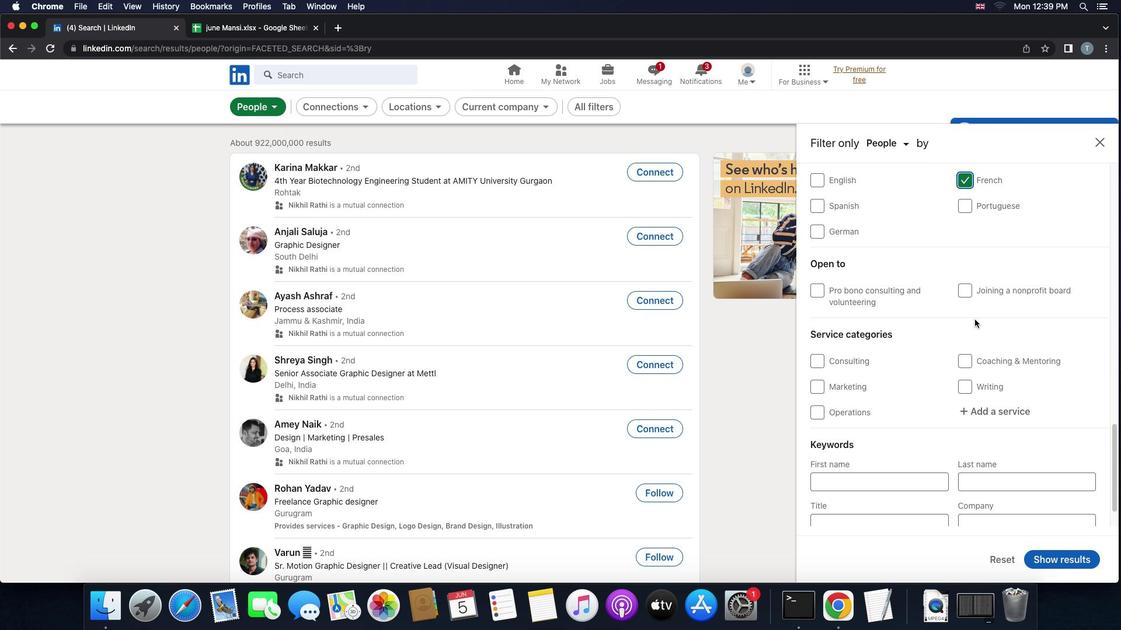 
Action: Mouse scrolled (969, 313) with delta (-5, -5)
Screenshot: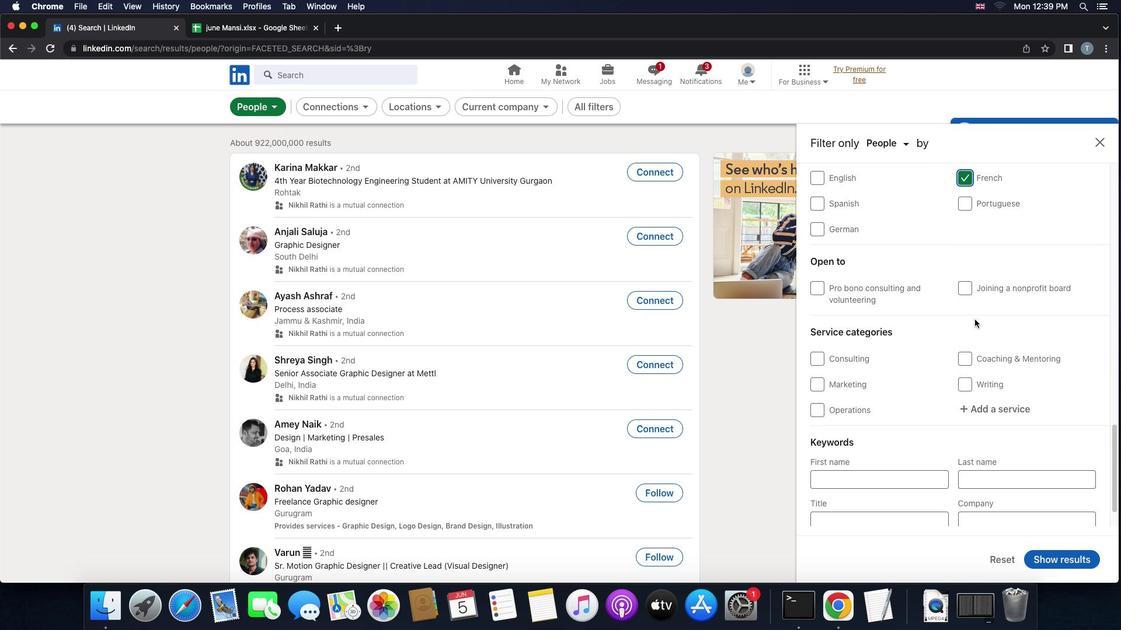 
Action: Mouse scrolled (969, 313) with delta (-5, -5)
Screenshot: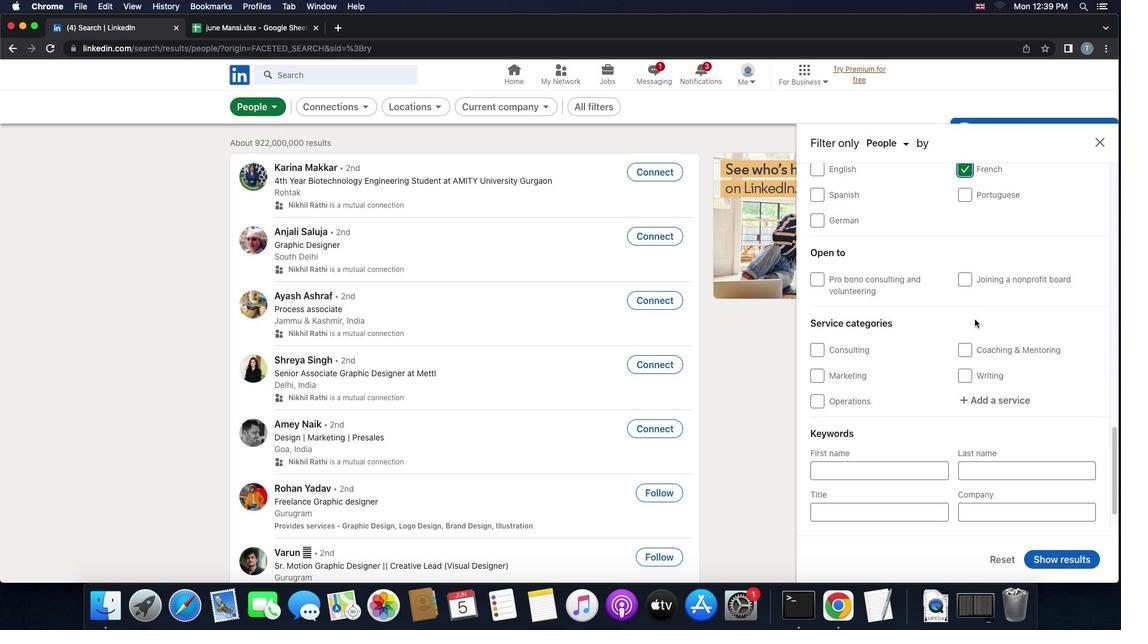 
Action: Mouse scrolled (969, 313) with delta (-5, -5)
Screenshot: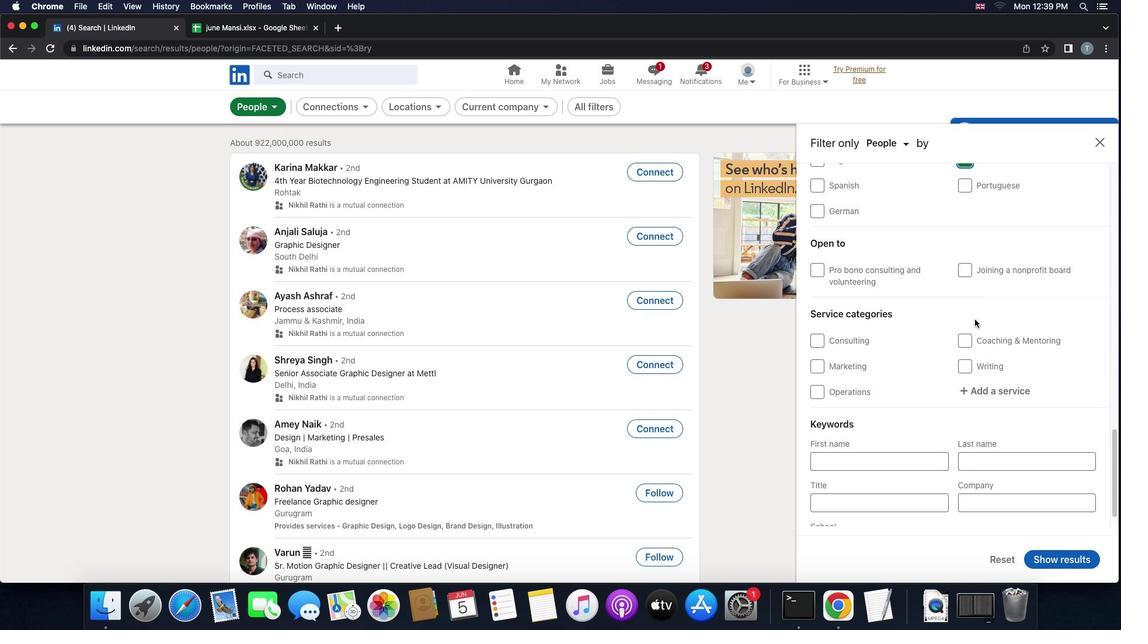 
Action: Mouse moved to (968, 314)
Screenshot: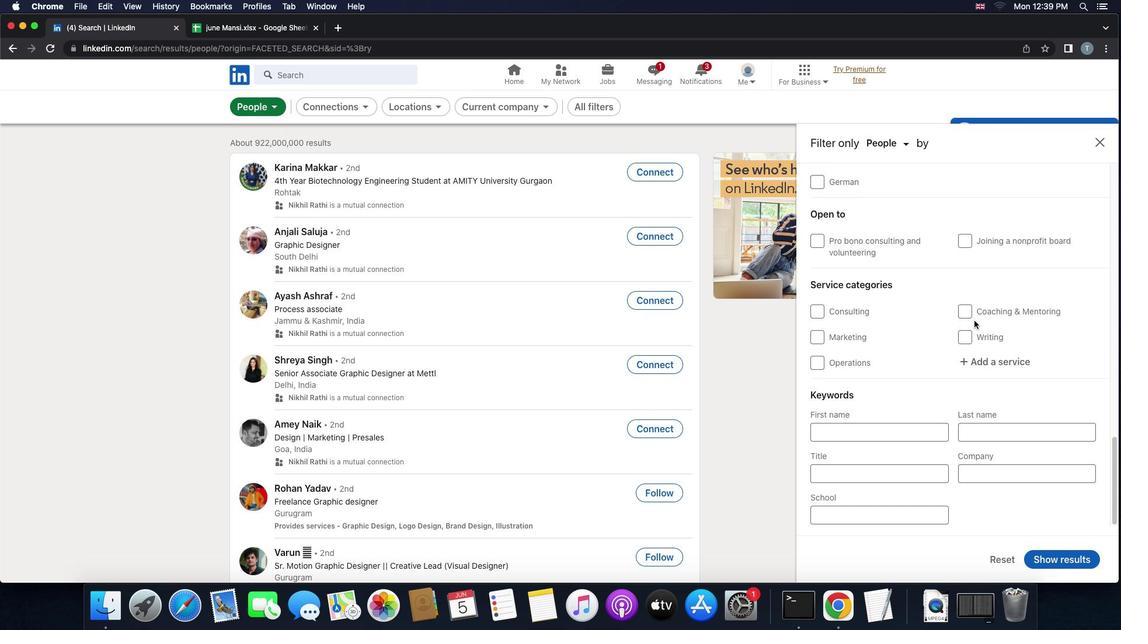 
Action: Mouse scrolled (968, 314) with delta (-5, -5)
Screenshot: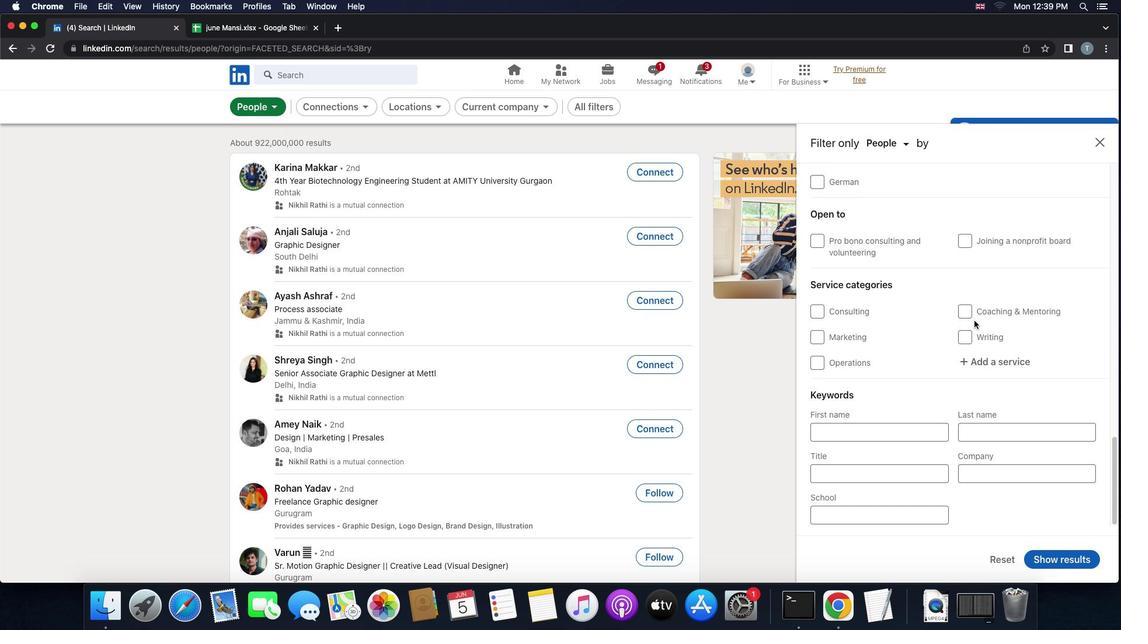 
Action: Mouse scrolled (968, 314) with delta (-5, -5)
Screenshot: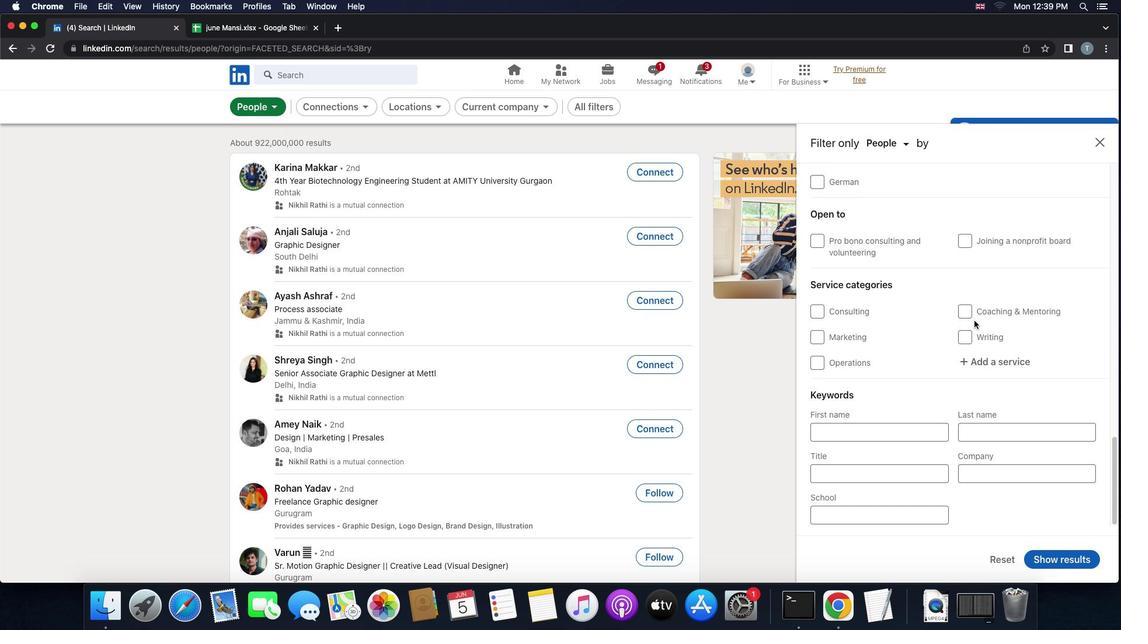 
Action: Mouse scrolled (968, 314) with delta (-5, -5)
Screenshot: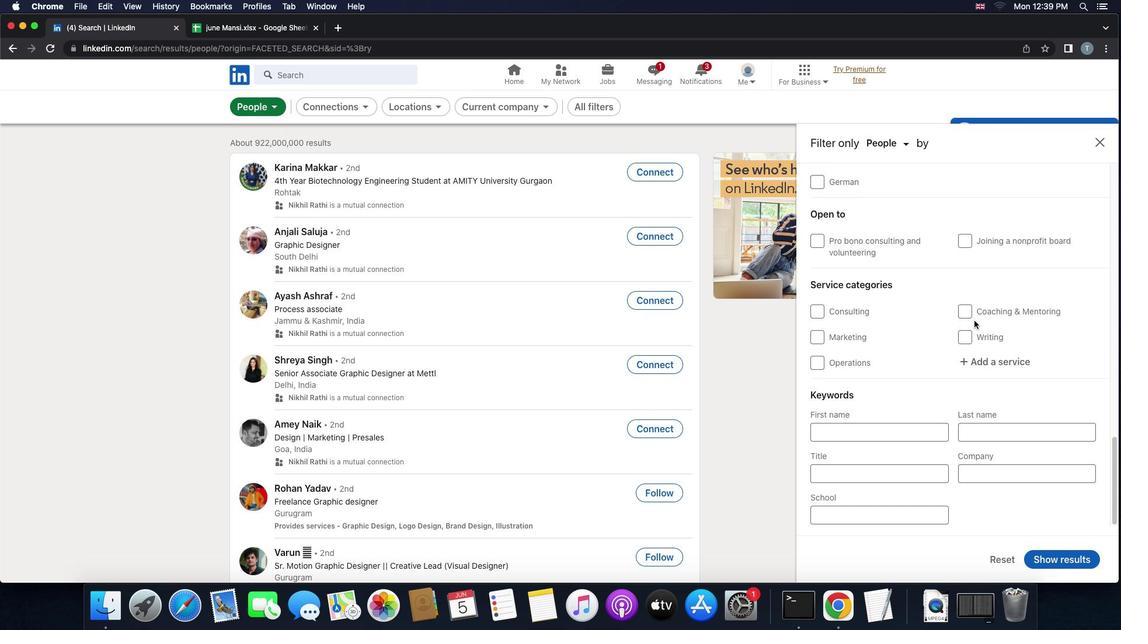 
Action: Mouse moved to (941, 341)
Screenshot: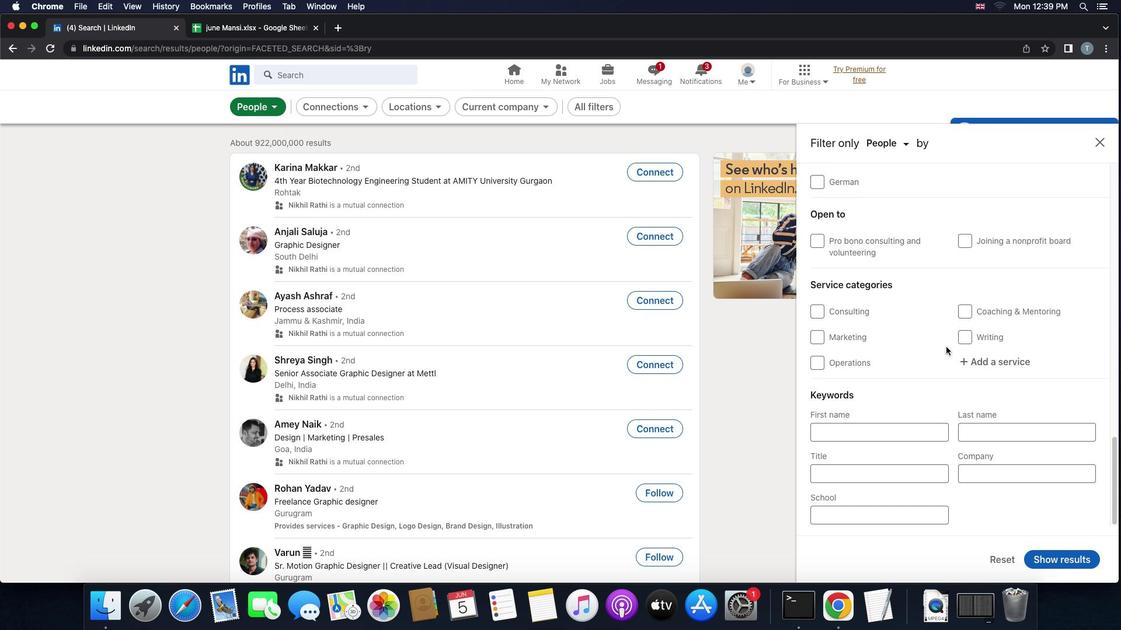 
Action: Mouse scrolled (941, 341) with delta (-5, -5)
Screenshot: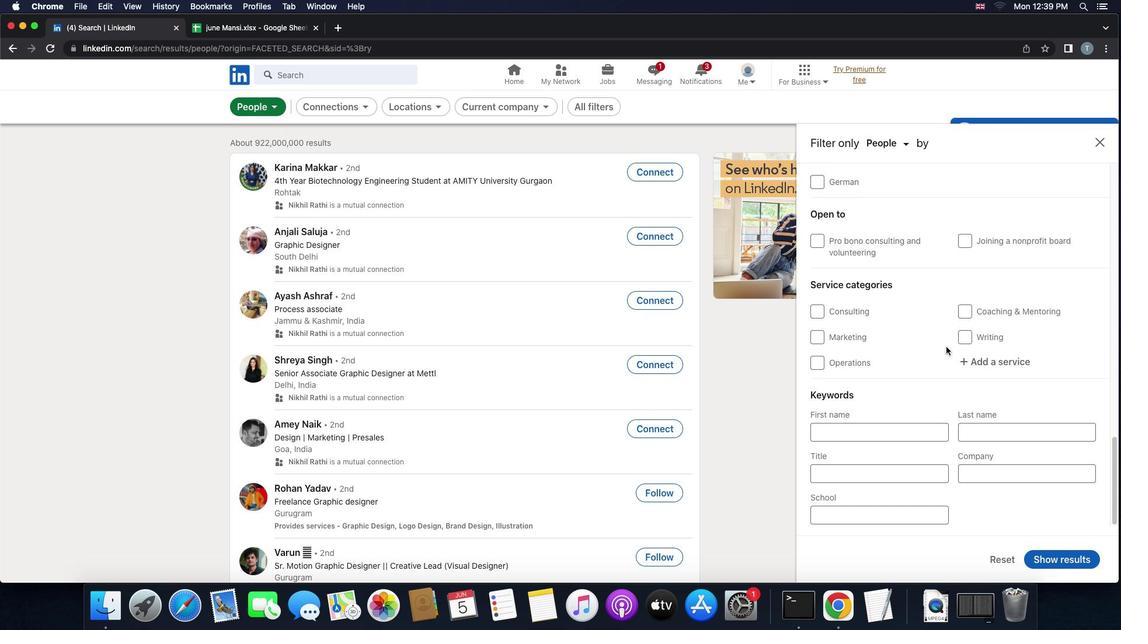 
Action: Mouse scrolled (941, 341) with delta (-5, -5)
Screenshot: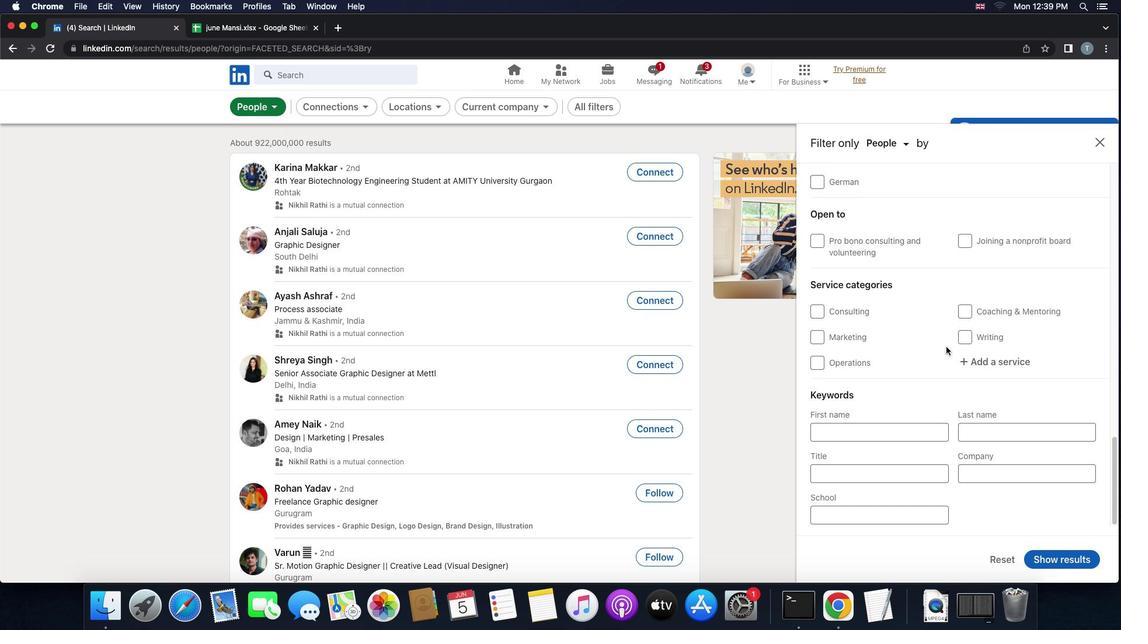 
Action: Mouse scrolled (941, 341) with delta (-5, -5)
Screenshot: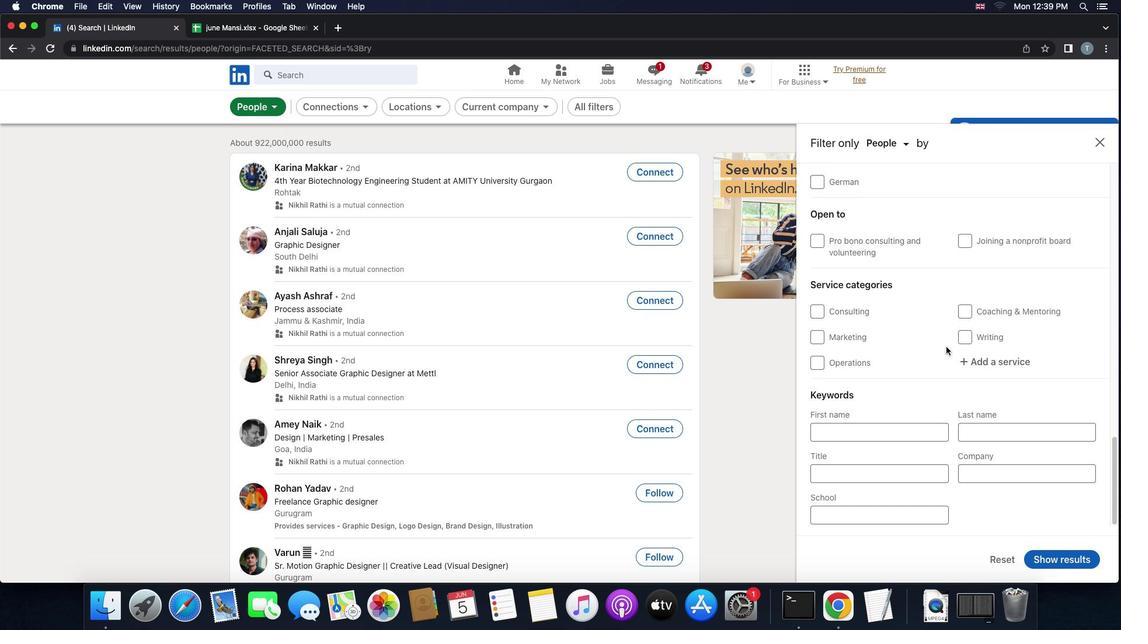 
Action: Mouse moved to (955, 362)
Screenshot: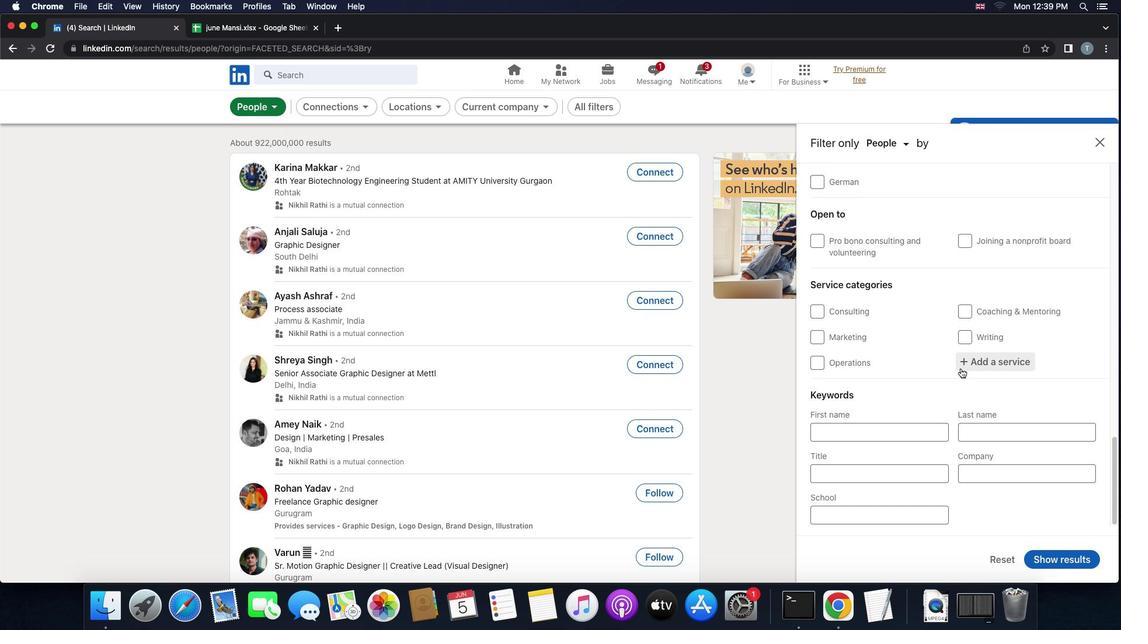 
Action: Mouse pressed left at (955, 362)
Screenshot: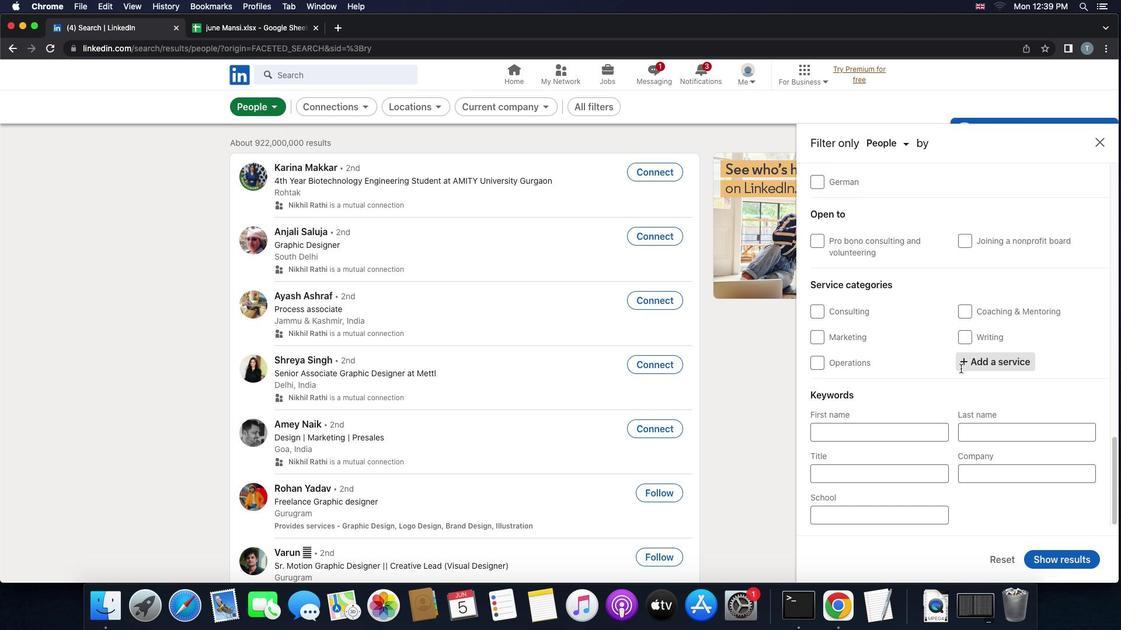 
Action: Key pressed 'f''i''n''a''n''c''i''a''l'Key.space'p''l''a''n''n''i''n''g'
Screenshot: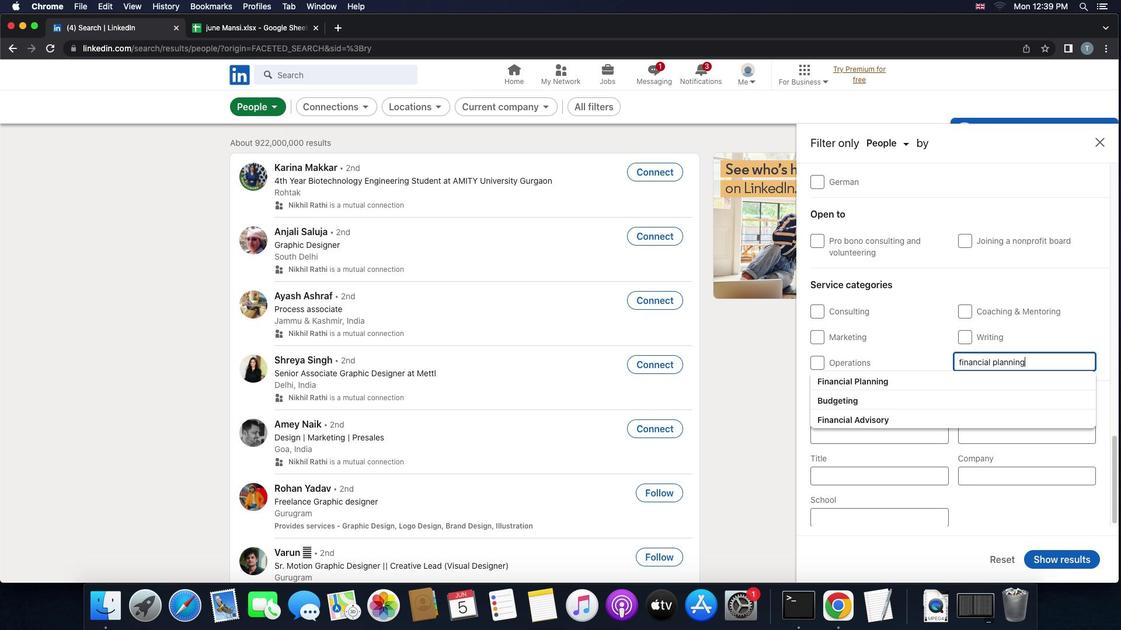 
Action: Mouse moved to (904, 376)
Screenshot: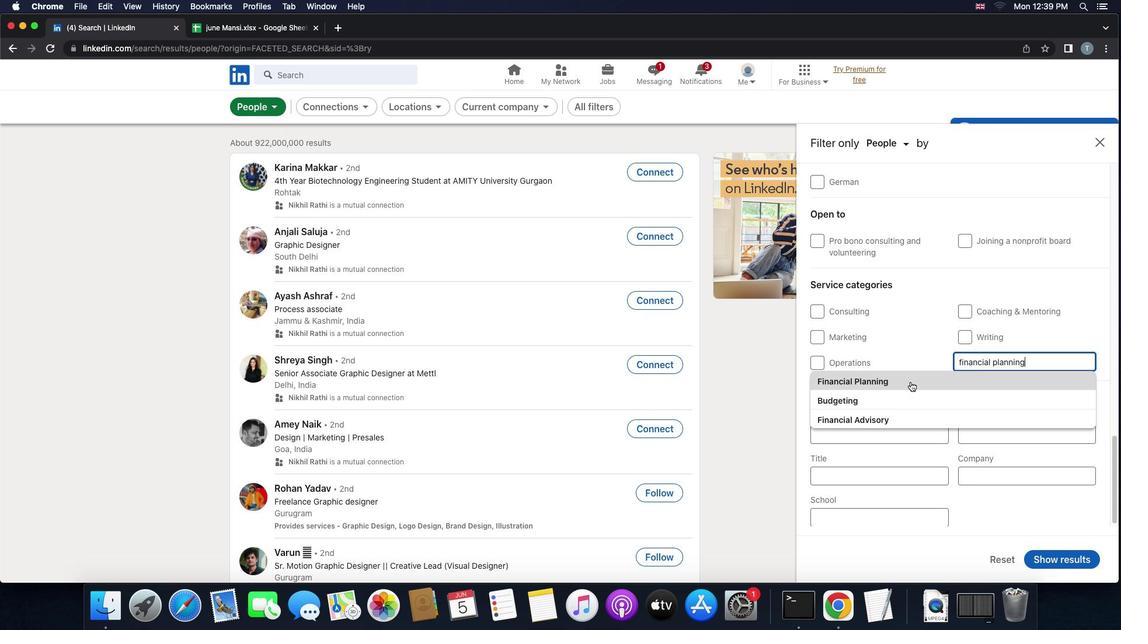 
Action: Mouse pressed left at (904, 376)
Screenshot: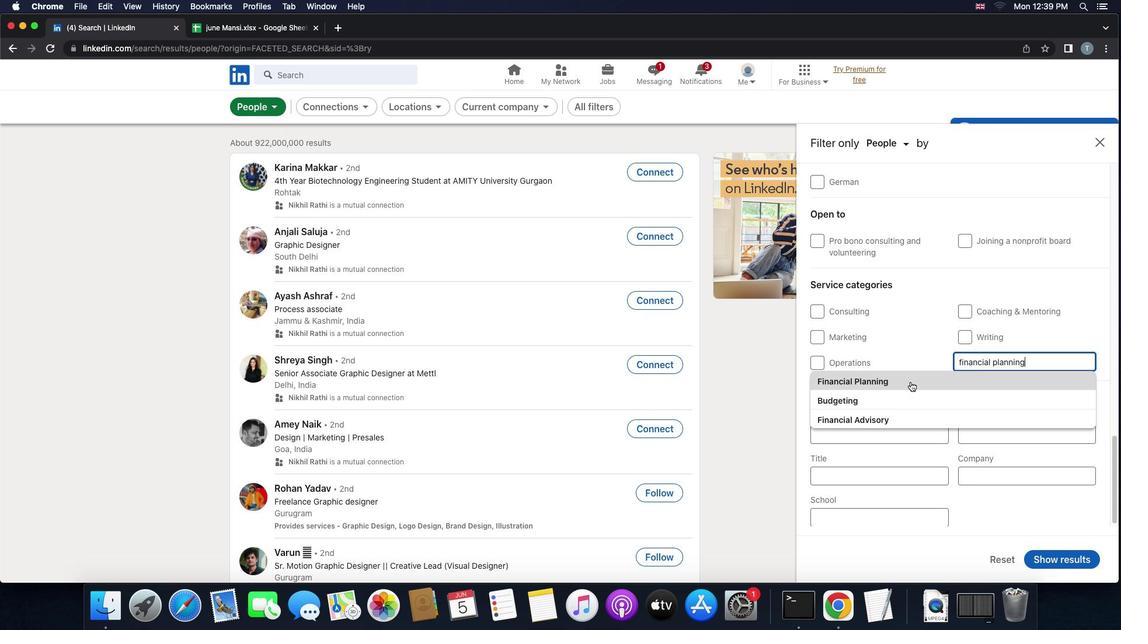 
Action: Mouse moved to (905, 376)
Screenshot: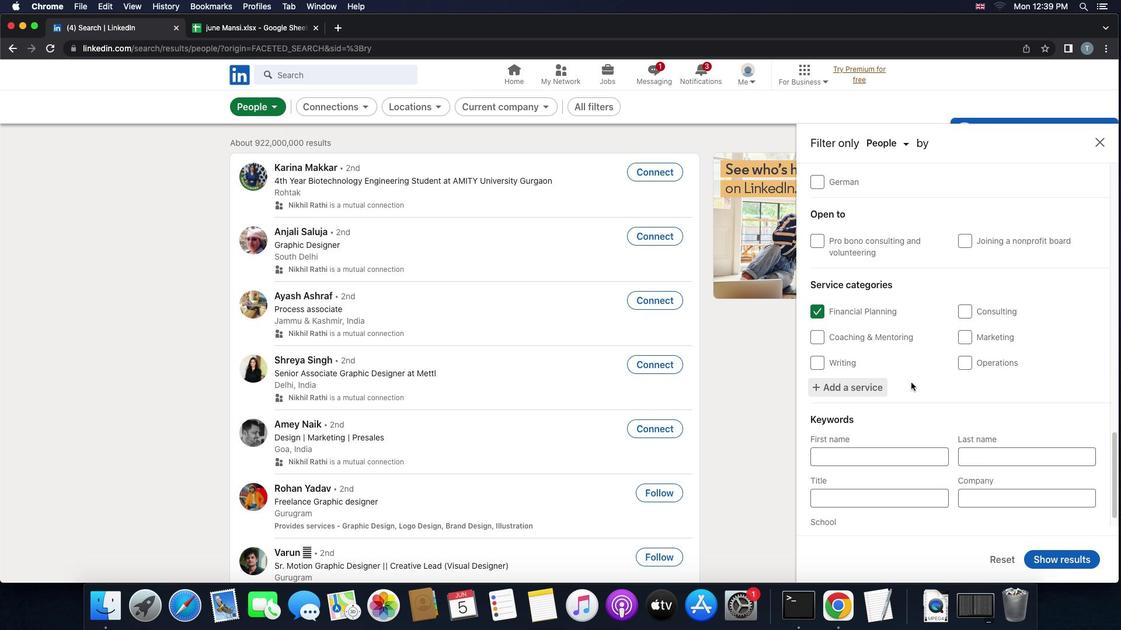 
Action: Mouse scrolled (905, 376) with delta (-5, -5)
Screenshot: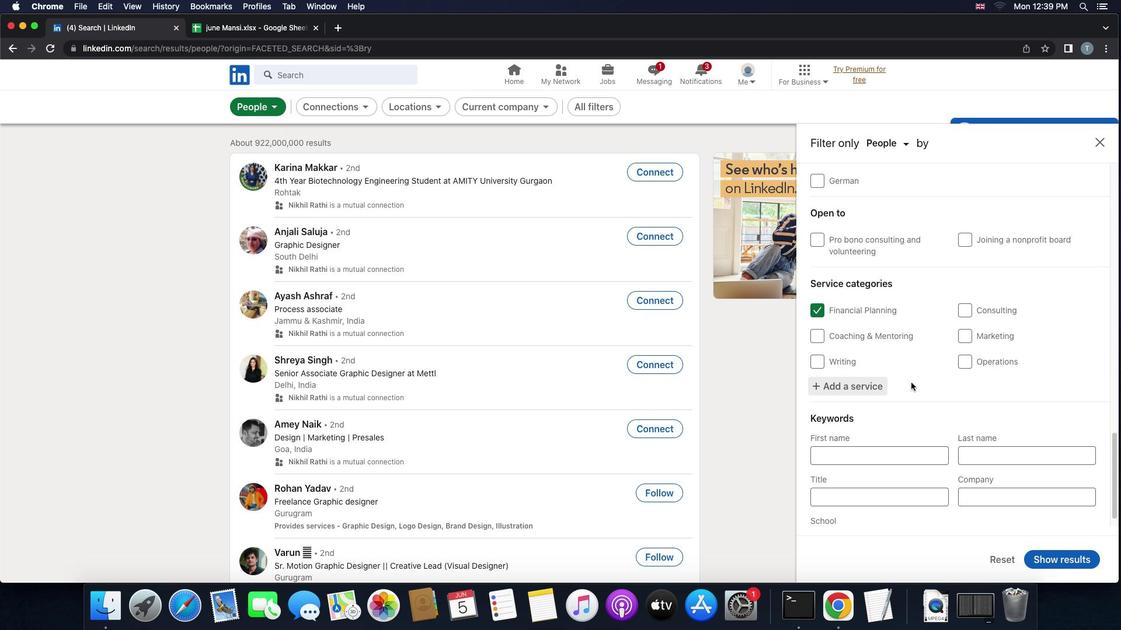 
Action: Mouse scrolled (905, 376) with delta (-5, -5)
Screenshot: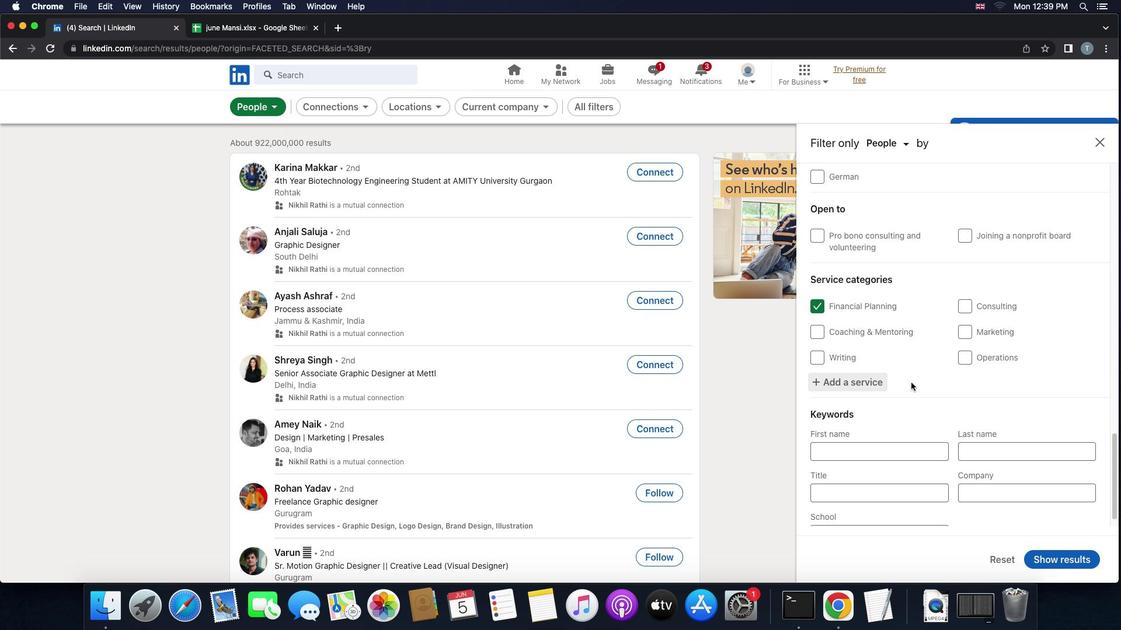 
Action: Mouse scrolled (905, 376) with delta (-5, -5)
Screenshot: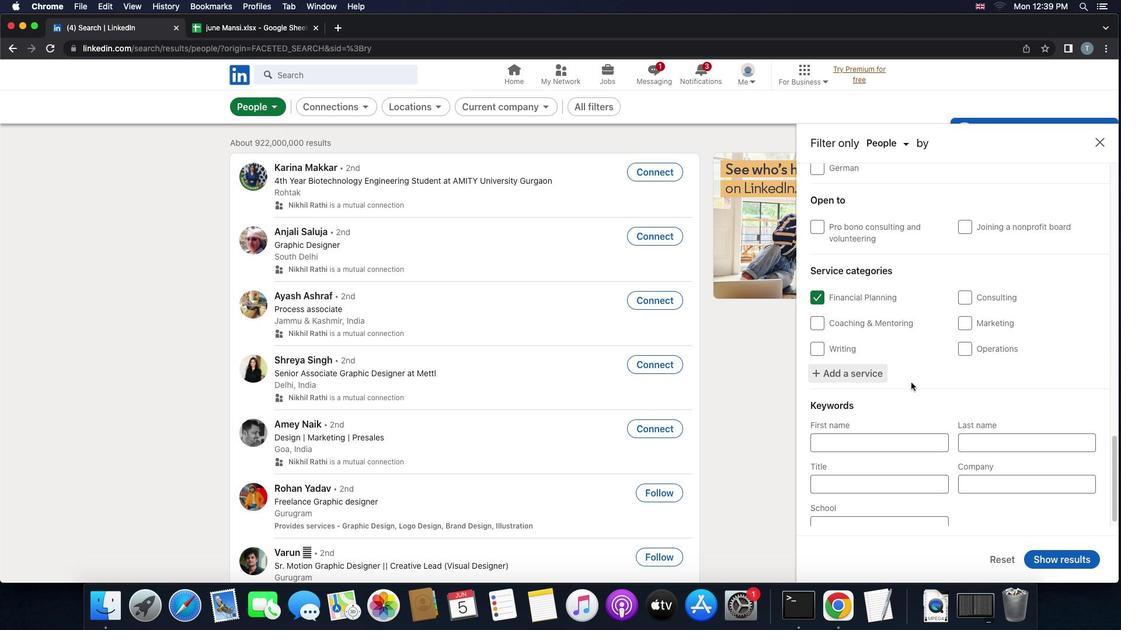 
Action: Mouse scrolled (905, 376) with delta (-5, -6)
Screenshot: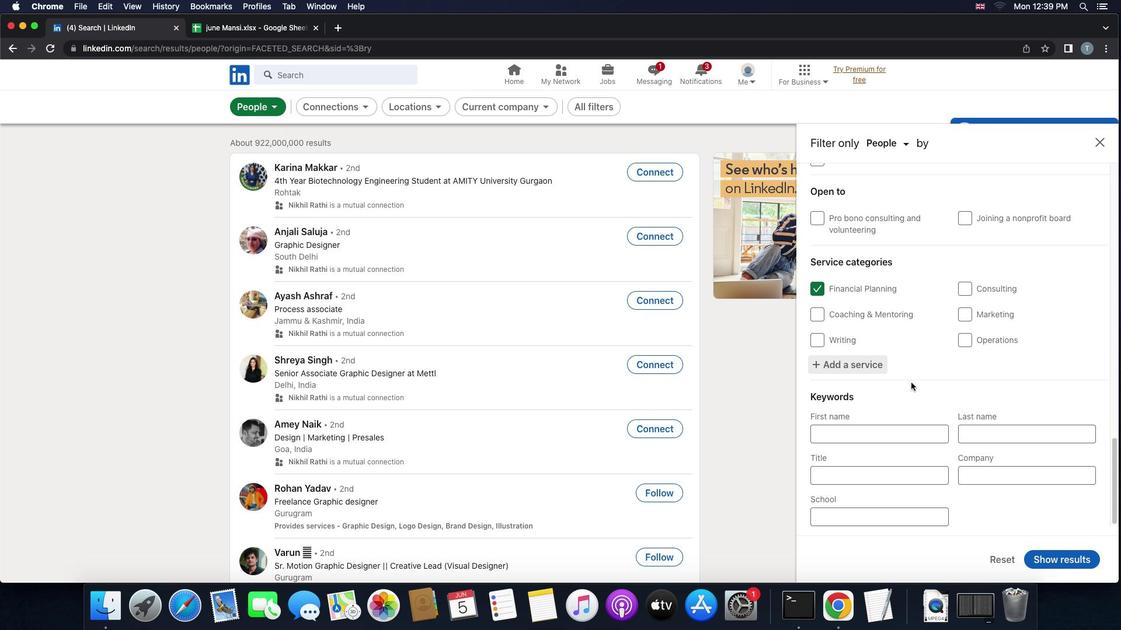 
Action: Mouse scrolled (905, 376) with delta (-5, -5)
Screenshot: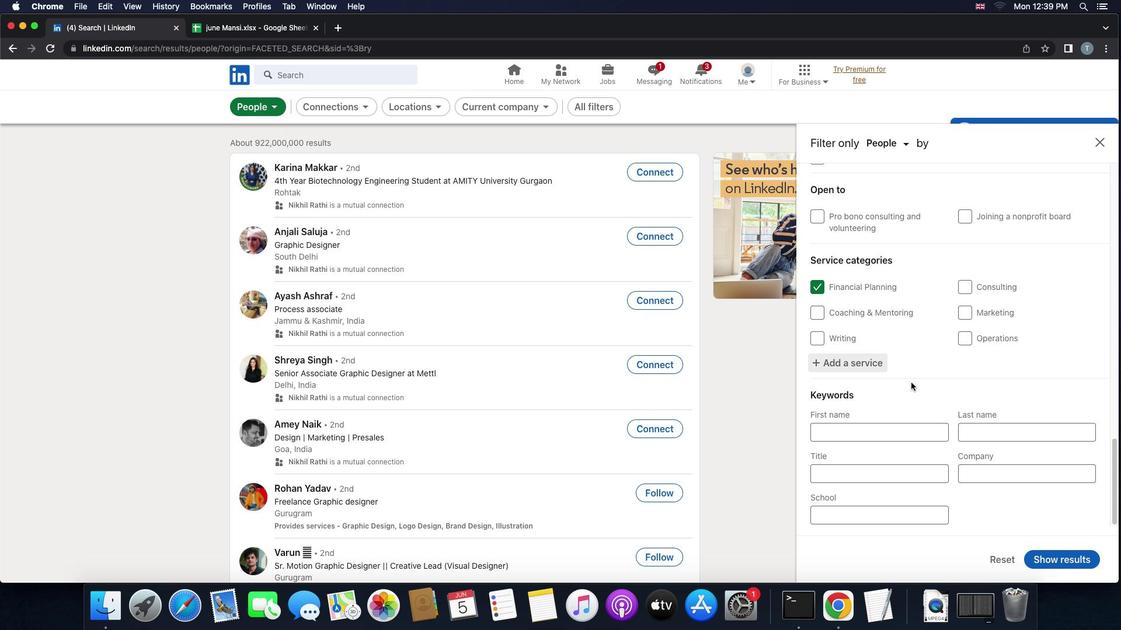
Action: Mouse scrolled (905, 376) with delta (-5, -5)
Screenshot: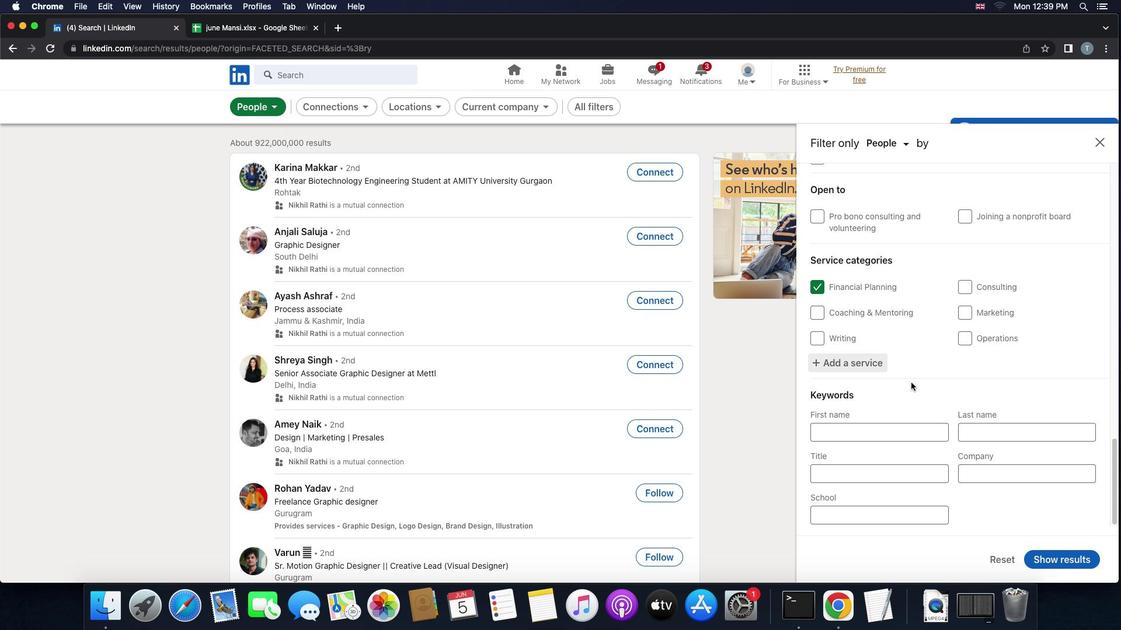 
Action: Mouse scrolled (905, 376) with delta (-5, -6)
Screenshot: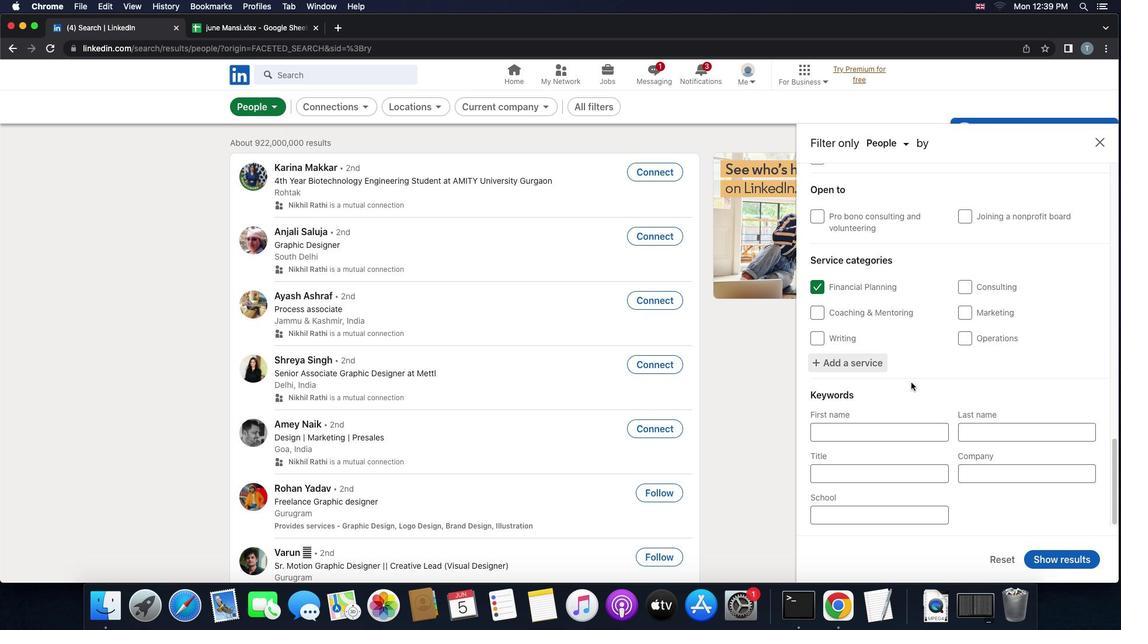 
Action: Mouse moved to (889, 473)
Screenshot: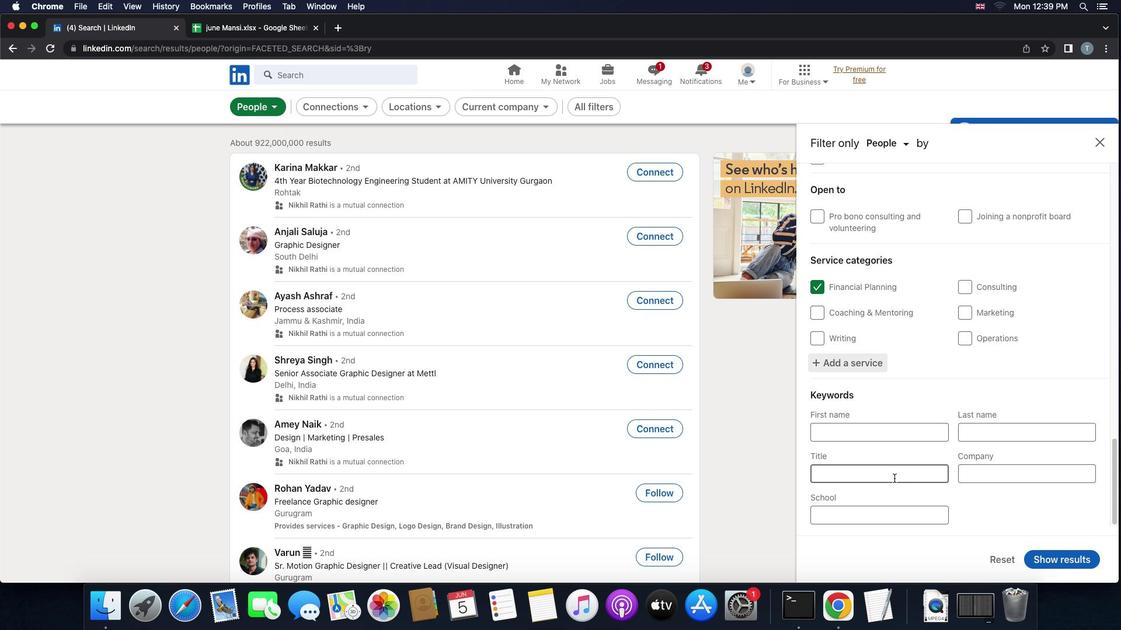 
Action: Mouse pressed left at (889, 473)
Screenshot: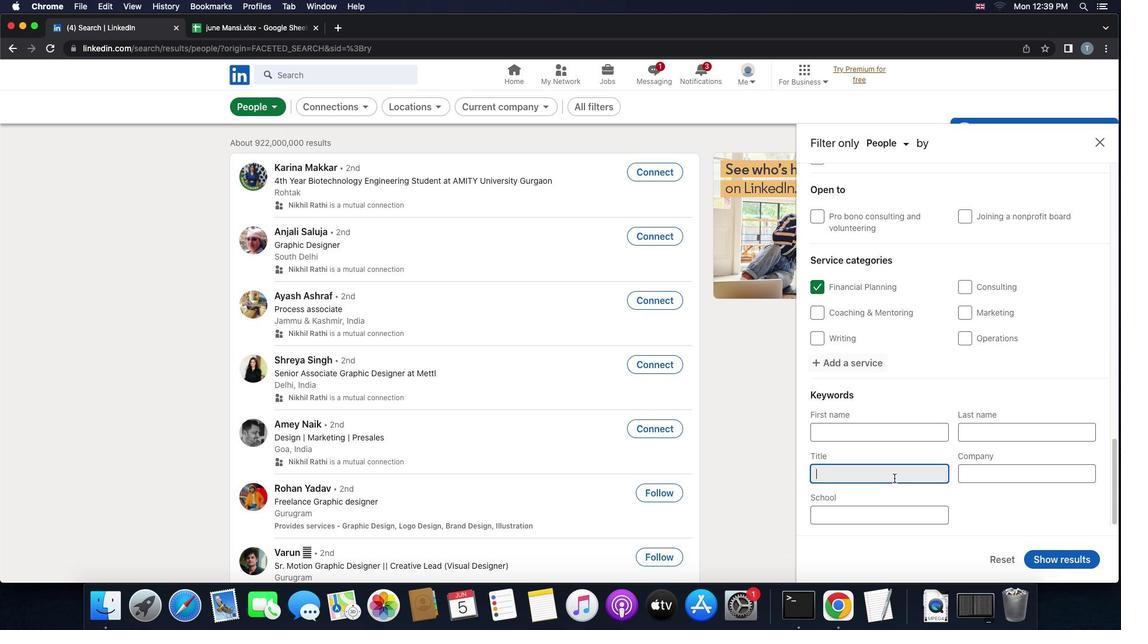 
Action: Key pressed 'c''r''e''d''i''t'Key.space'c''o''u''n''s''e''l''o''r'
Screenshot: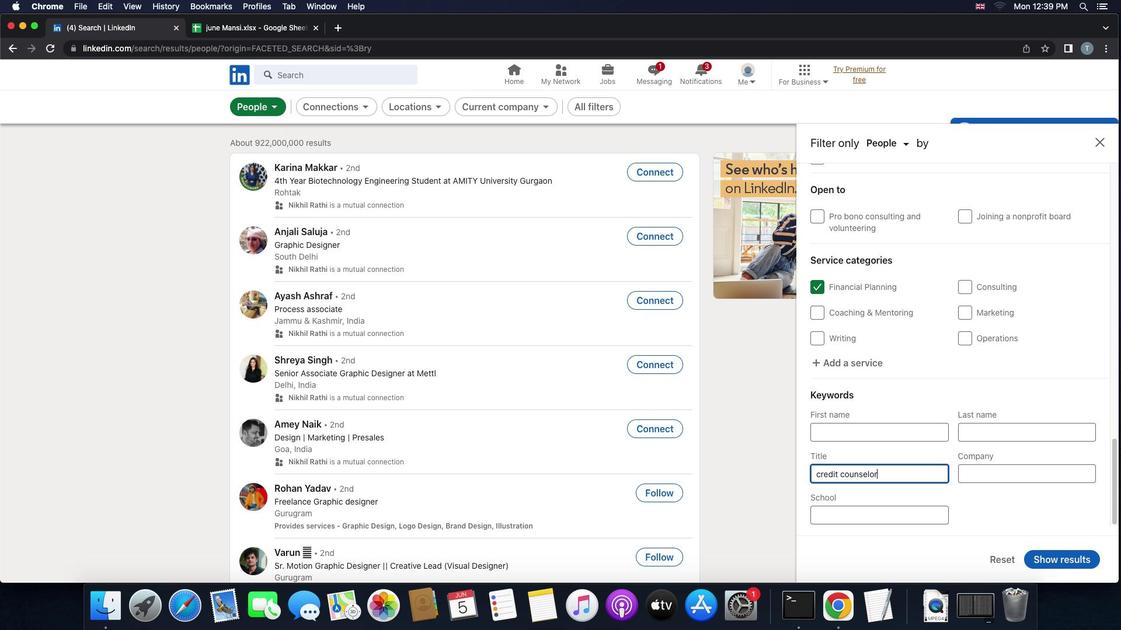 
Action: Mouse moved to (1056, 559)
Screenshot: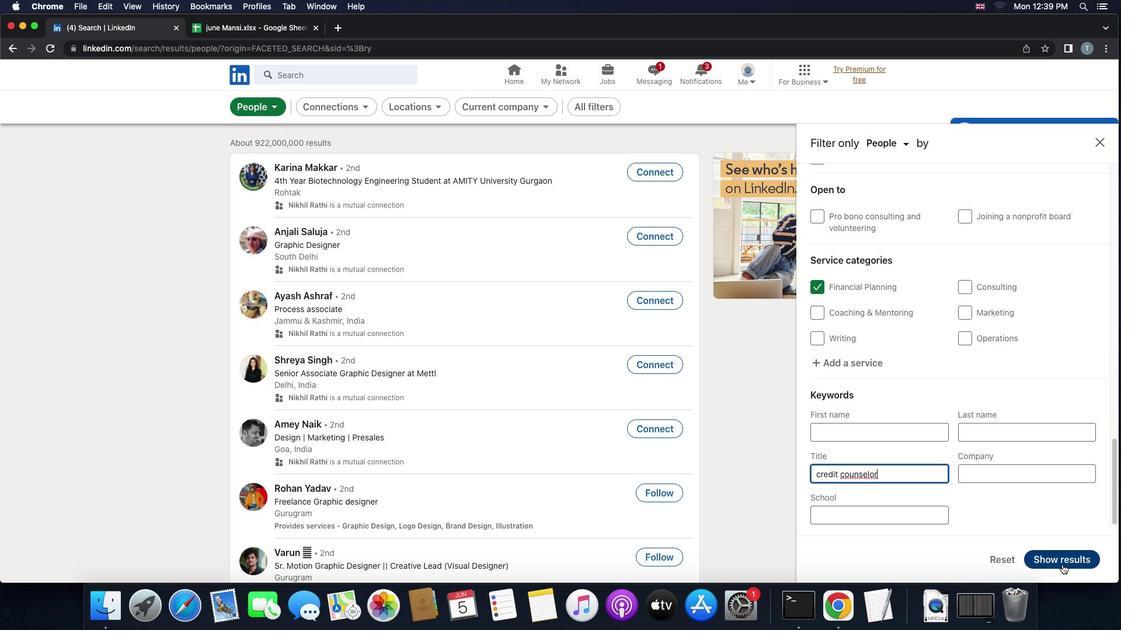 
Action: Mouse pressed left at (1056, 559)
Screenshot: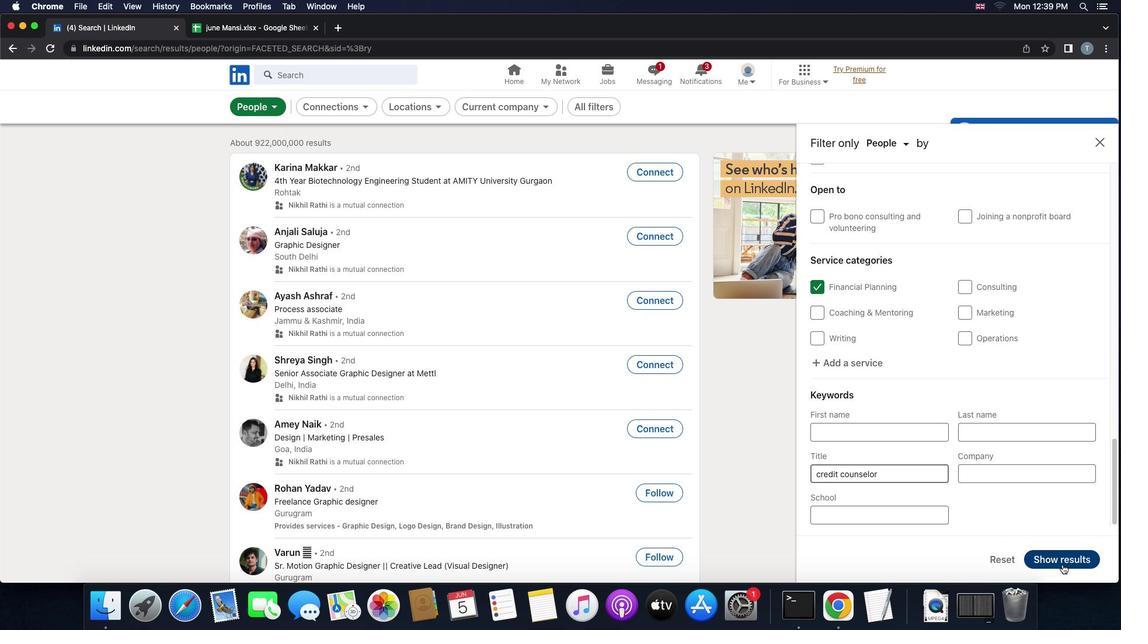 
Action: Mouse moved to (1056, 559)
Screenshot: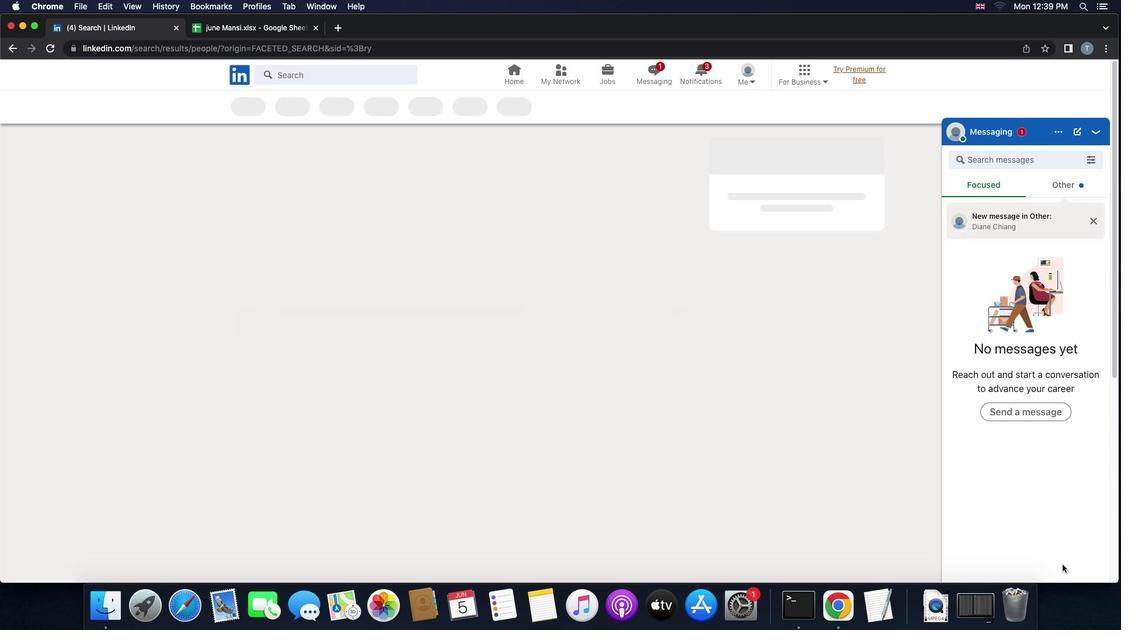
